 Task: 1.7.6 Export Data
Action: Mouse moved to (887, 58)
Screenshot: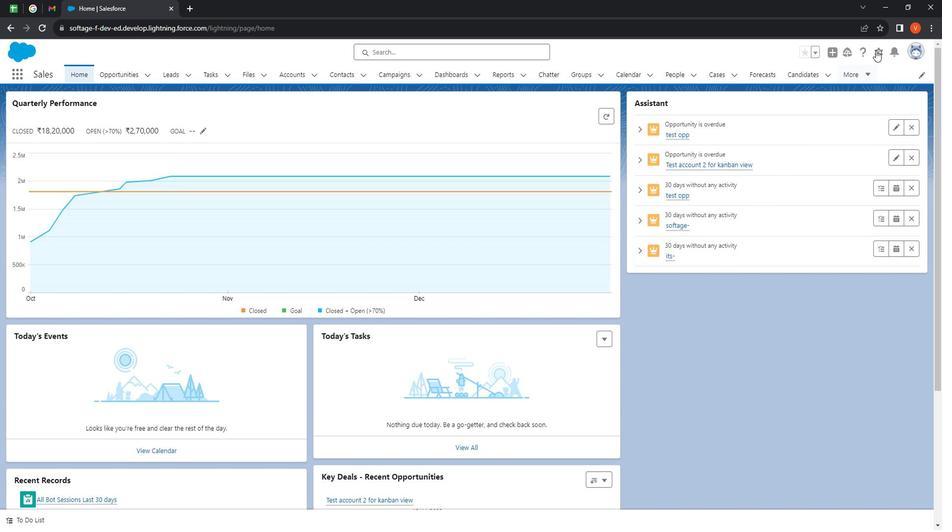
Action: Mouse pressed left at (887, 58)
Screenshot: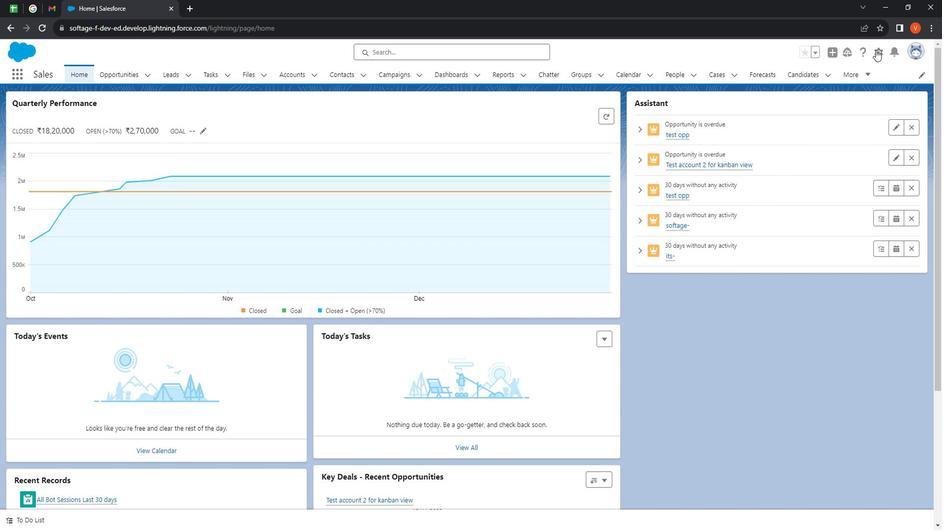 
Action: Mouse moved to (850, 99)
Screenshot: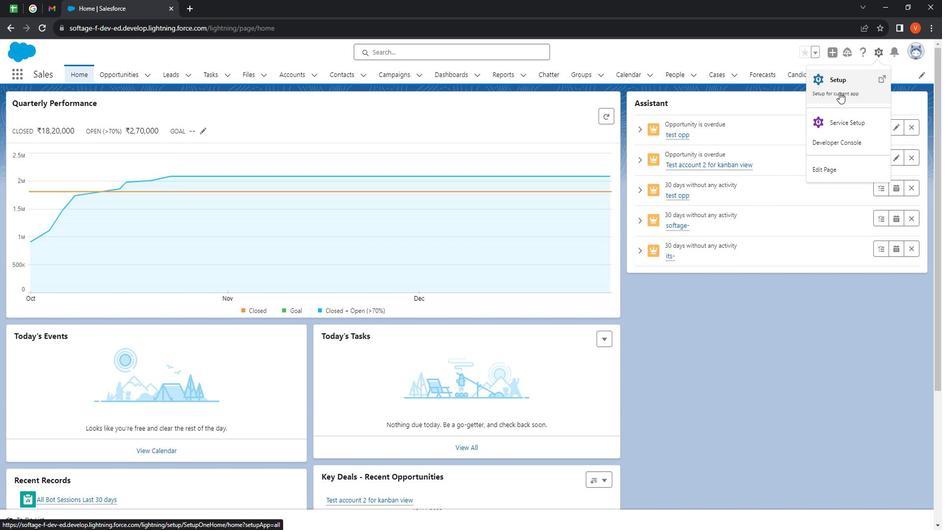 
Action: Mouse pressed left at (850, 99)
Screenshot: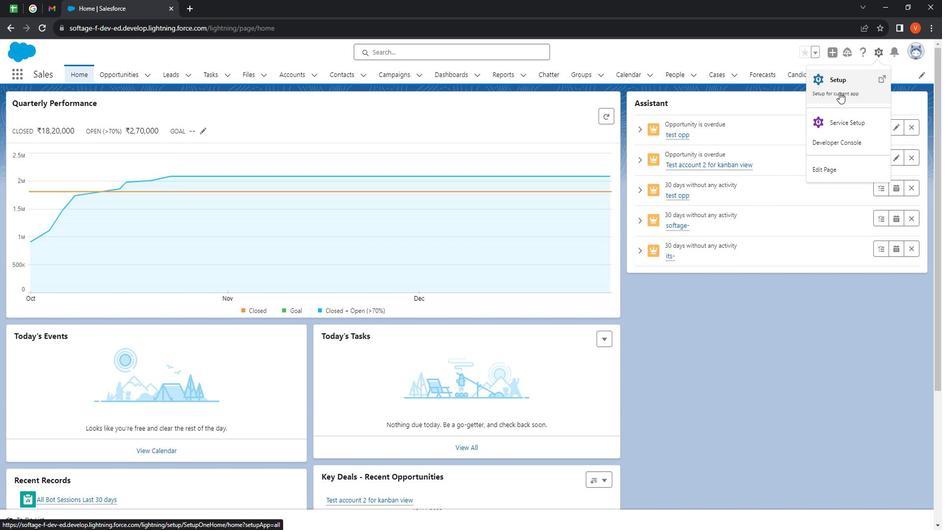 
Action: Mouse moved to (130, 128)
Screenshot: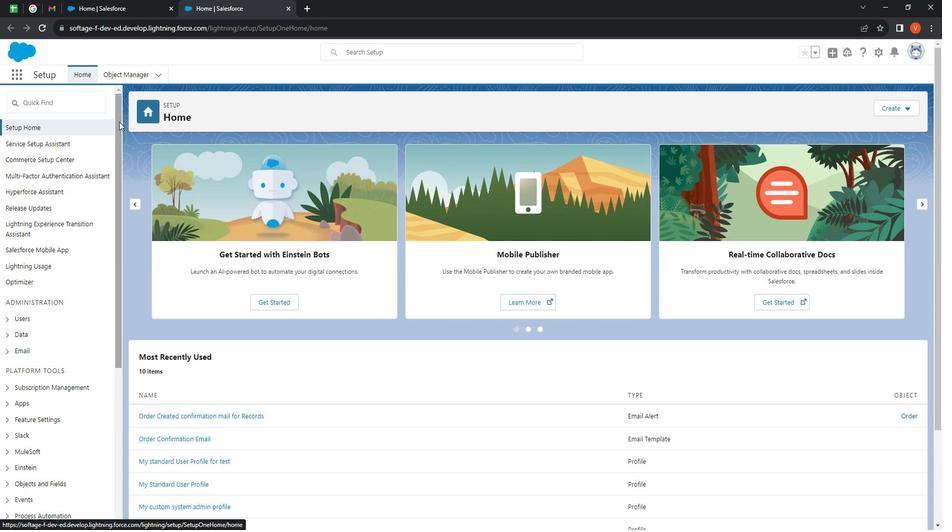 
Action: Mouse pressed left at (130, 128)
Screenshot: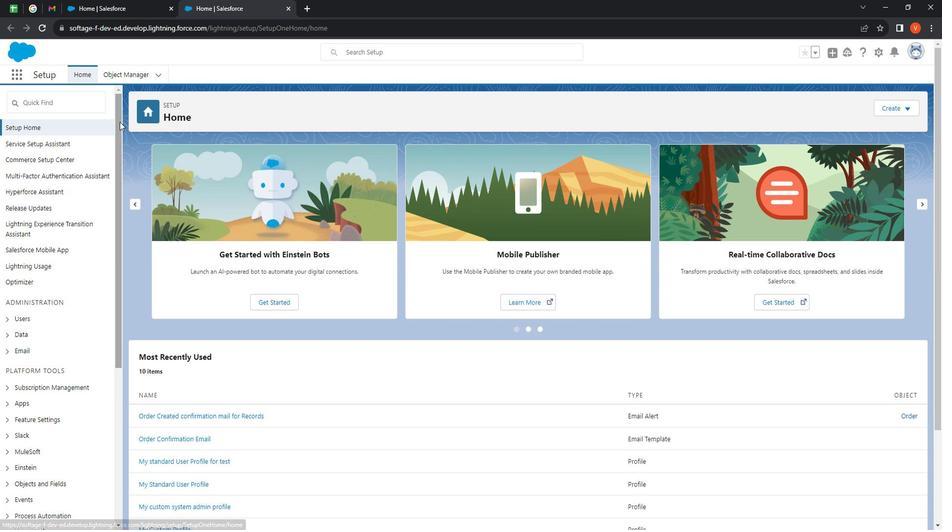 
Action: Mouse moved to (19, 309)
Screenshot: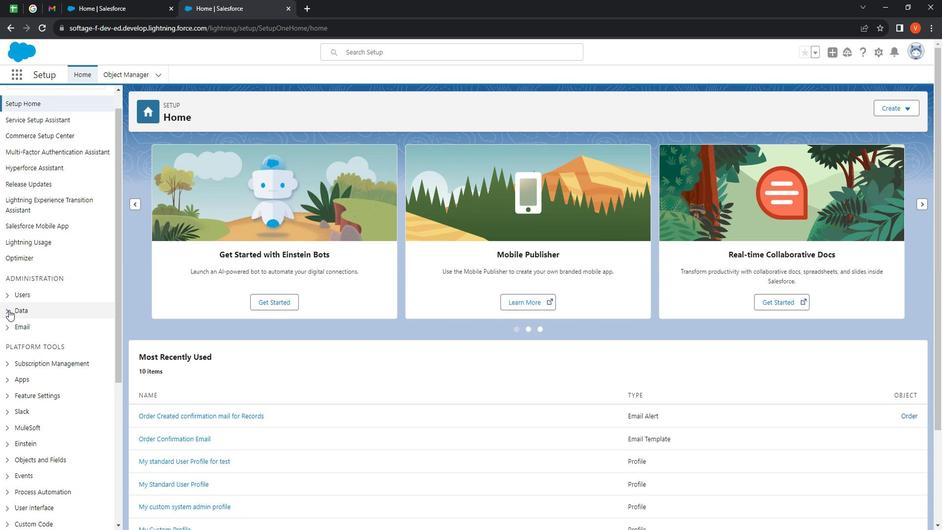 
Action: Mouse pressed left at (19, 309)
Screenshot: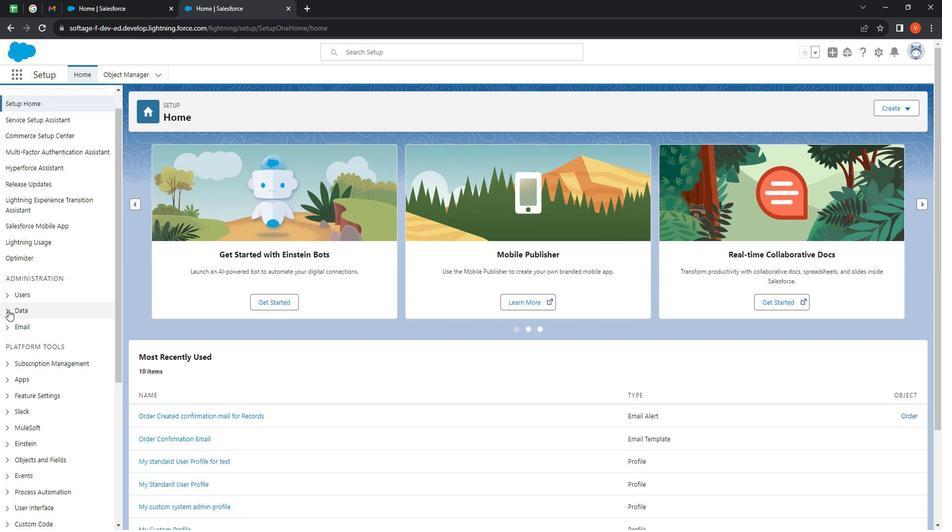 
Action: Mouse moved to (56, 341)
Screenshot: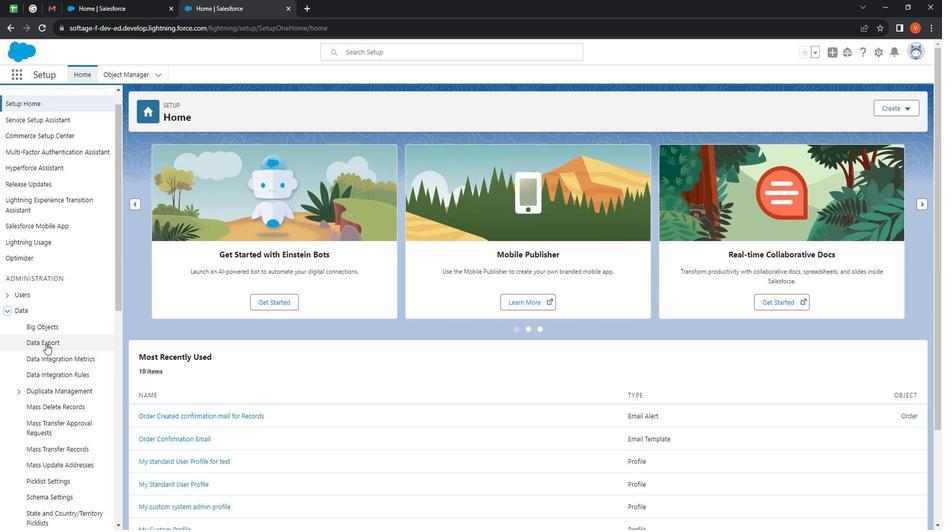 
Action: Mouse pressed left at (56, 341)
Screenshot: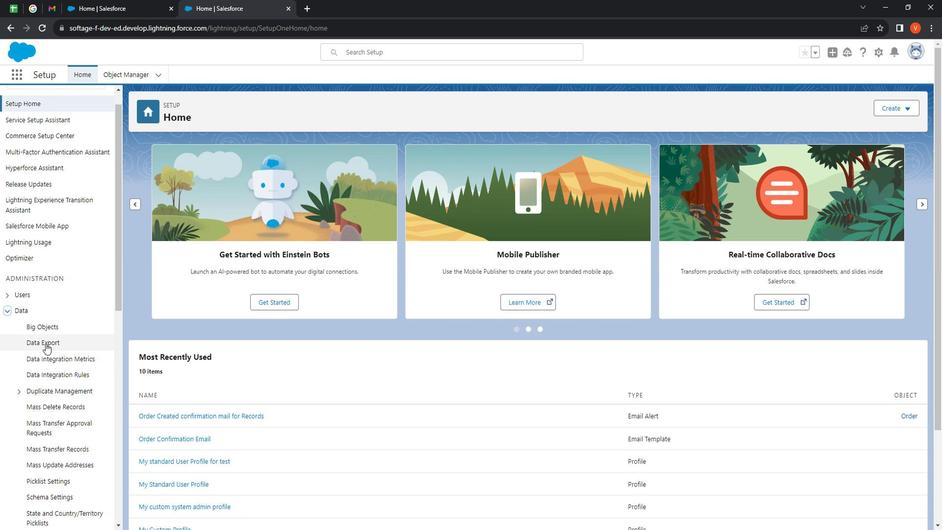 
Action: Mouse moved to (442, 247)
Screenshot: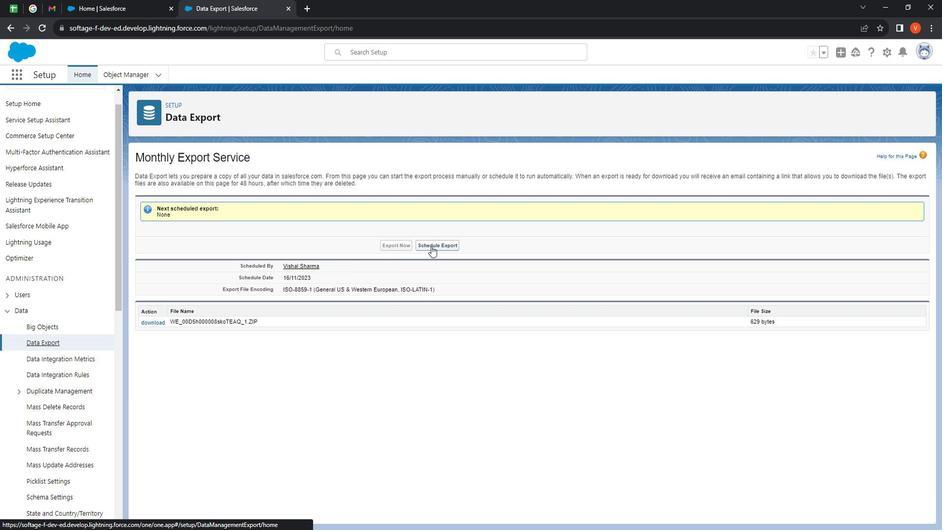
Action: Mouse pressed left at (442, 247)
Screenshot: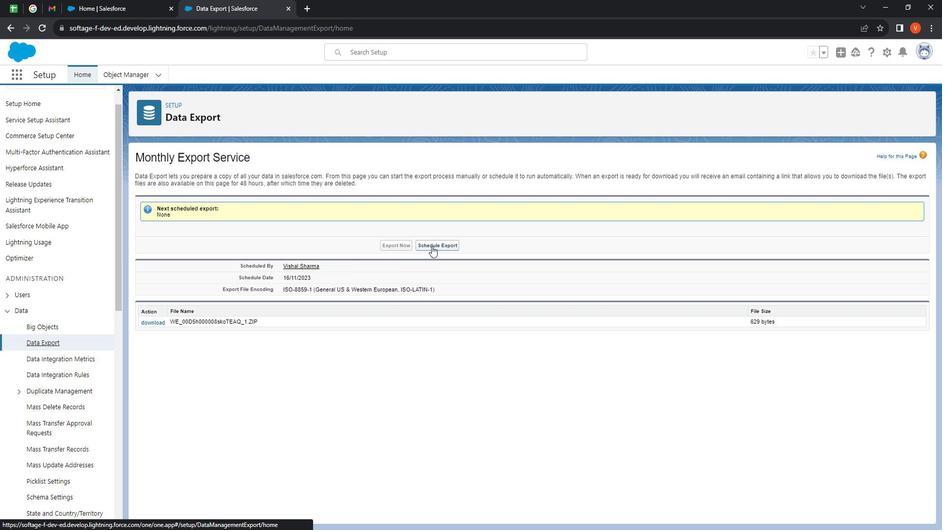 
Action: Mouse moved to (302, 218)
Screenshot: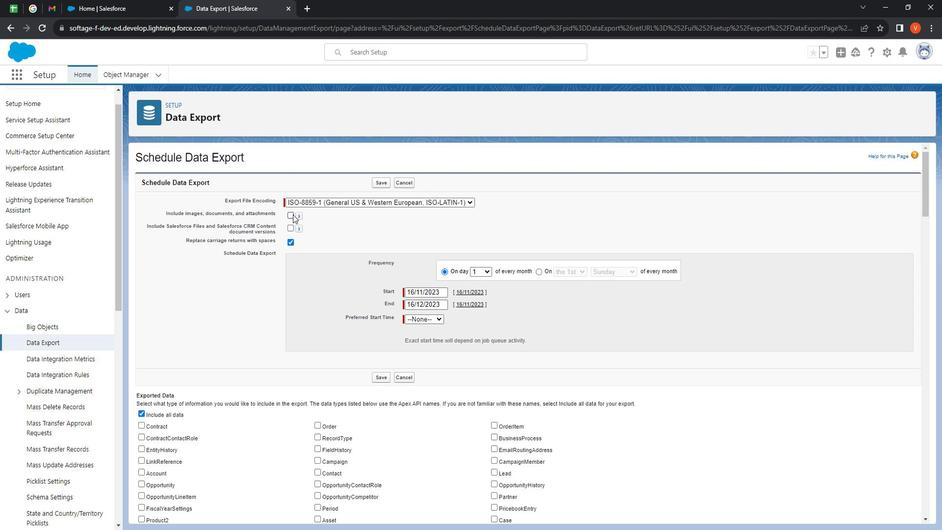 
Action: Mouse pressed left at (302, 218)
Screenshot: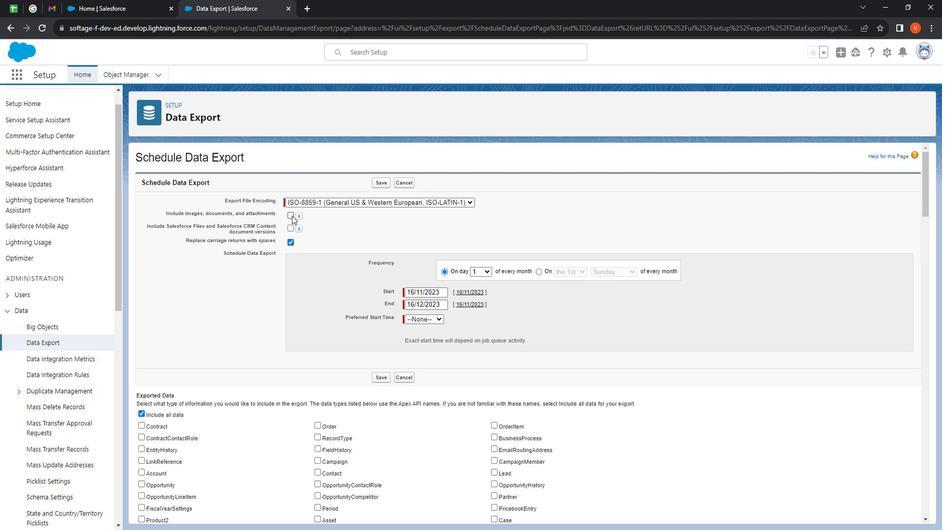 
Action: Mouse moved to (303, 233)
Screenshot: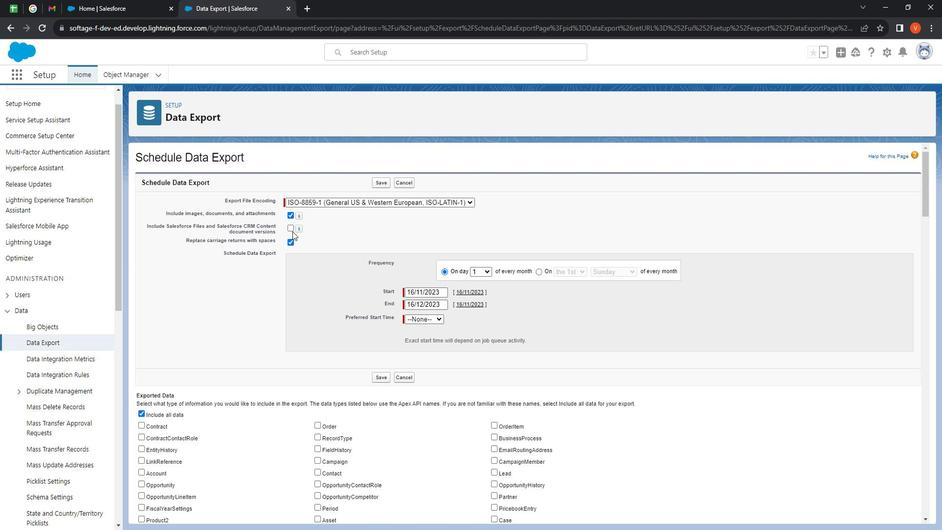 
Action: Mouse pressed left at (303, 233)
Screenshot: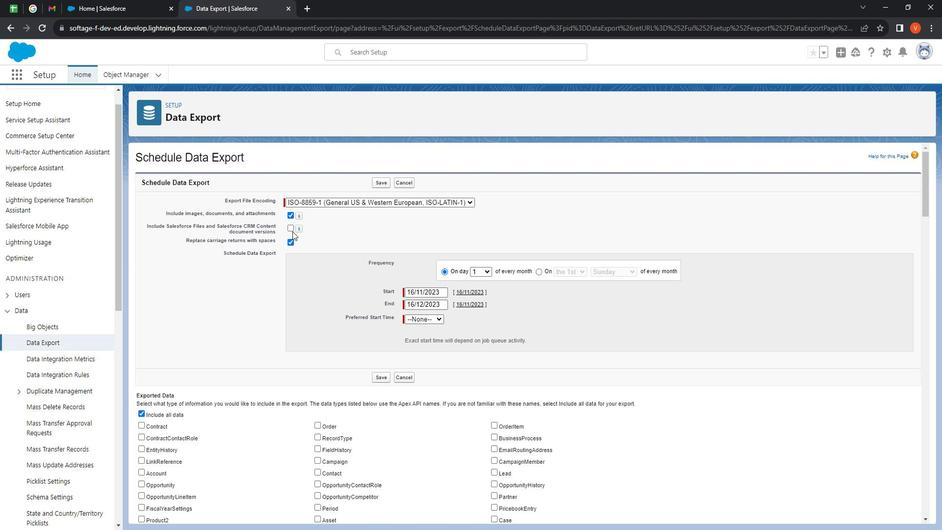 
Action: Mouse moved to (300, 232)
Screenshot: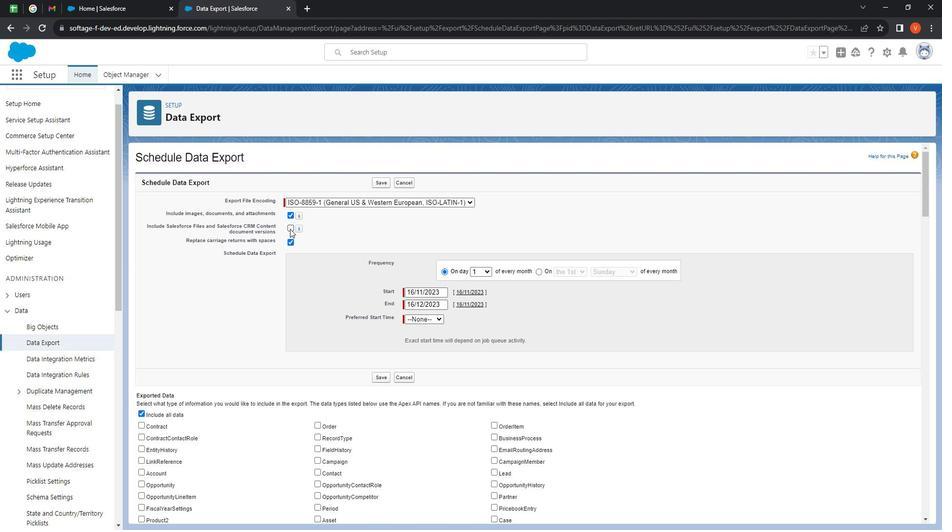 
Action: Mouse pressed left at (300, 232)
Screenshot: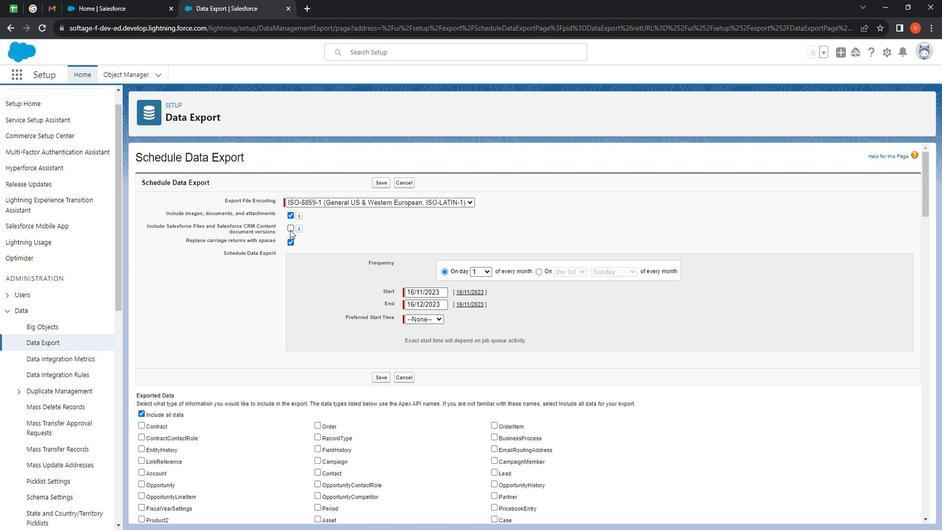 
Action: Mouse moved to (498, 272)
Screenshot: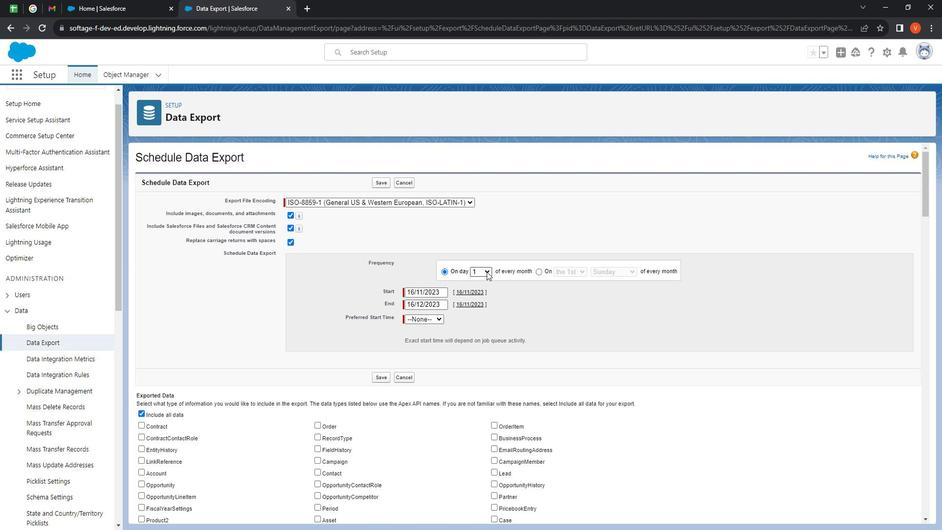 
Action: Mouse pressed left at (498, 272)
Screenshot: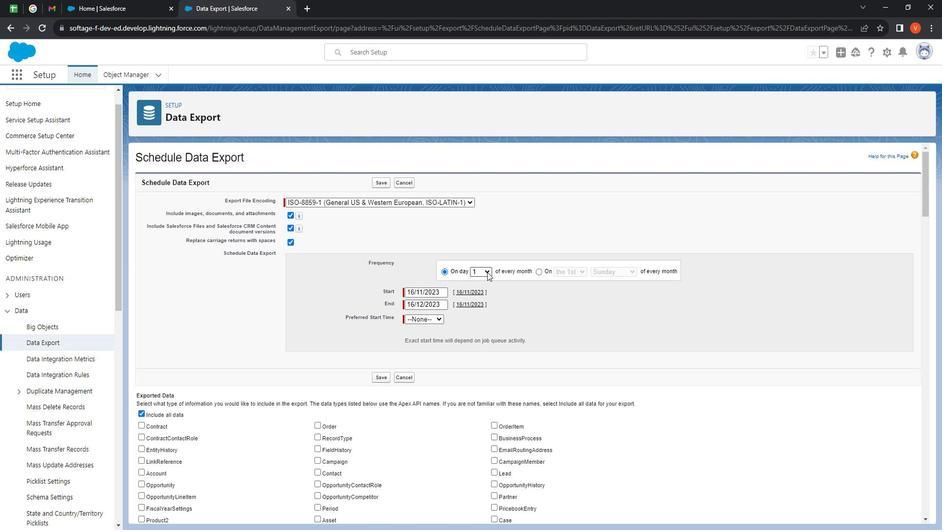 
Action: Mouse moved to (489, 428)
Screenshot: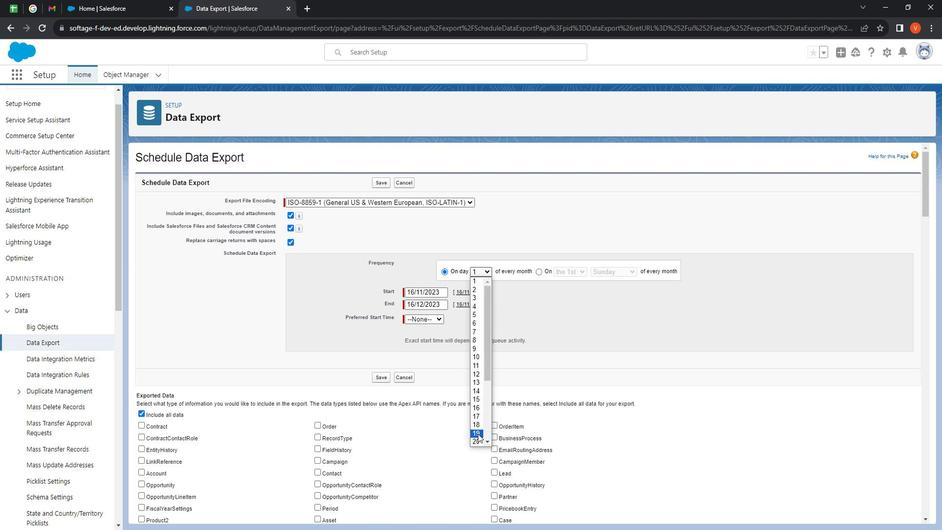 
Action: Mouse scrolled (489, 427) with delta (0, 0)
Screenshot: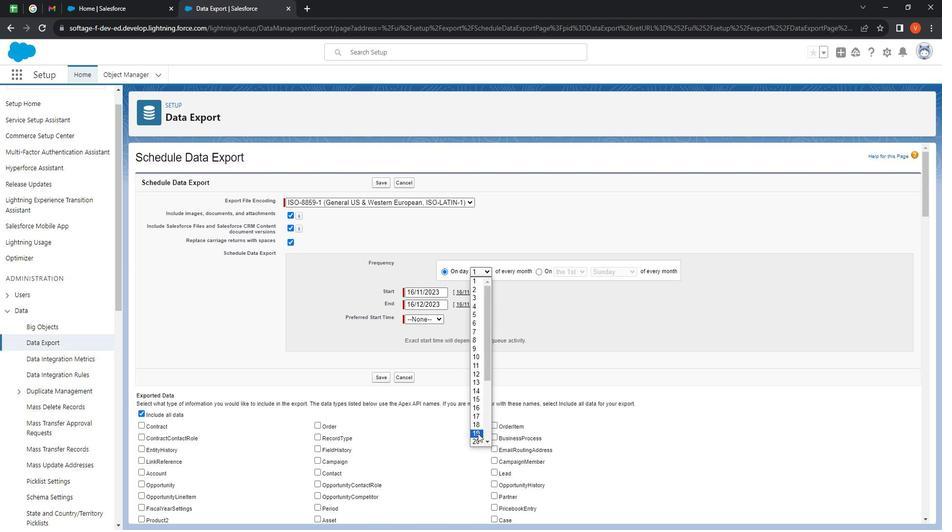 
Action: Mouse moved to (489, 427)
Screenshot: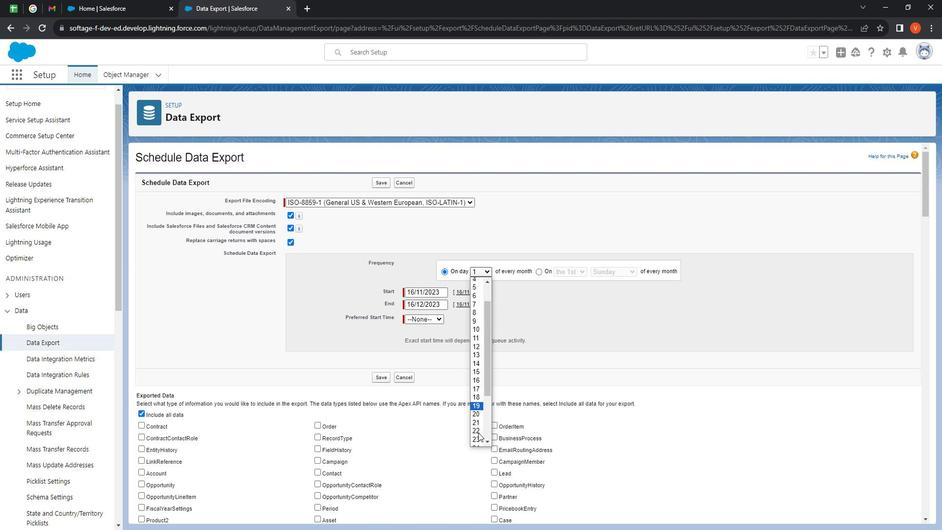 
Action: Mouse scrolled (489, 427) with delta (0, 0)
Screenshot: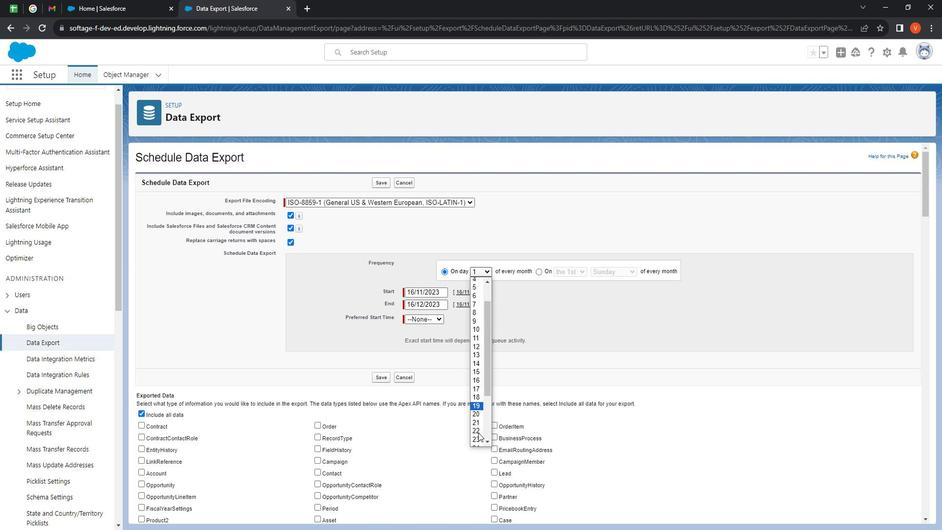 
Action: Mouse moved to (489, 427)
Screenshot: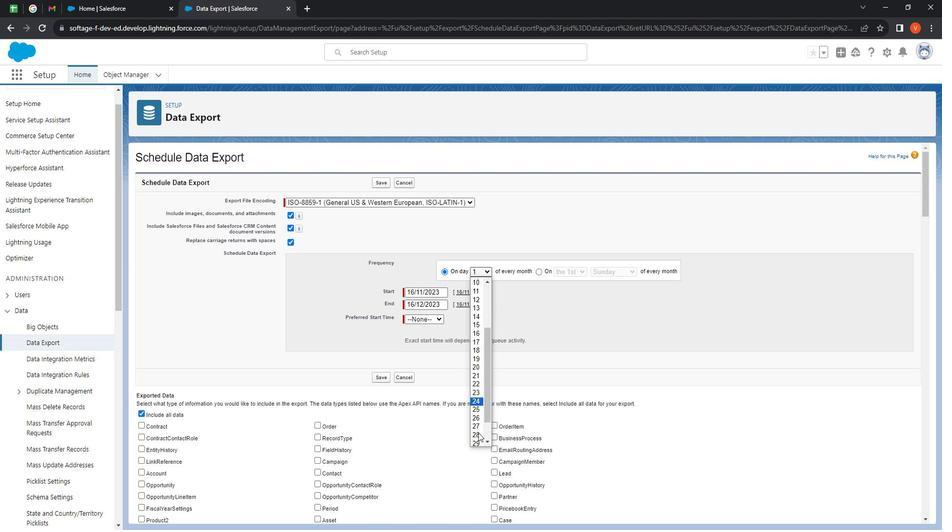 
Action: Mouse scrolled (489, 427) with delta (0, 0)
Screenshot: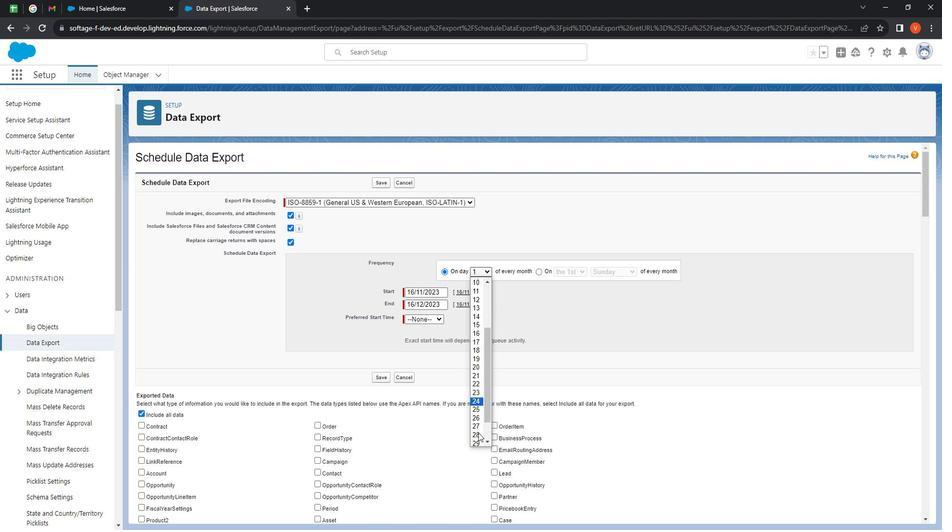
Action: Mouse moved to (489, 426)
Screenshot: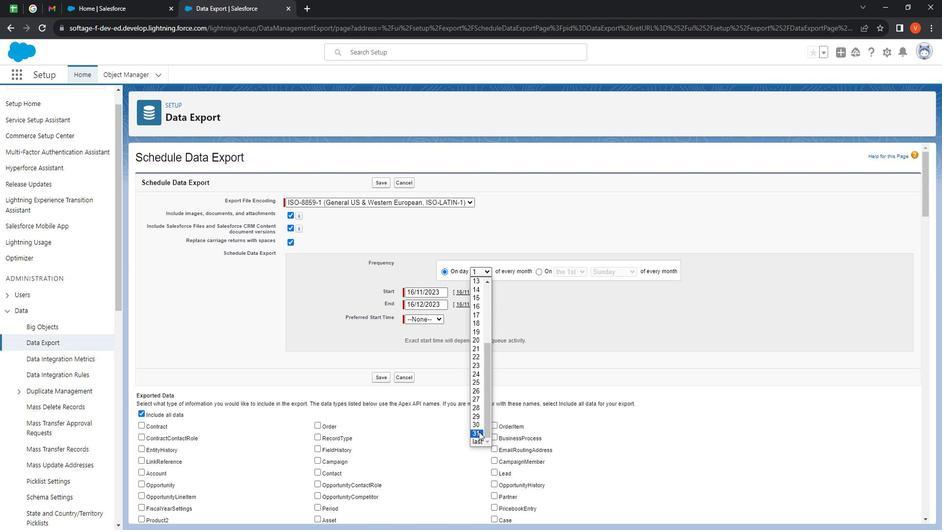 
Action: Mouse scrolled (489, 425) with delta (0, 0)
Screenshot: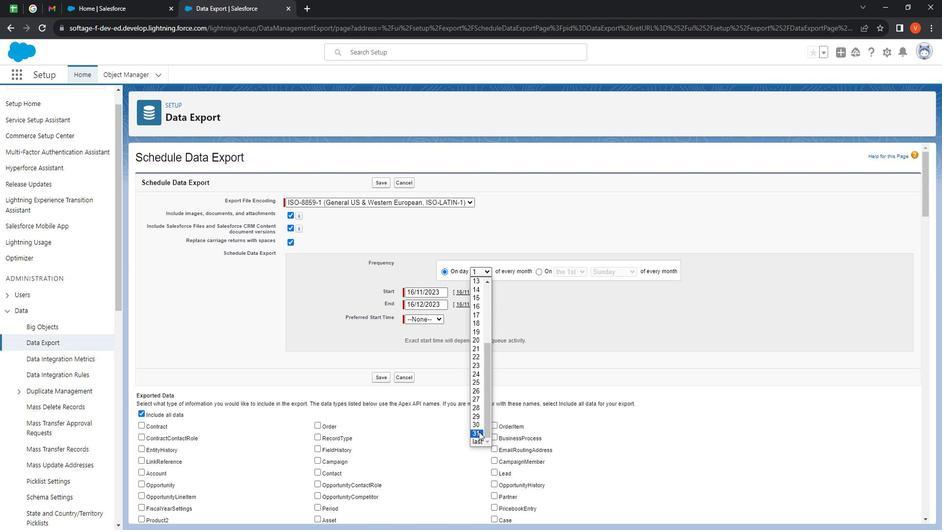 
Action: Mouse moved to (487, 425)
Screenshot: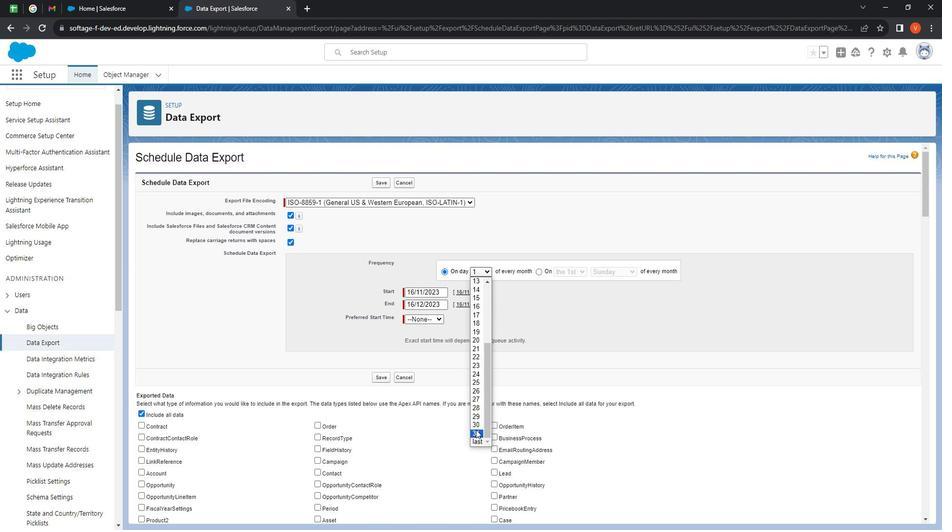 
Action: Mouse pressed left at (487, 425)
Screenshot: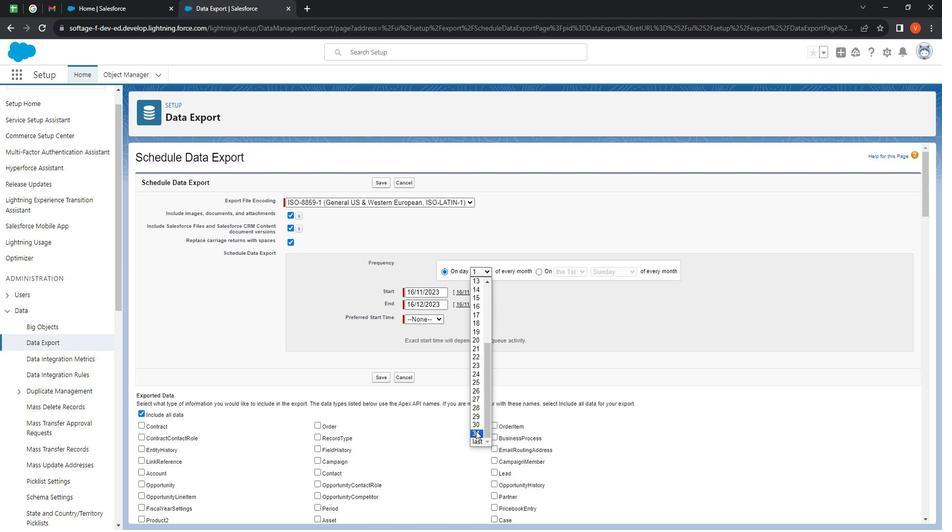 
Action: Mouse moved to (551, 272)
Screenshot: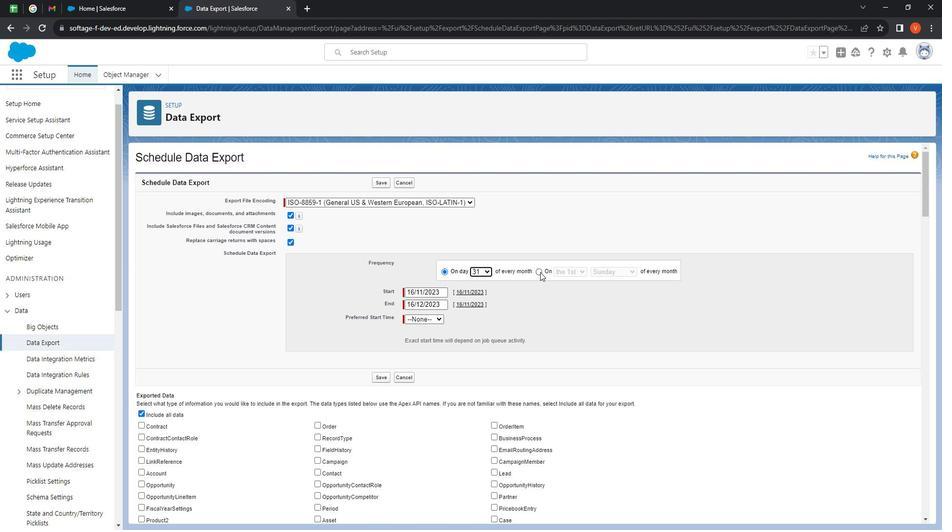 
Action: Mouse pressed left at (551, 272)
Screenshot: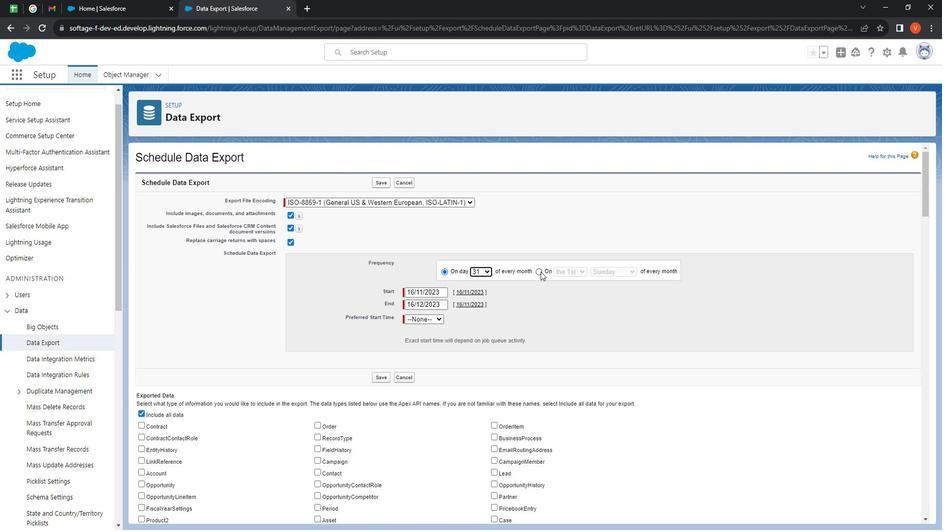 
Action: Mouse moved to (615, 272)
Screenshot: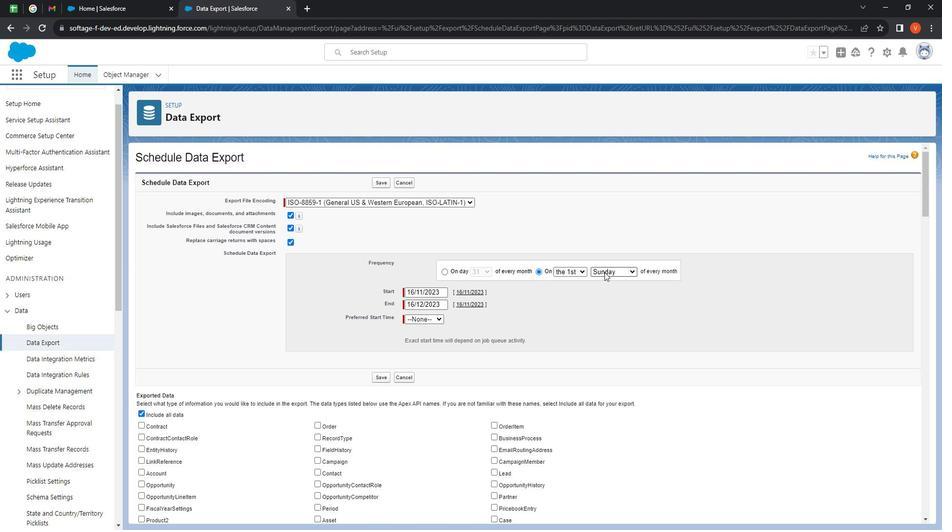 
Action: Mouse pressed left at (615, 272)
Screenshot: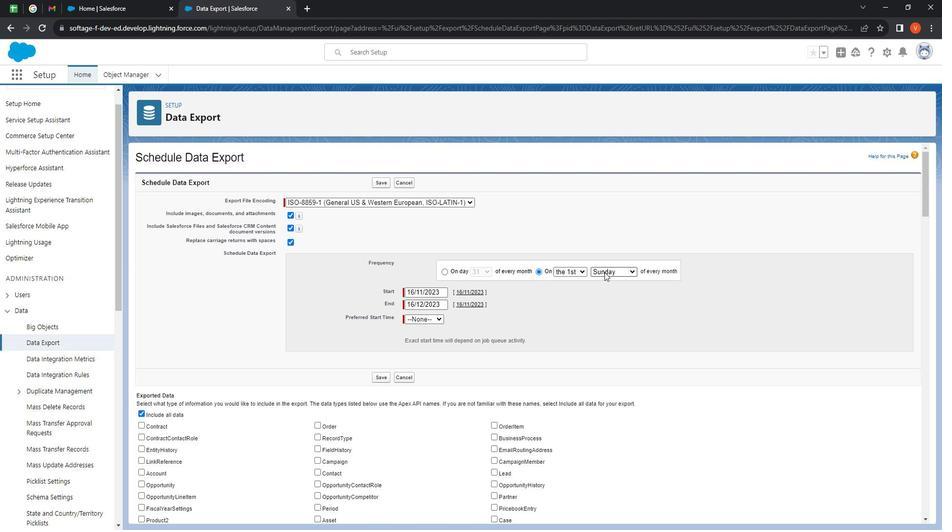 
Action: Mouse moved to (623, 285)
Screenshot: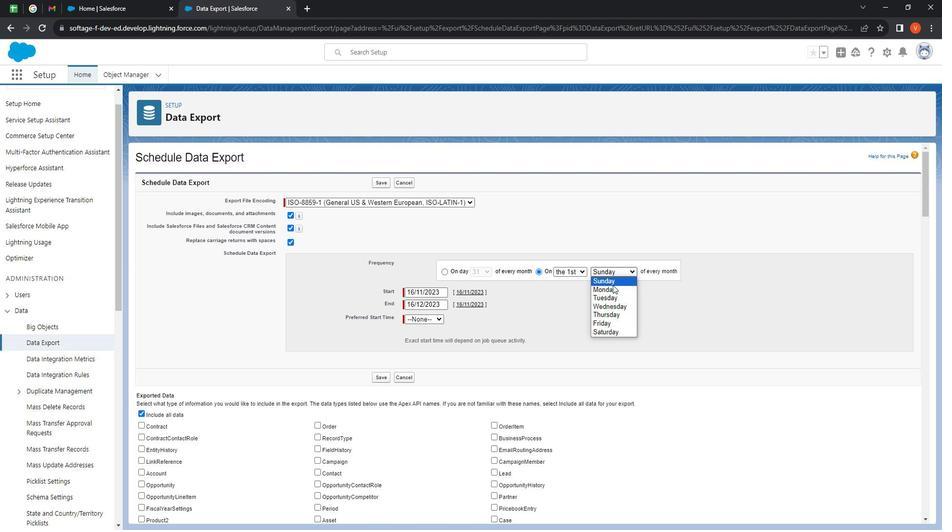 
Action: Mouse pressed left at (623, 285)
Screenshot: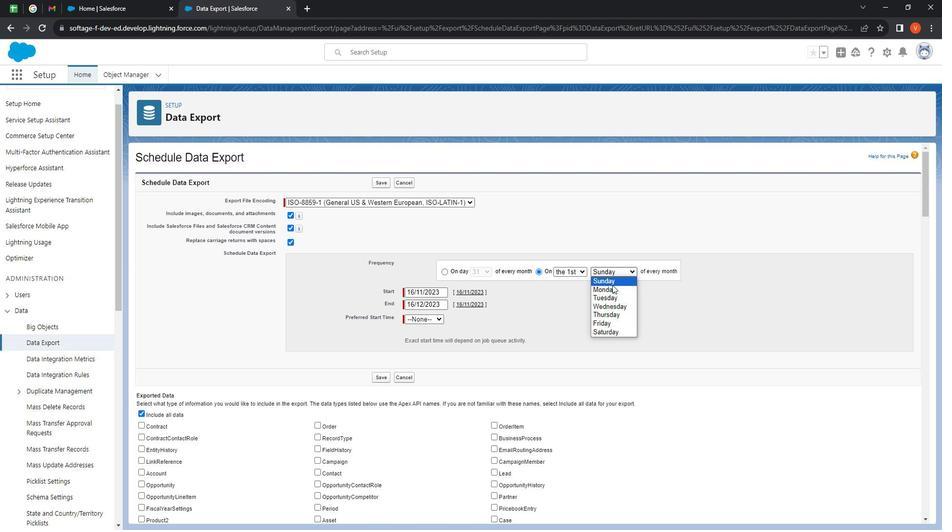 
Action: Mouse moved to (447, 315)
Screenshot: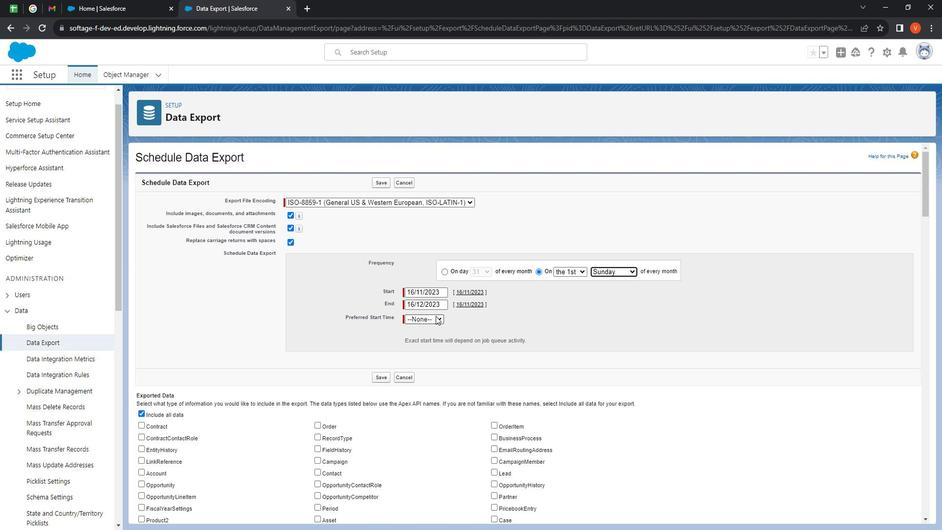 
Action: Mouse pressed left at (447, 315)
Screenshot: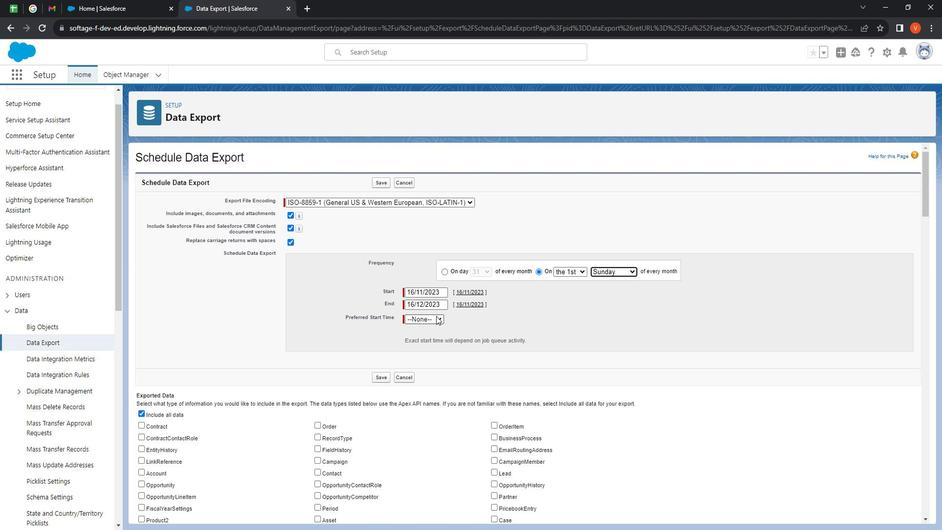 
Action: Mouse moved to (434, 392)
Screenshot: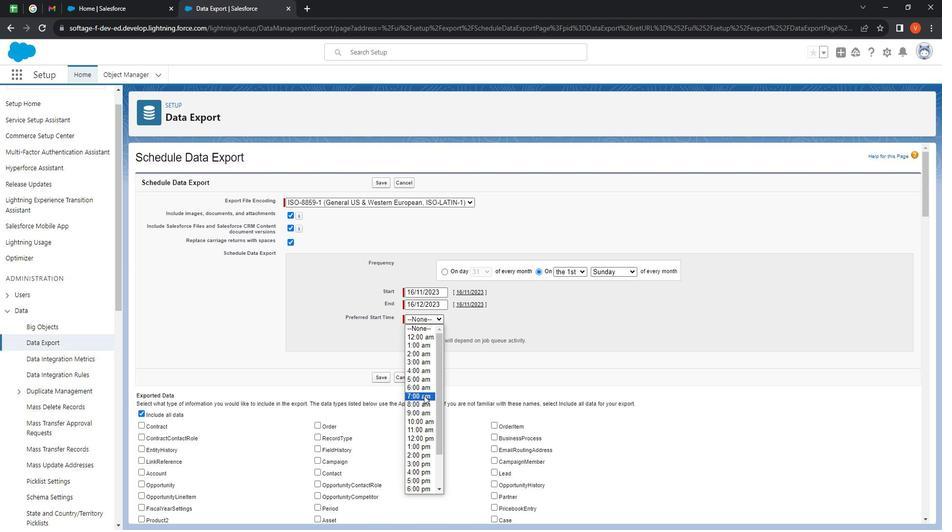
Action: Mouse scrolled (434, 392) with delta (0, 0)
Screenshot: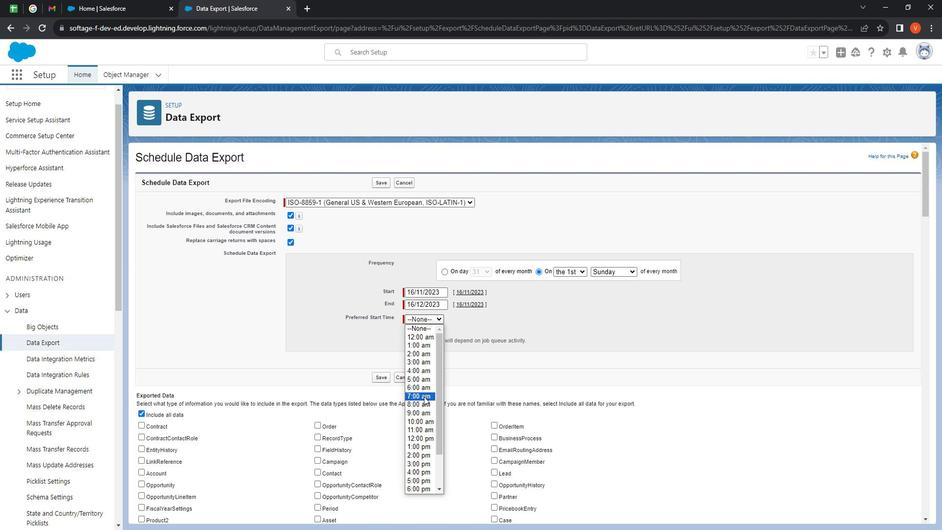 
Action: Mouse scrolled (434, 392) with delta (0, 0)
Screenshot: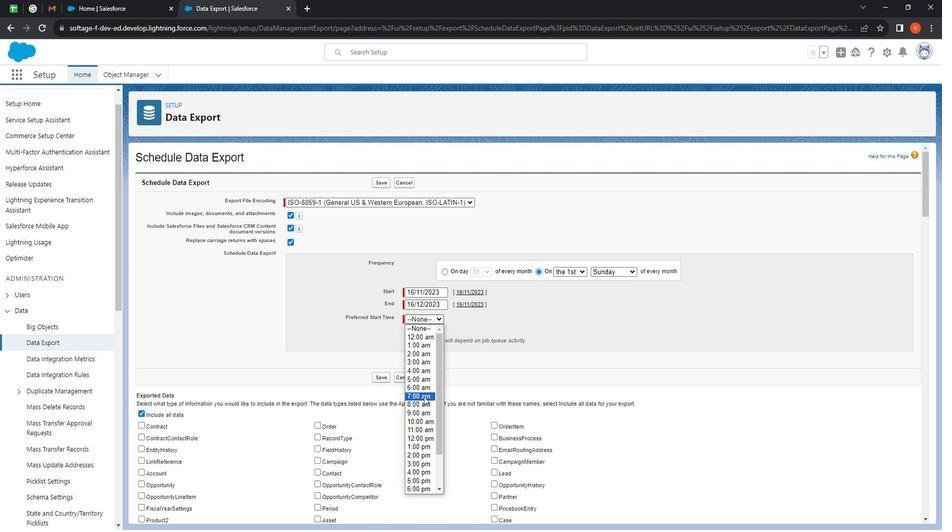 
Action: Mouse moved to (431, 369)
Screenshot: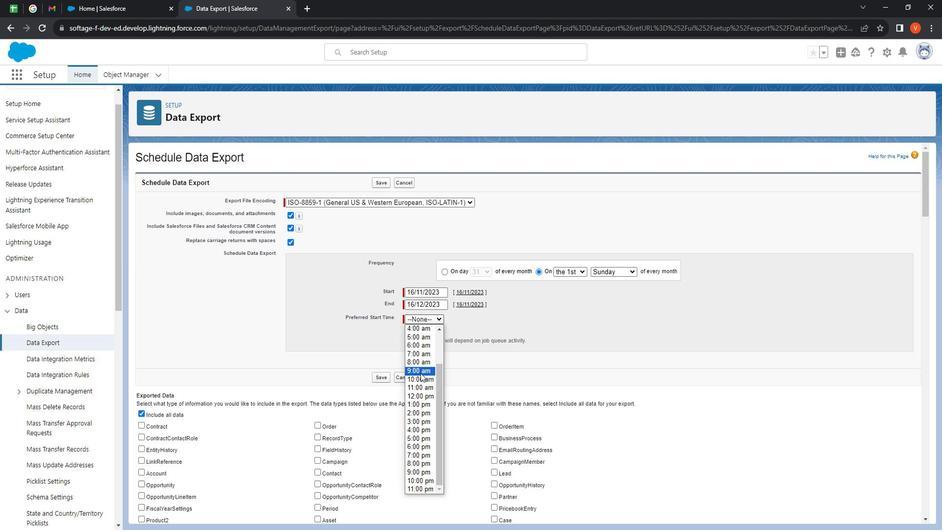 
Action: Mouse pressed left at (431, 369)
Screenshot: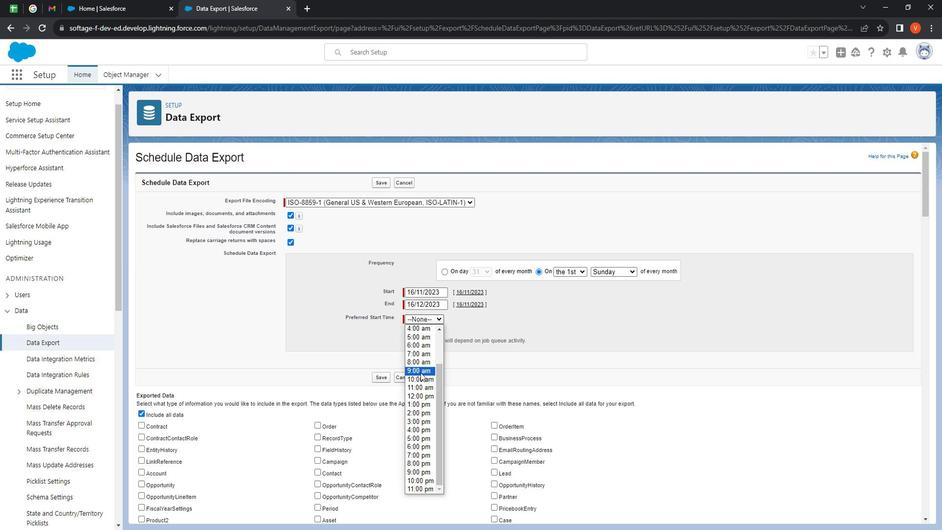 
Action: Mouse moved to (443, 318)
Screenshot: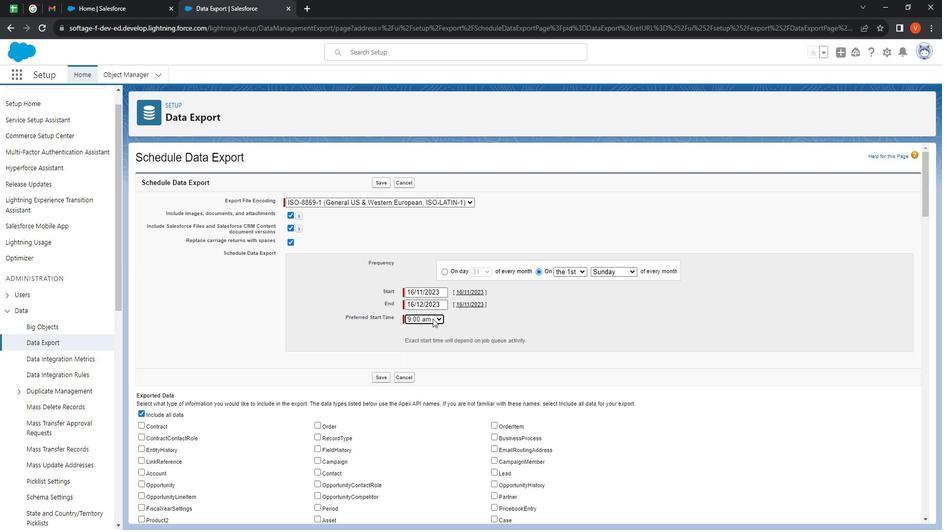 
Action: Mouse pressed left at (443, 318)
Screenshot: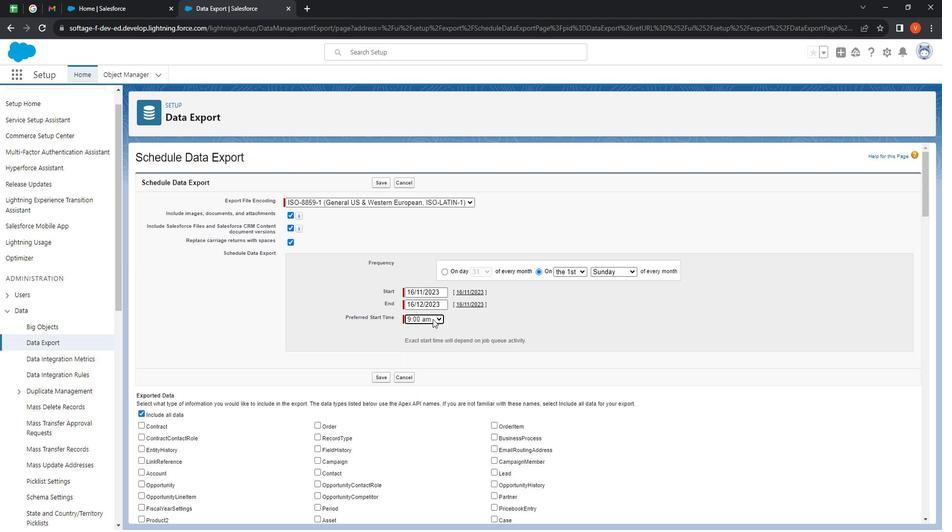 
Action: Mouse moved to (435, 406)
Screenshot: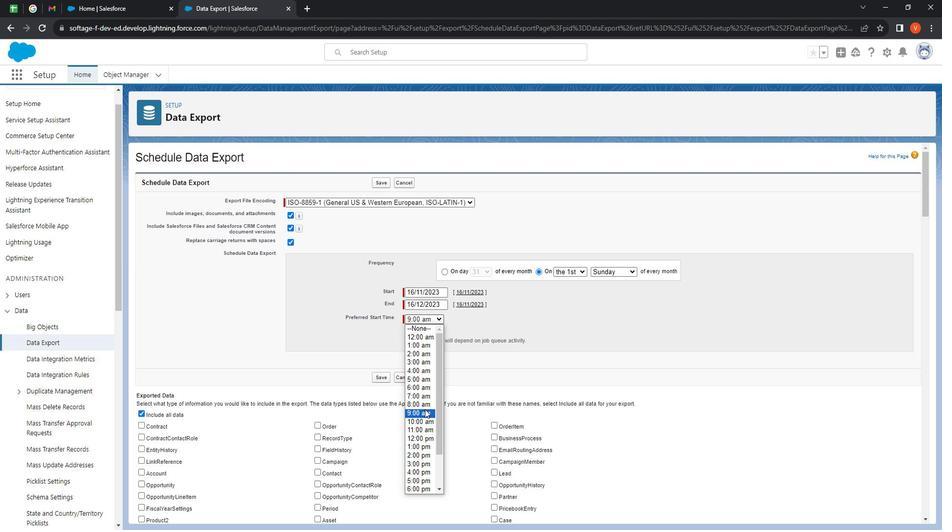 
Action: Mouse pressed left at (435, 406)
Screenshot: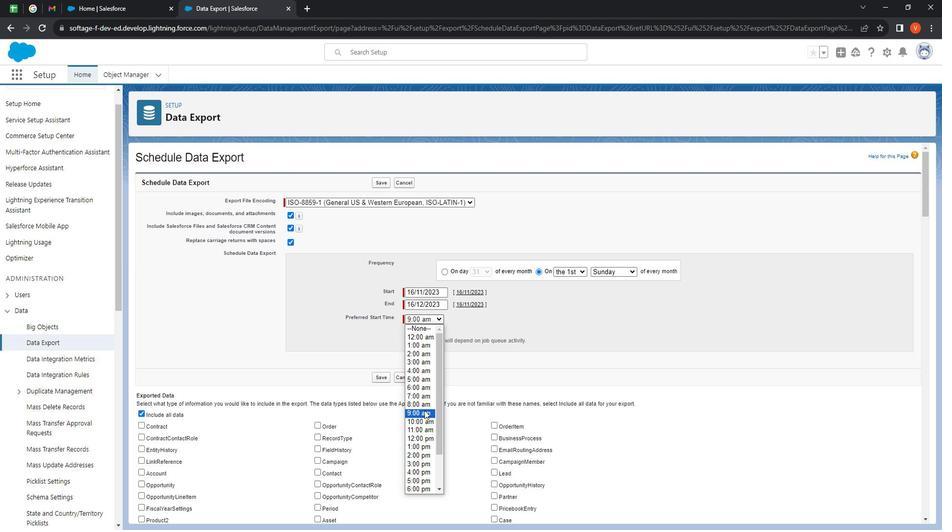 
Action: Mouse moved to (403, 343)
Screenshot: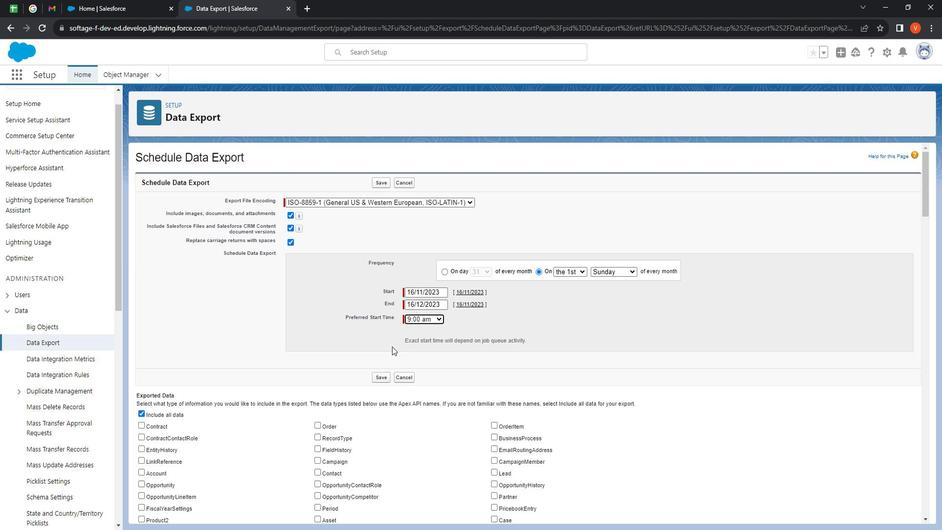 
Action: Mouse scrolled (403, 343) with delta (0, 0)
Screenshot: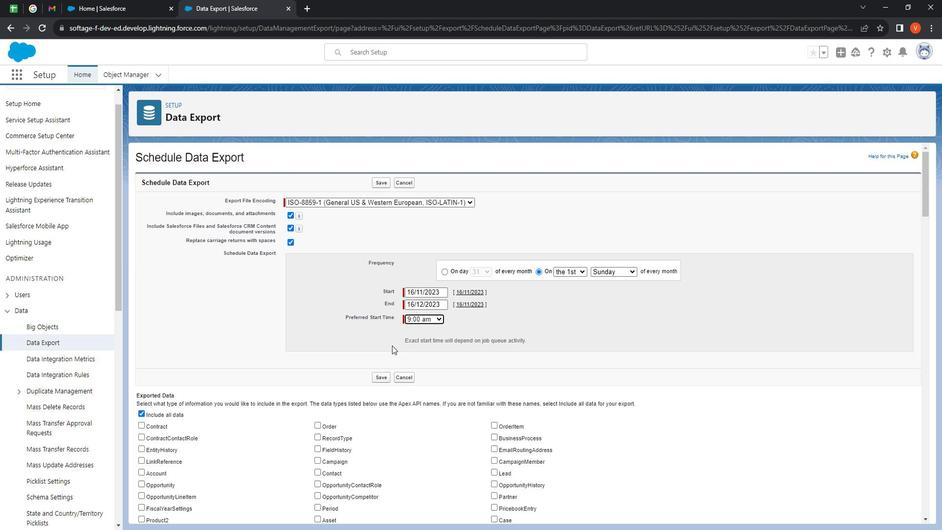 
Action: Mouse scrolled (403, 343) with delta (0, 0)
Screenshot: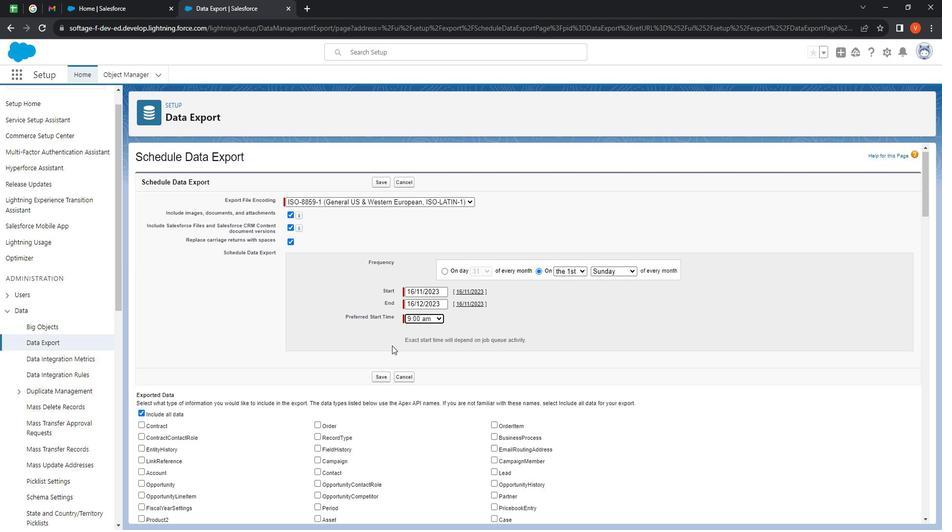 
Action: Mouse moved to (403, 343)
Screenshot: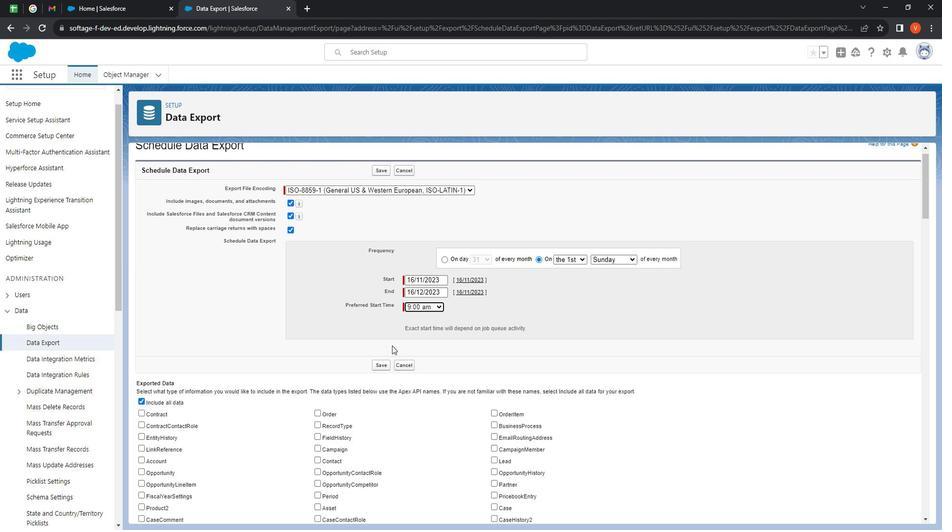 
Action: Mouse scrolled (403, 343) with delta (0, 0)
Screenshot: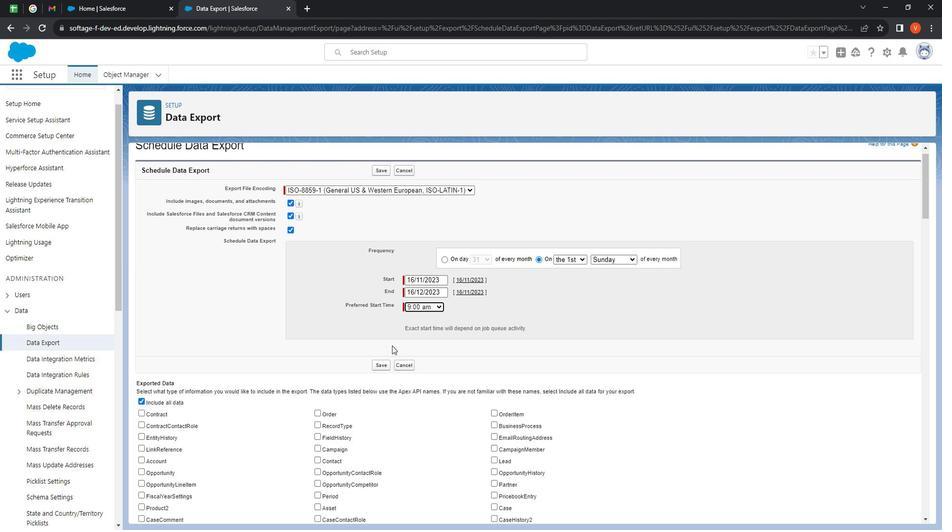 
Action: Mouse moved to (402, 343)
Screenshot: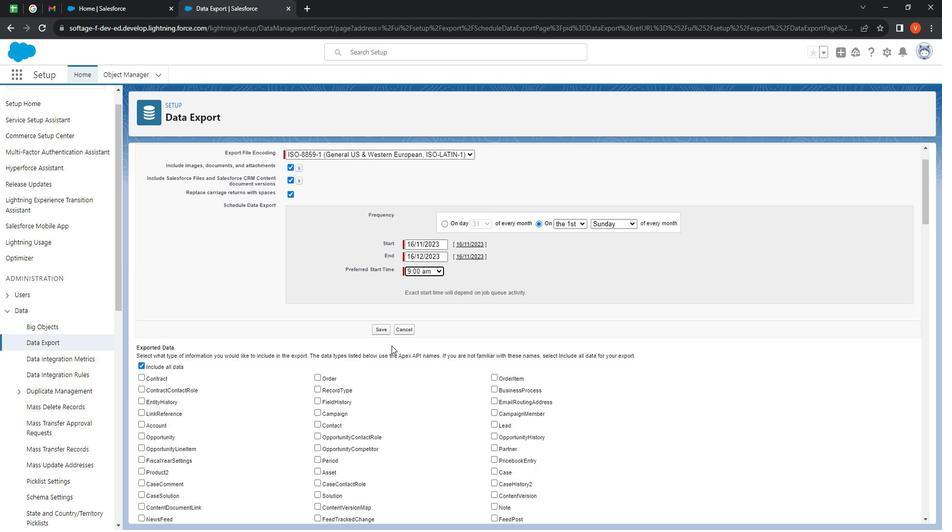
Action: Mouse scrolled (402, 343) with delta (0, 0)
Screenshot: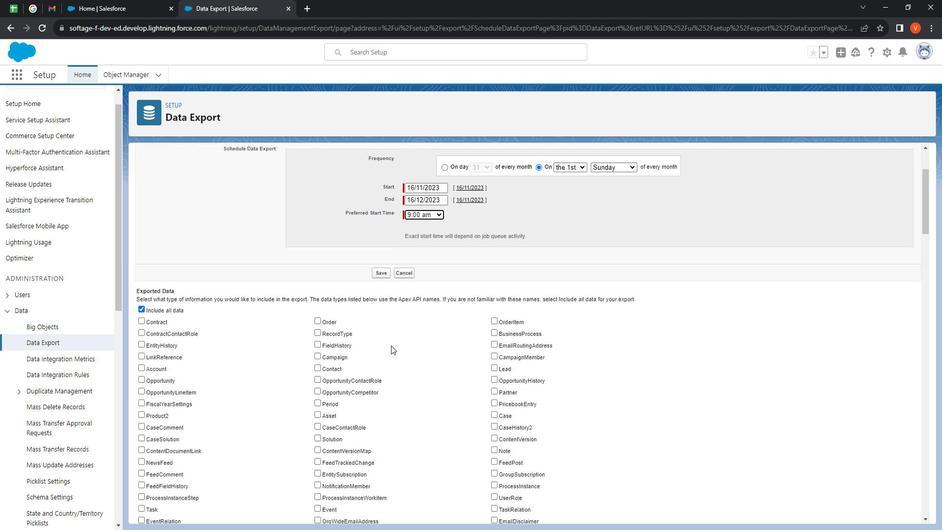 
Action: Mouse moved to (280, 298)
Screenshot: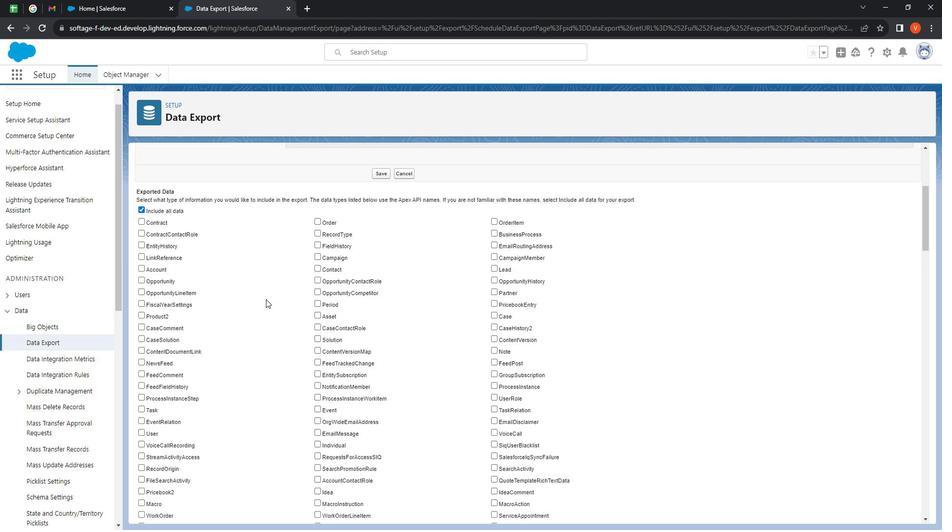 
Action: Mouse scrolled (280, 298) with delta (0, 0)
Screenshot: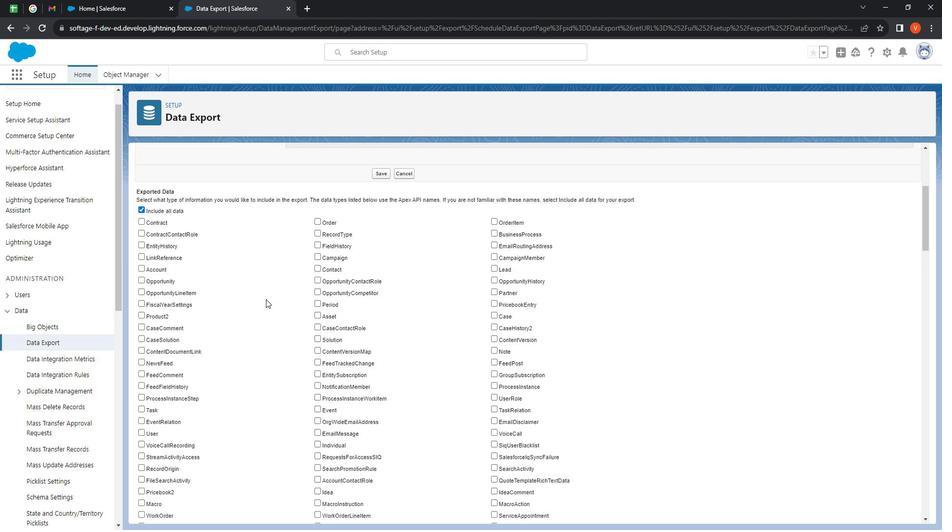 
Action: Mouse moved to (283, 299)
Screenshot: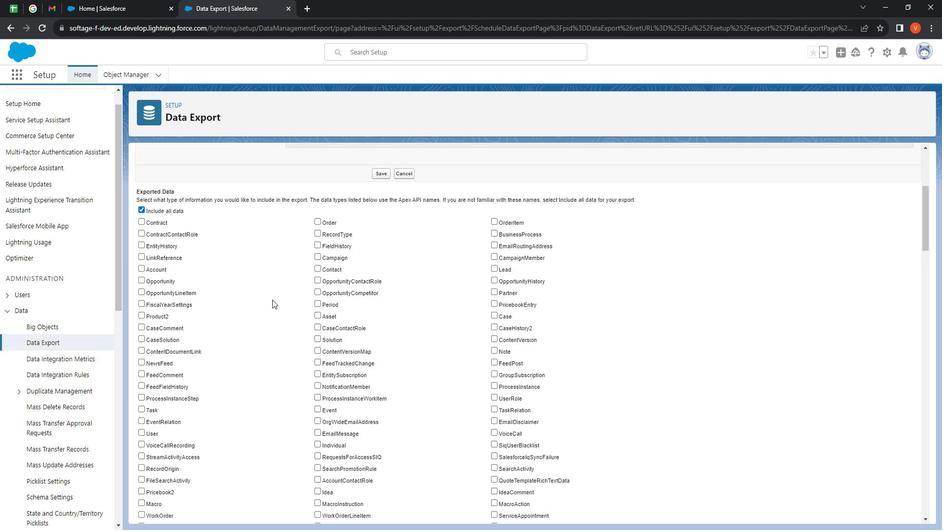 
Action: Mouse scrolled (283, 298) with delta (0, 0)
Screenshot: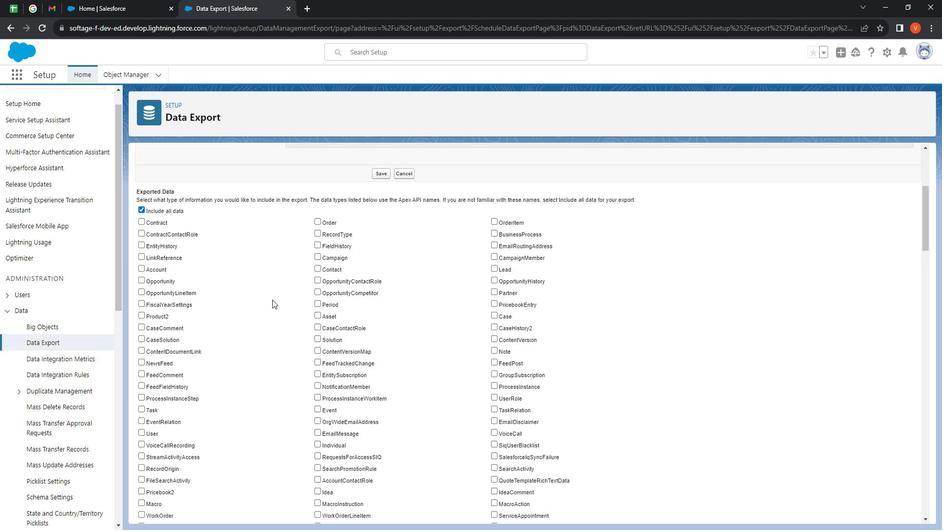
Action: Mouse moved to (286, 300)
Screenshot: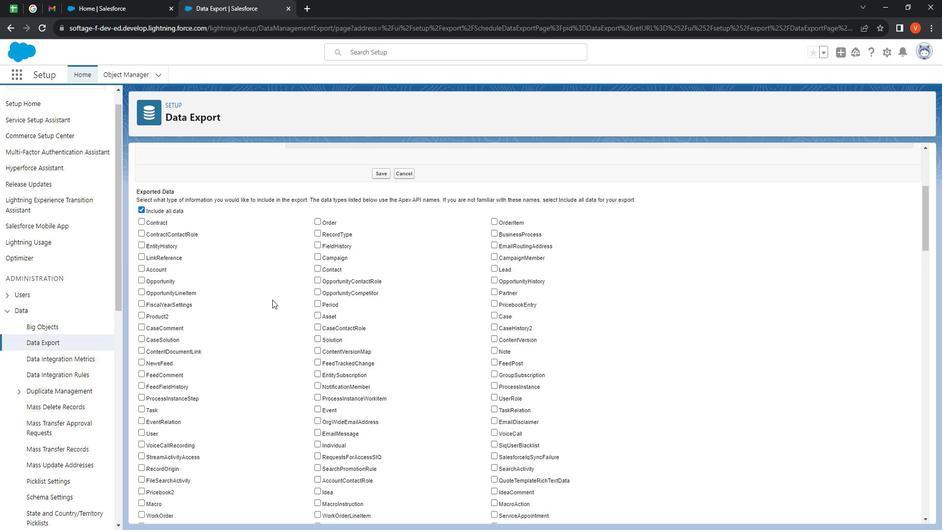 
Action: Mouse scrolled (286, 299) with delta (0, 0)
Screenshot: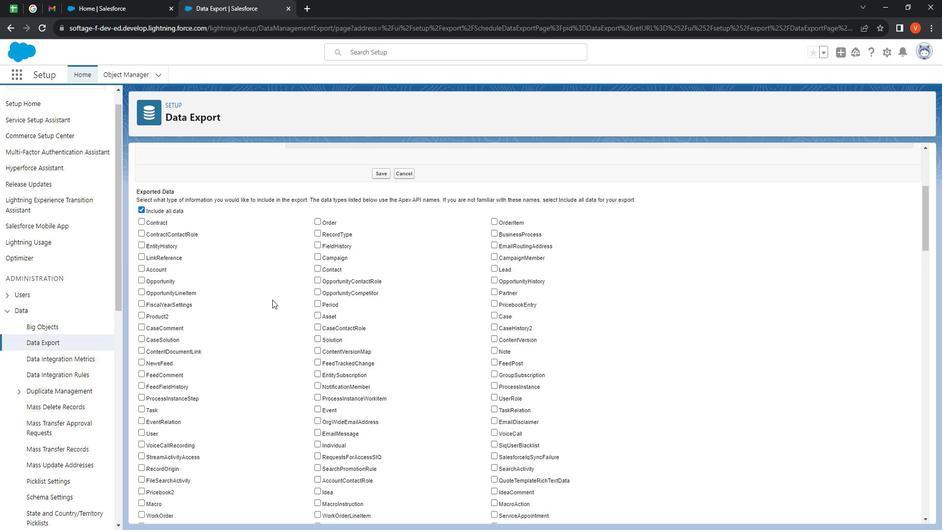
Action: Mouse moved to (299, 301)
Screenshot: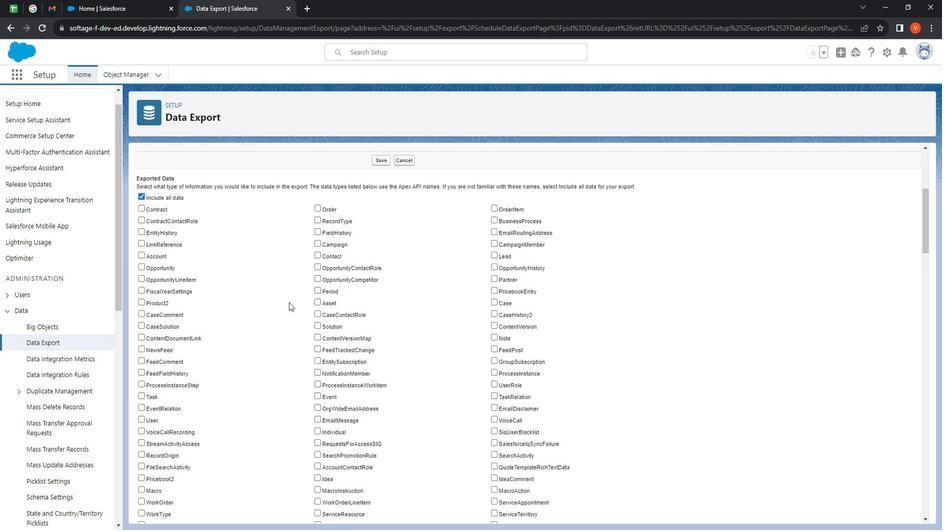 
Action: Mouse scrolled (299, 301) with delta (0, 0)
Screenshot: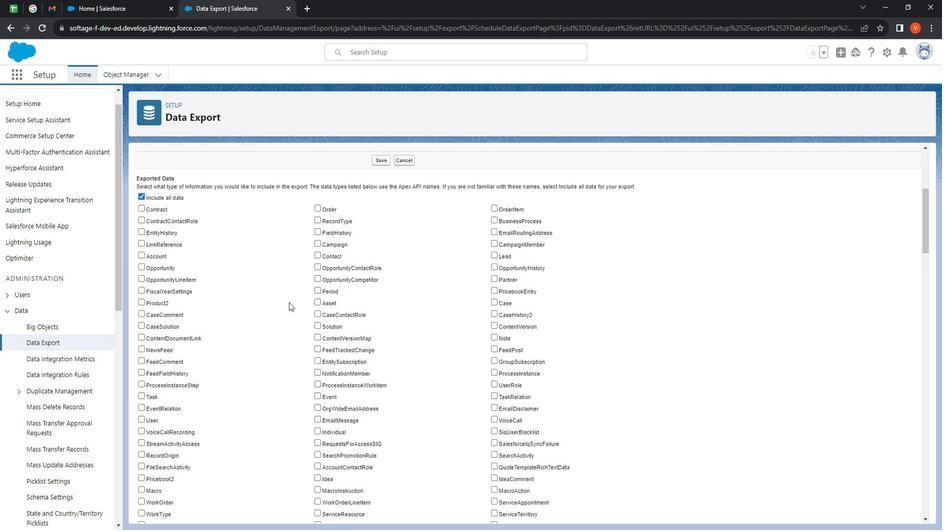 
Action: Mouse moved to (379, 328)
Screenshot: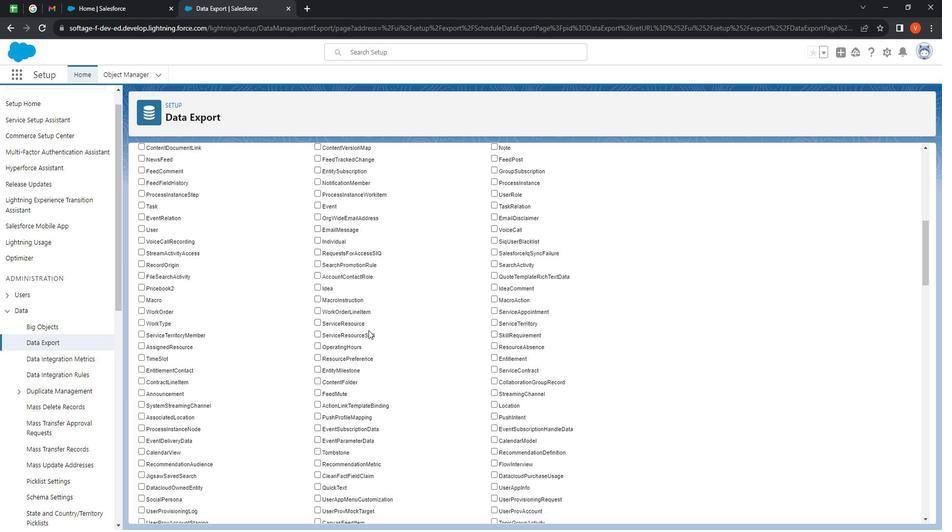 
Action: Mouse scrolled (379, 328) with delta (0, 0)
Screenshot: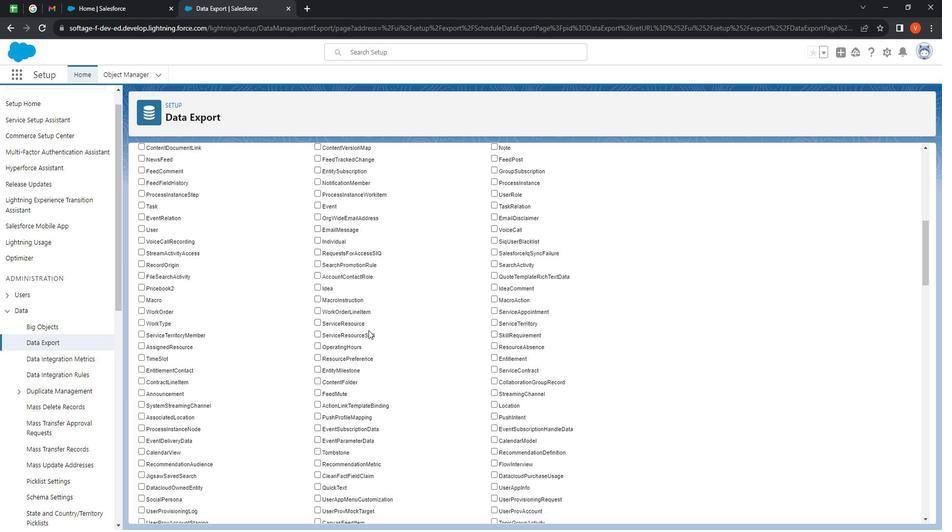 
Action: Mouse moved to (383, 334)
Screenshot: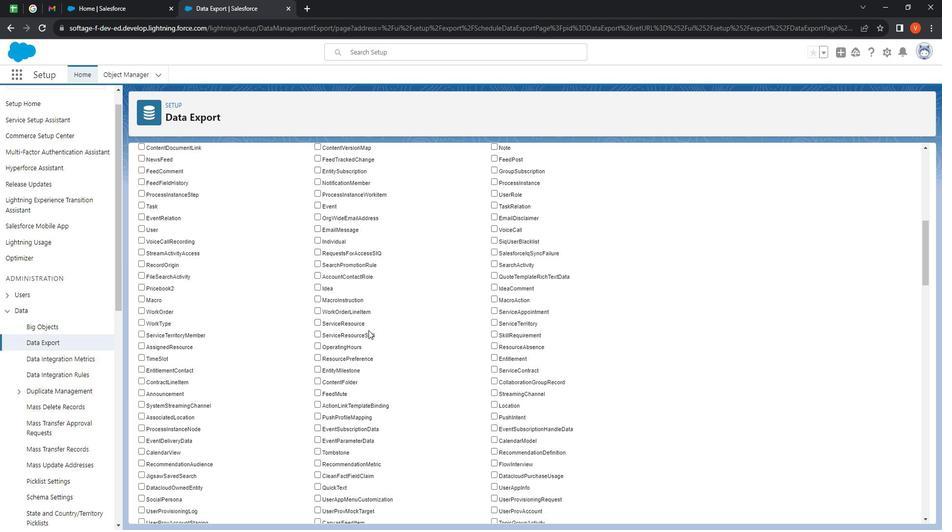 
Action: Mouse scrolled (383, 333) with delta (0, 0)
Screenshot: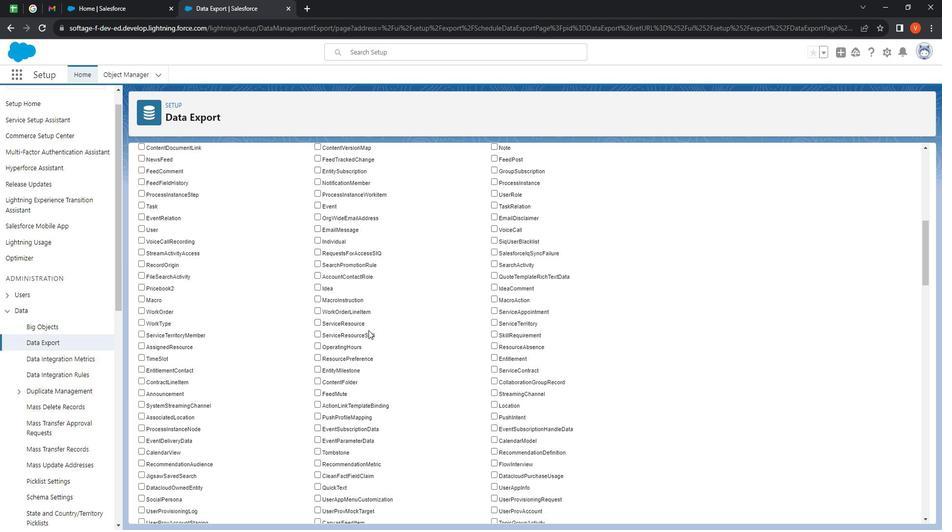 
Action: Mouse moved to (383, 336)
Screenshot: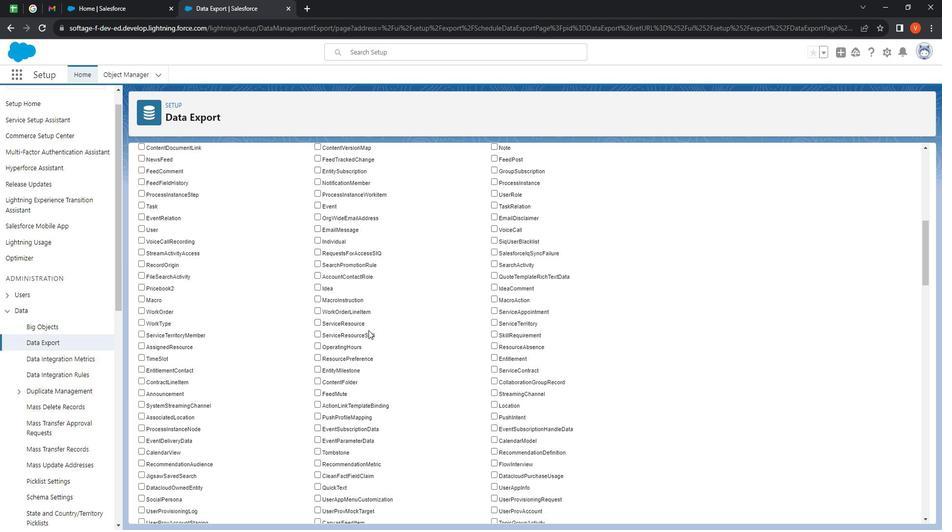 
Action: Mouse scrolled (383, 336) with delta (0, 0)
Screenshot: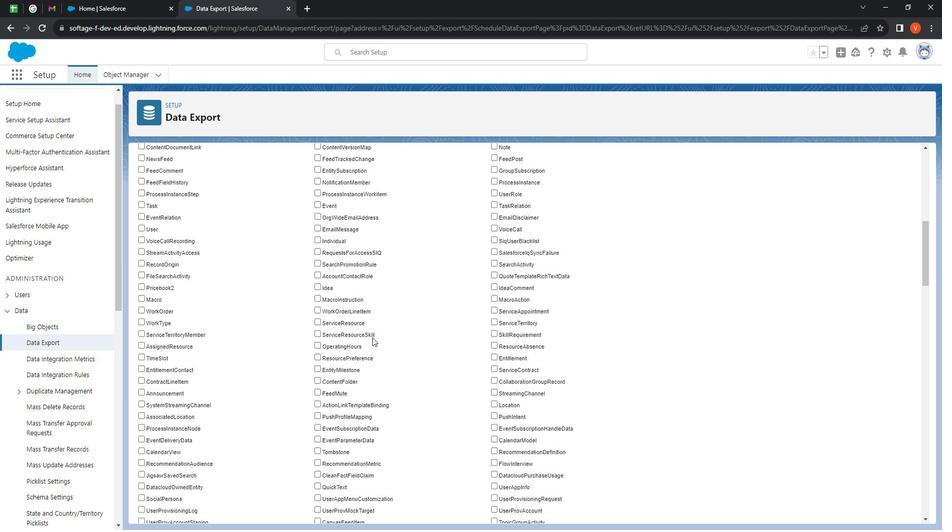 
Action: Mouse moved to (384, 338)
Screenshot: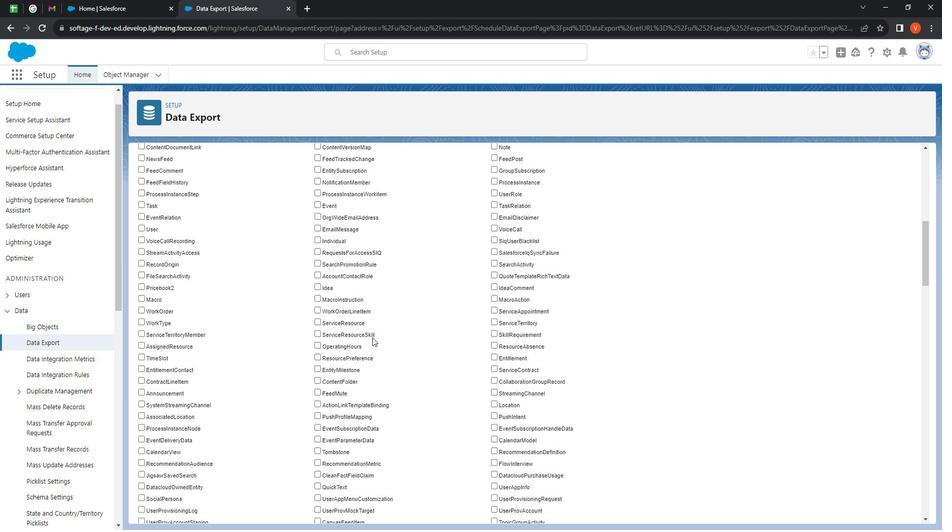 
Action: Mouse scrolled (384, 337) with delta (0, 0)
Screenshot: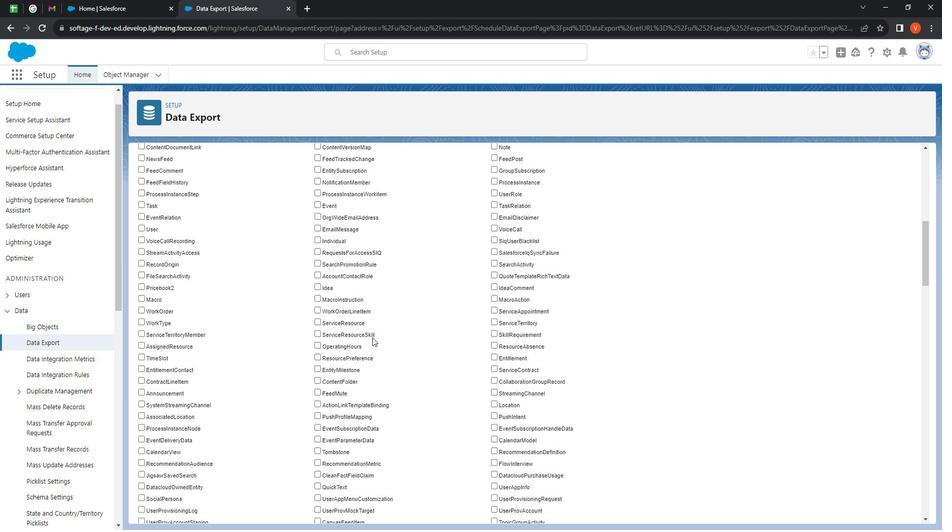 
Action: Mouse moved to (386, 340)
Screenshot: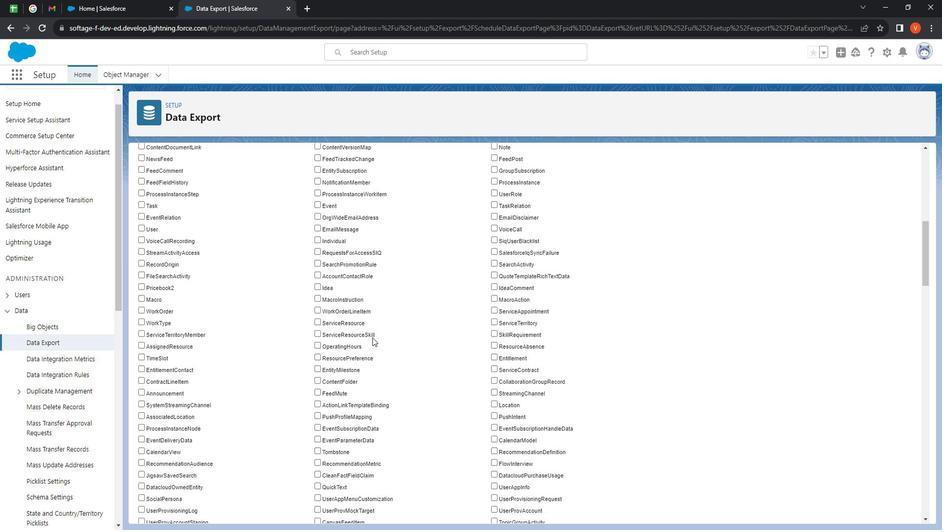 
Action: Mouse scrolled (386, 340) with delta (0, 0)
Screenshot: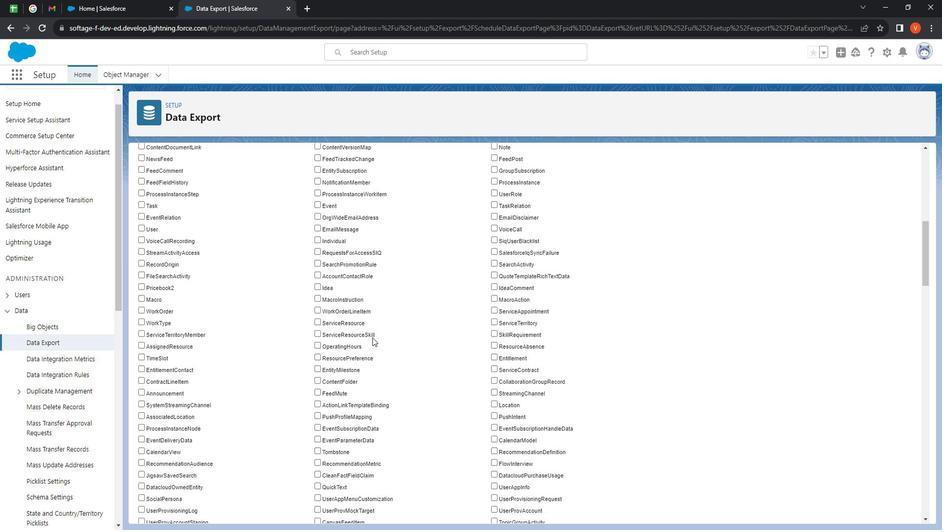 
Action: Mouse moved to (389, 343)
Screenshot: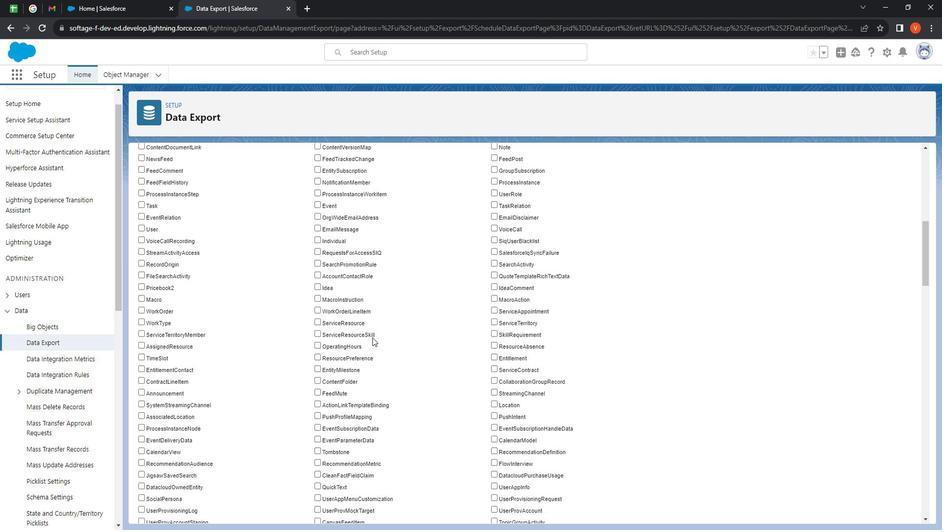 
Action: Mouse scrolled (389, 343) with delta (0, 0)
Screenshot: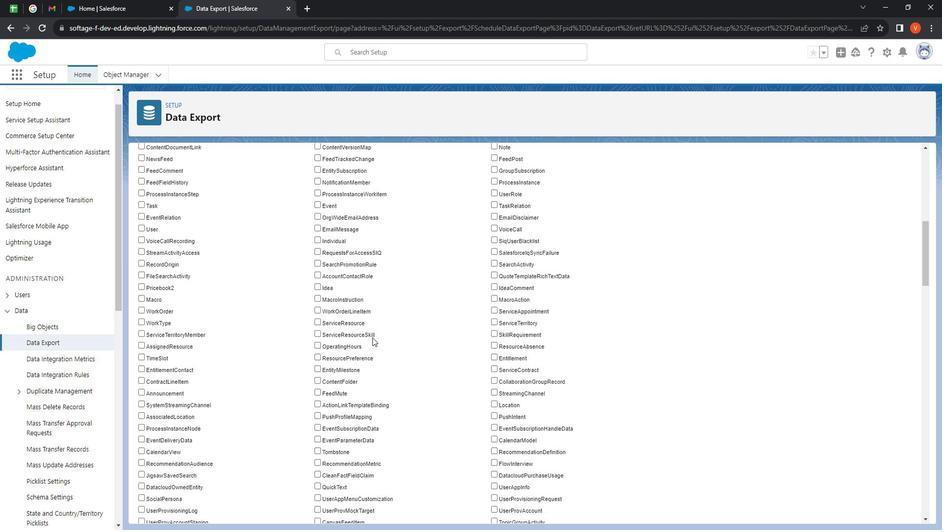 
Action: Mouse moved to (391, 346)
Screenshot: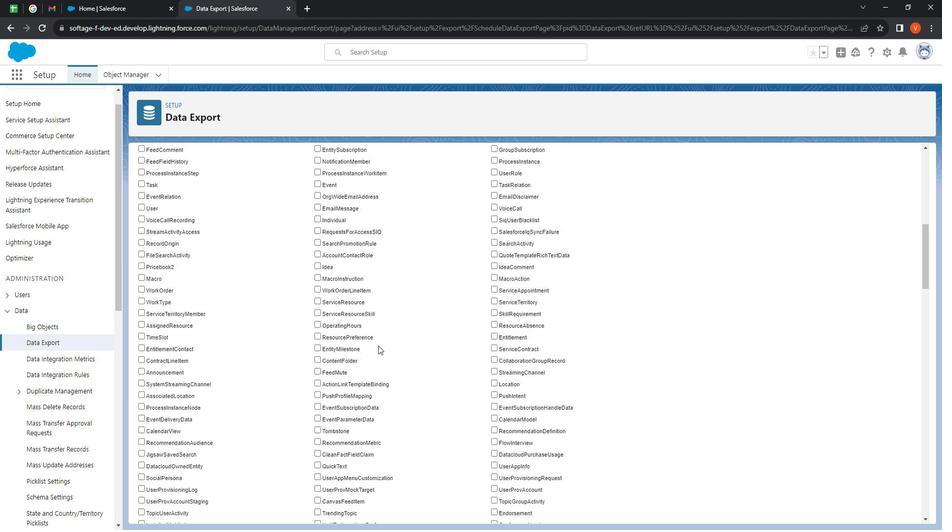 
Action: Mouse scrolled (391, 345) with delta (0, 0)
Screenshot: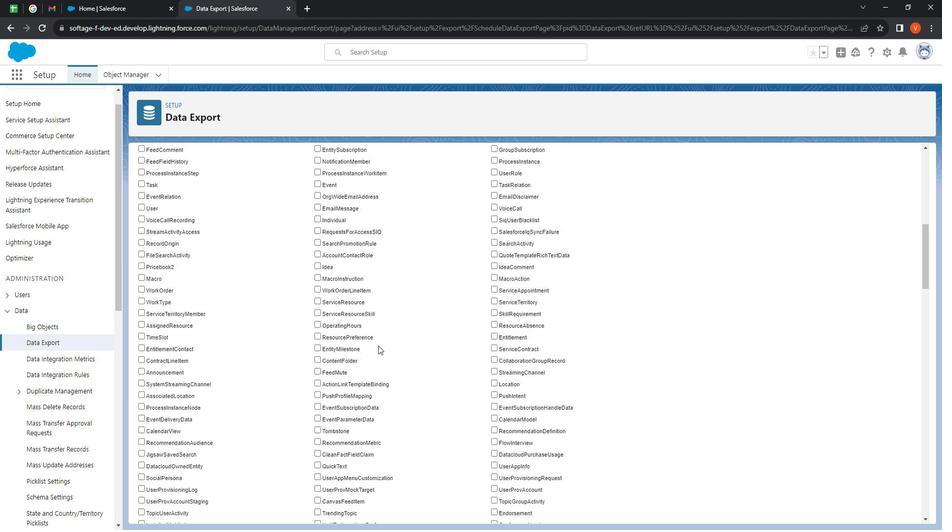 
Action: Mouse moved to (399, 337)
Screenshot: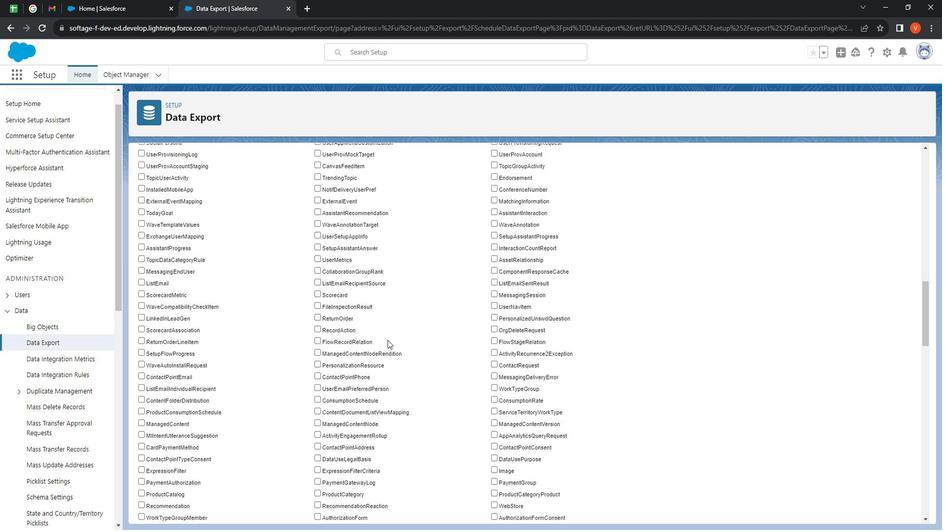 
Action: Mouse scrolled (399, 336) with delta (0, 0)
Screenshot: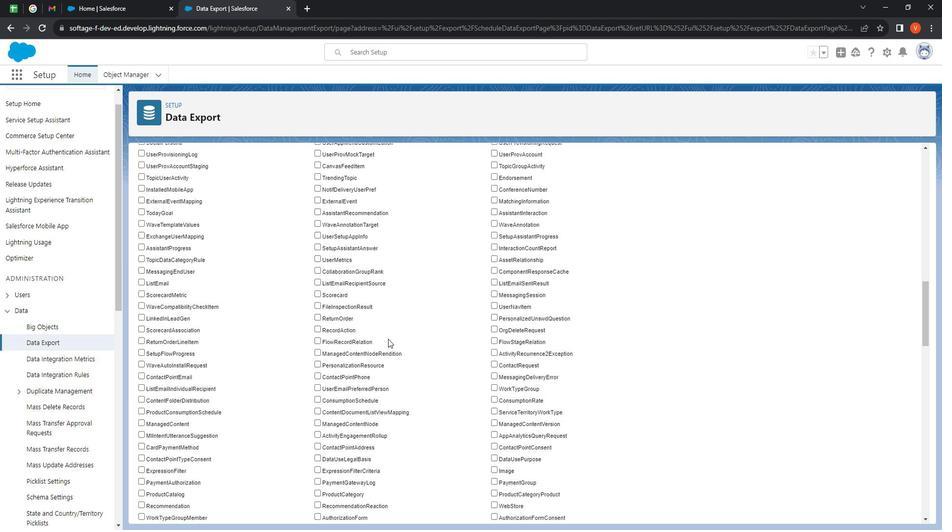 
Action: Mouse scrolled (399, 336) with delta (0, 0)
Screenshot: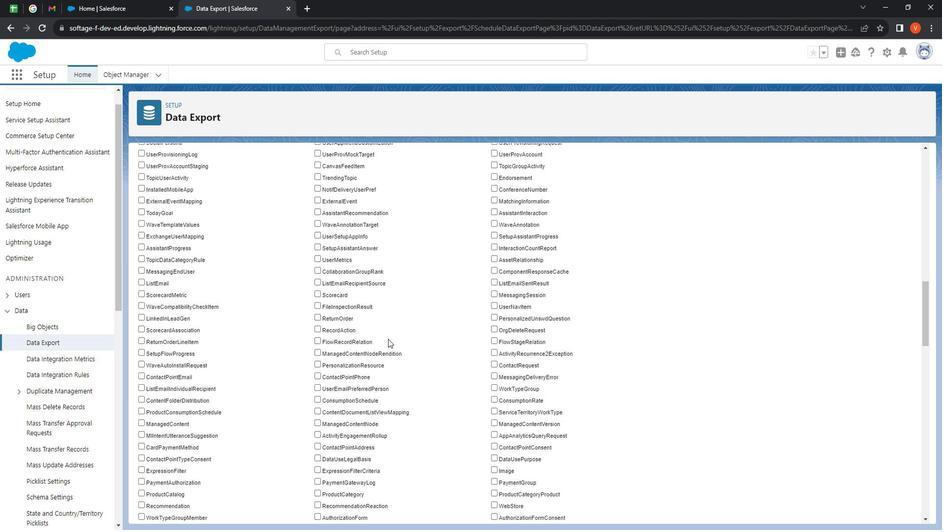 
Action: Mouse scrolled (399, 336) with delta (0, 0)
Screenshot: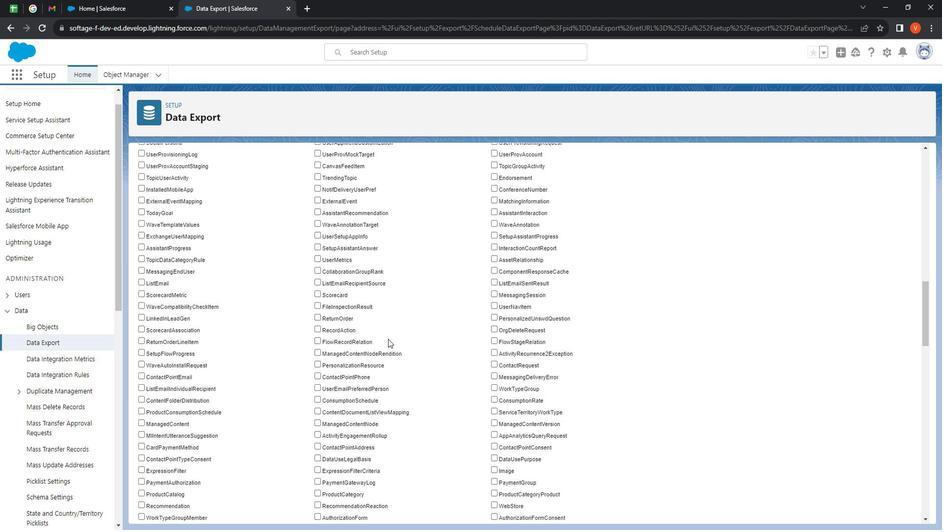 
Action: Mouse scrolled (399, 336) with delta (0, 0)
Screenshot: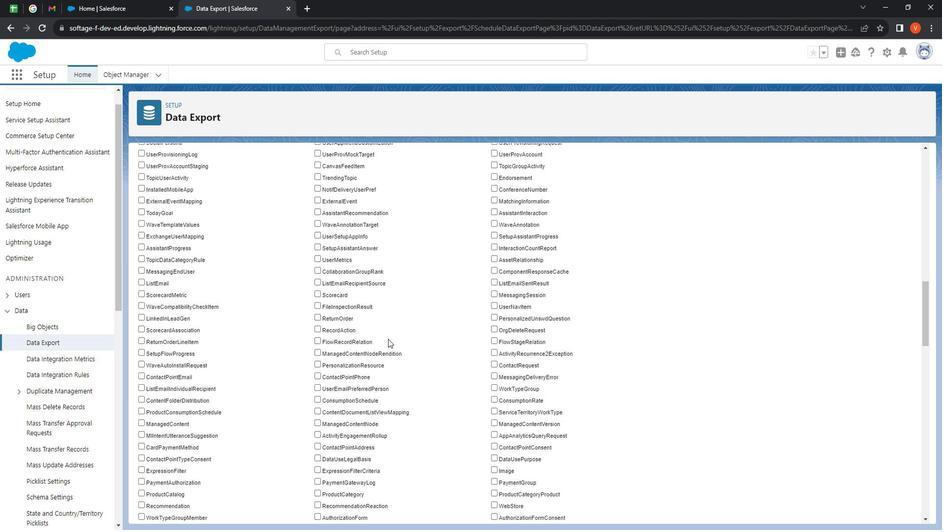 
Action: Mouse scrolled (399, 336) with delta (0, 0)
Screenshot: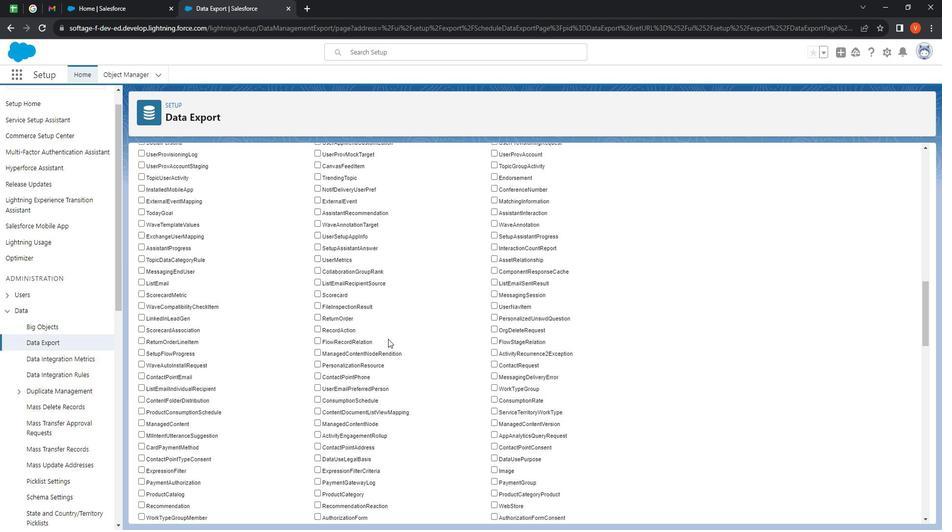 
Action: Mouse moved to (399, 336)
Screenshot: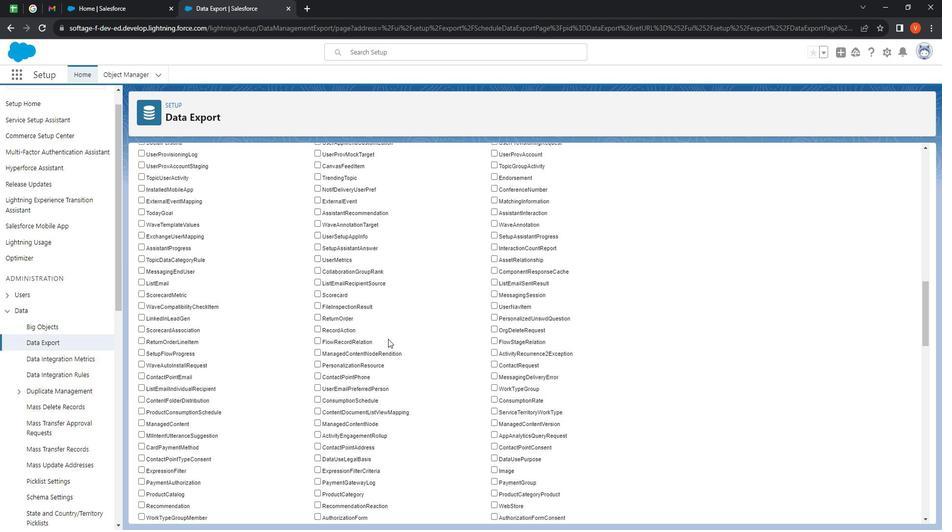
Action: Mouse scrolled (399, 336) with delta (0, 0)
Screenshot: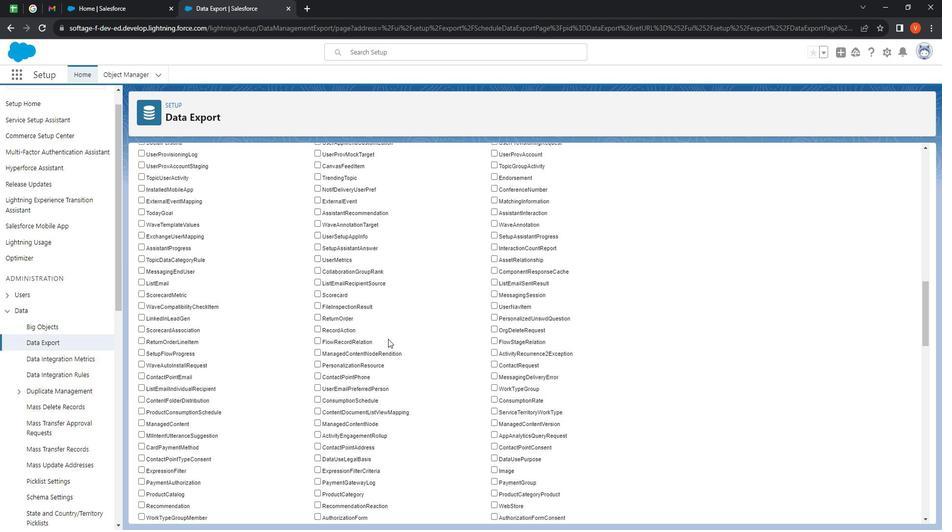 
Action: Mouse moved to (399, 336)
Screenshot: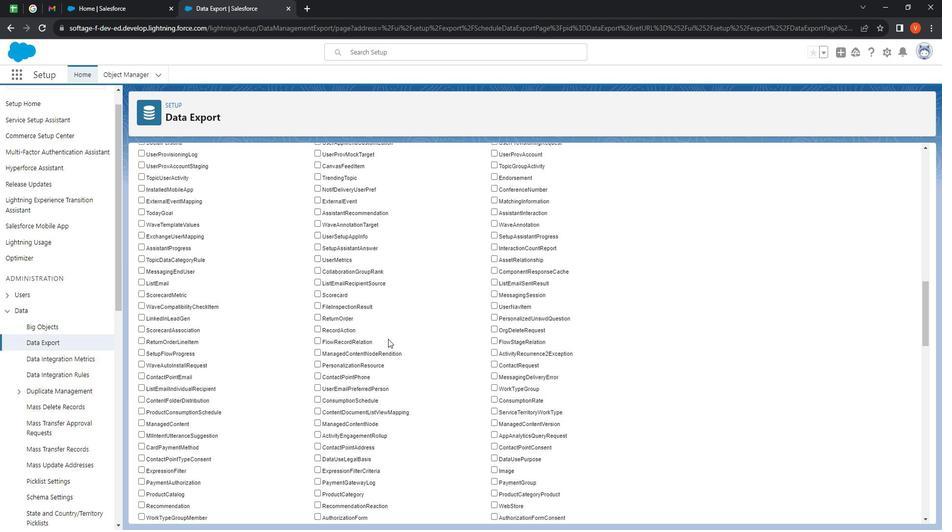 
Action: Mouse scrolled (399, 336) with delta (0, 0)
Screenshot: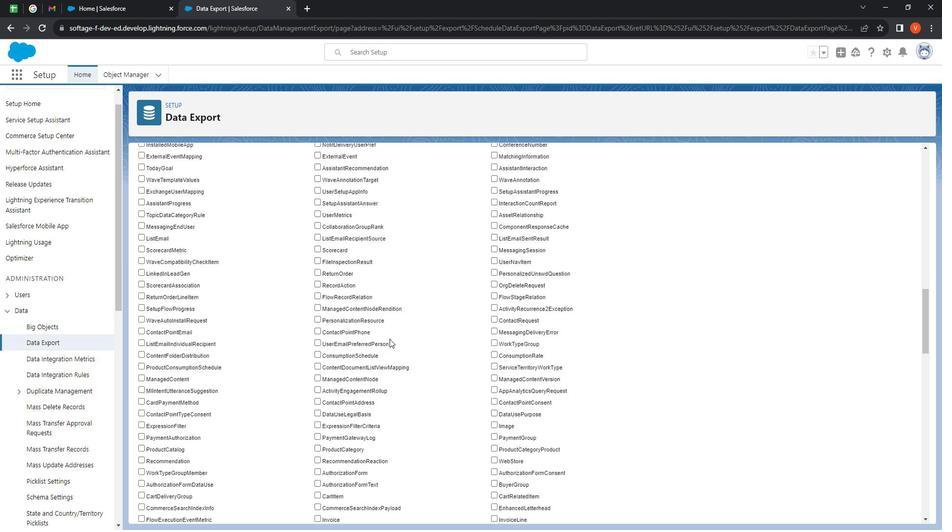 
Action: Mouse moved to (401, 334)
Screenshot: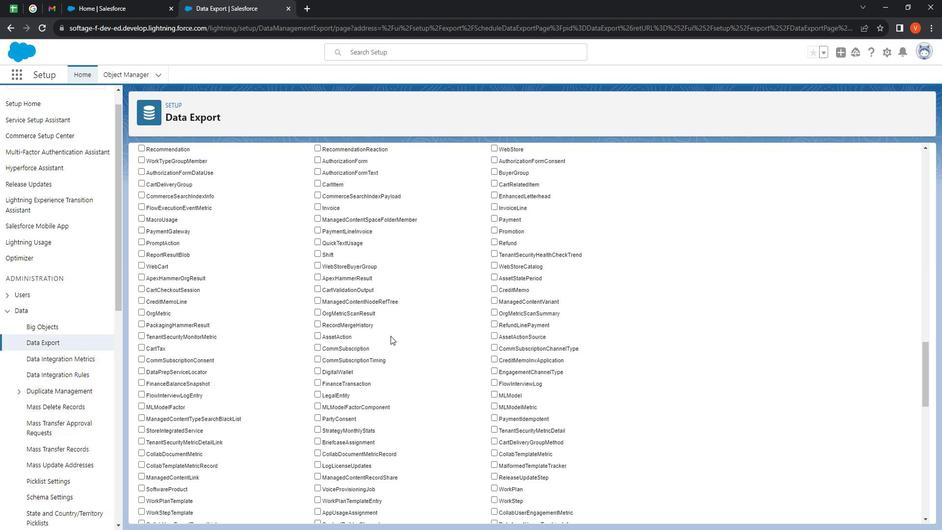 
Action: Mouse scrolled (401, 333) with delta (0, 0)
Screenshot: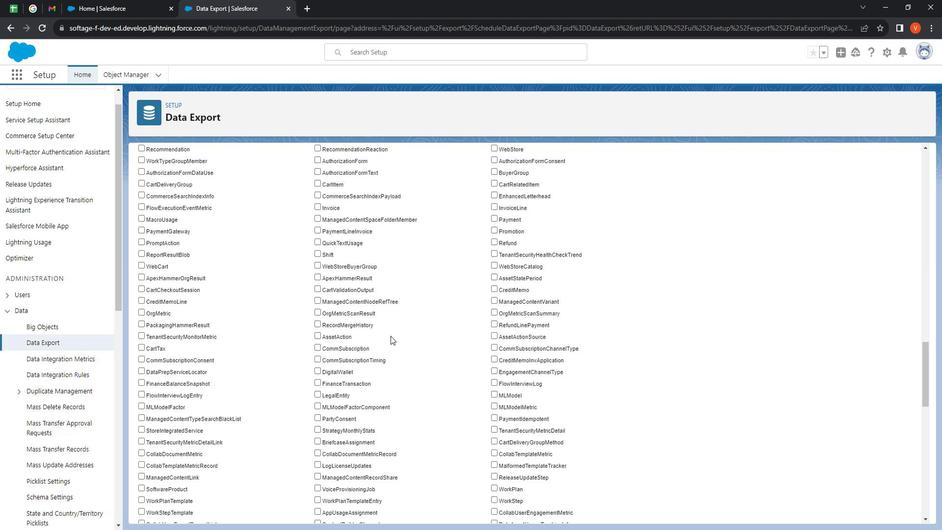 
Action: Mouse scrolled (401, 333) with delta (0, 0)
Screenshot: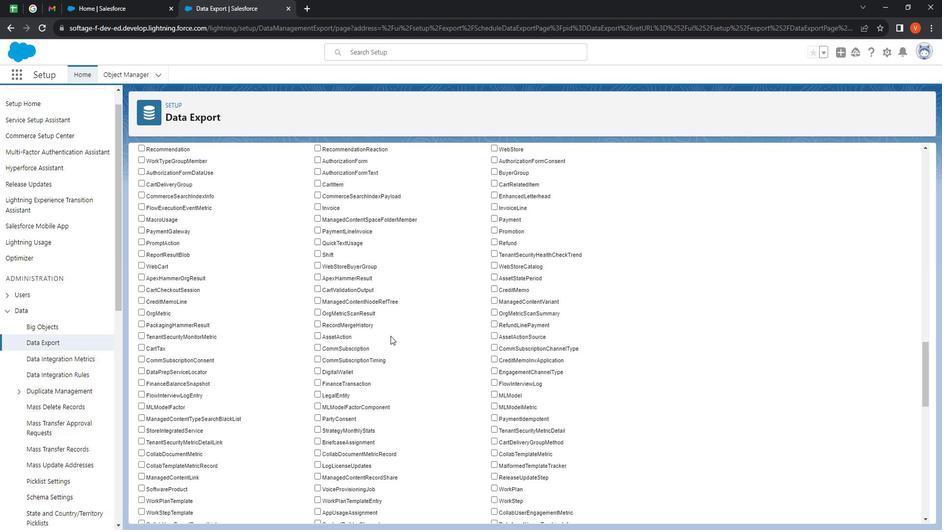 
Action: Mouse scrolled (401, 333) with delta (0, 0)
Screenshot: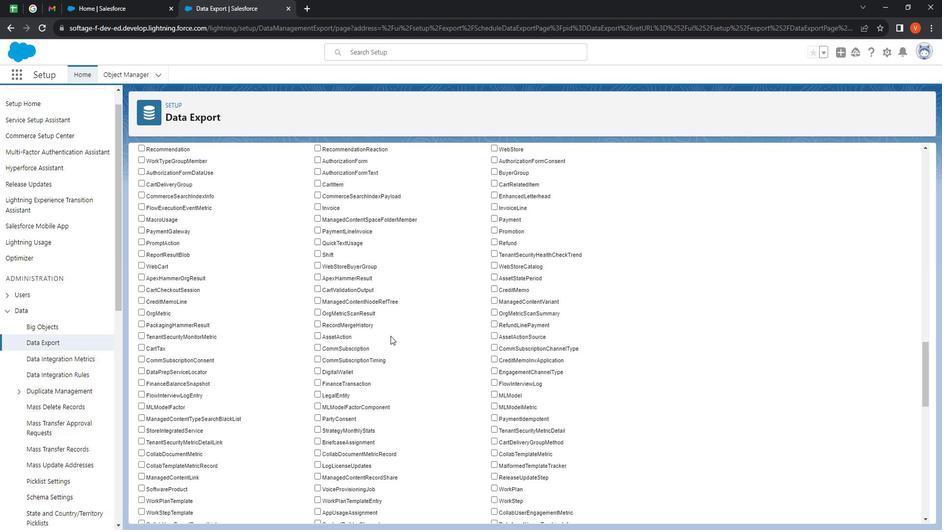 
Action: Mouse moved to (401, 334)
Screenshot: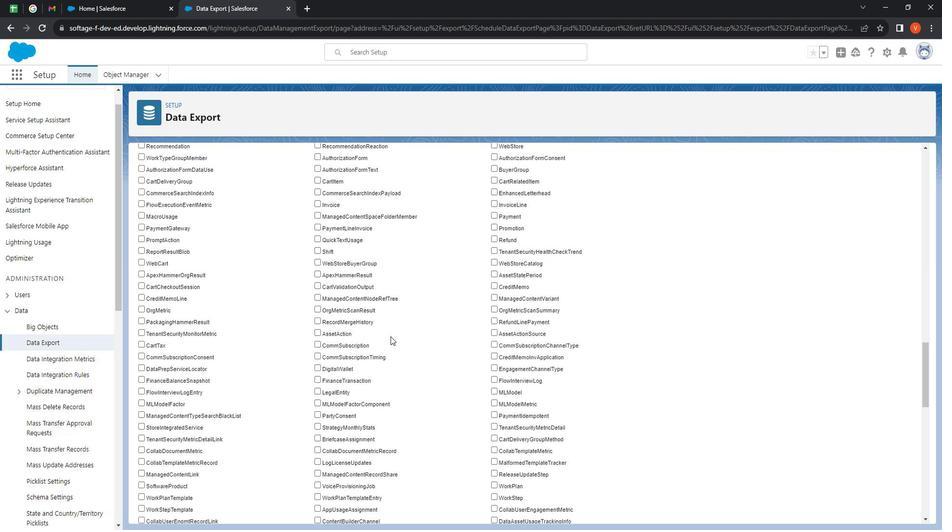
Action: Mouse scrolled (401, 333) with delta (0, 0)
Screenshot: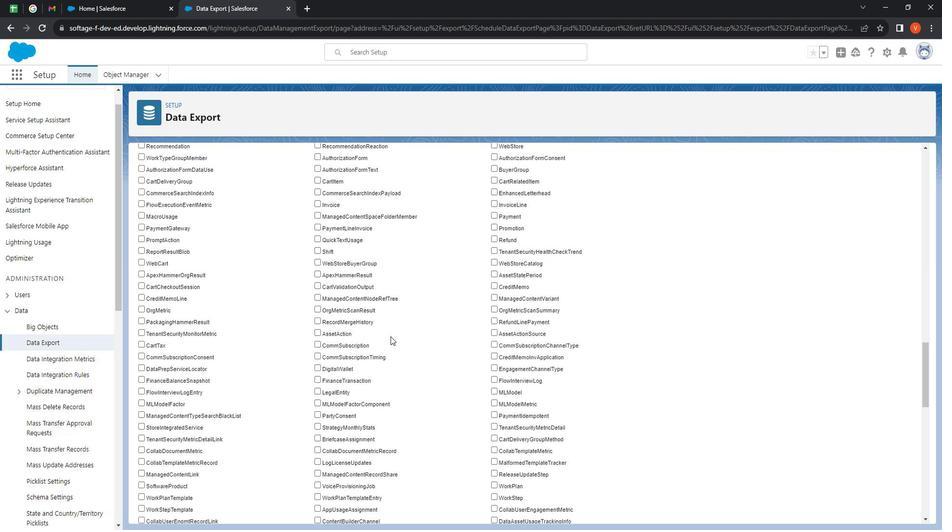 
Action: Mouse moved to (401, 334)
Screenshot: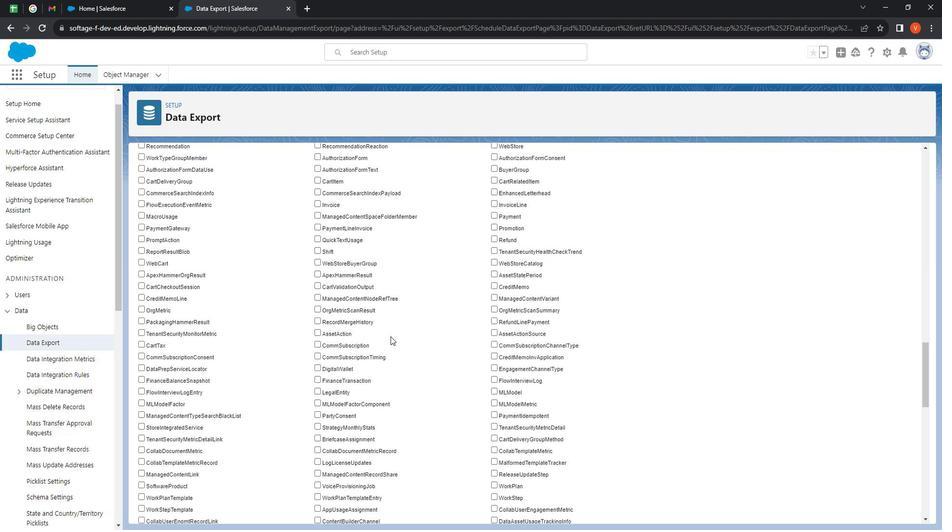 
Action: Mouse scrolled (401, 334) with delta (0, 0)
Screenshot: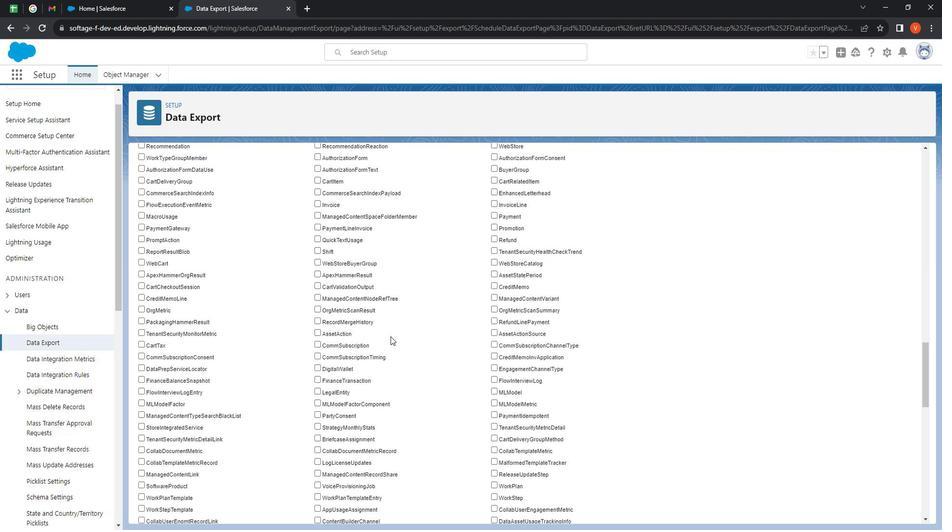 
Action: Mouse moved to (401, 335)
Screenshot: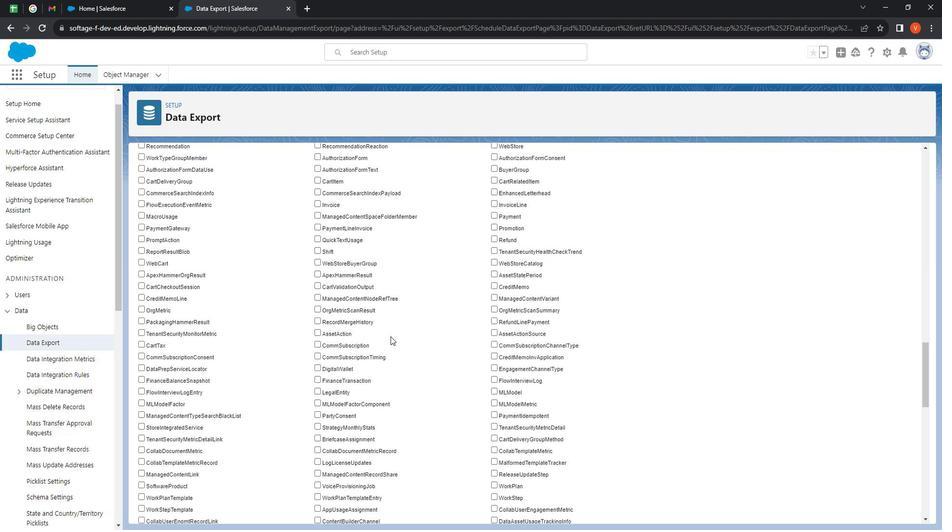 
Action: Mouse scrolled (401, 334) with delta (0, 0)
Screenshot: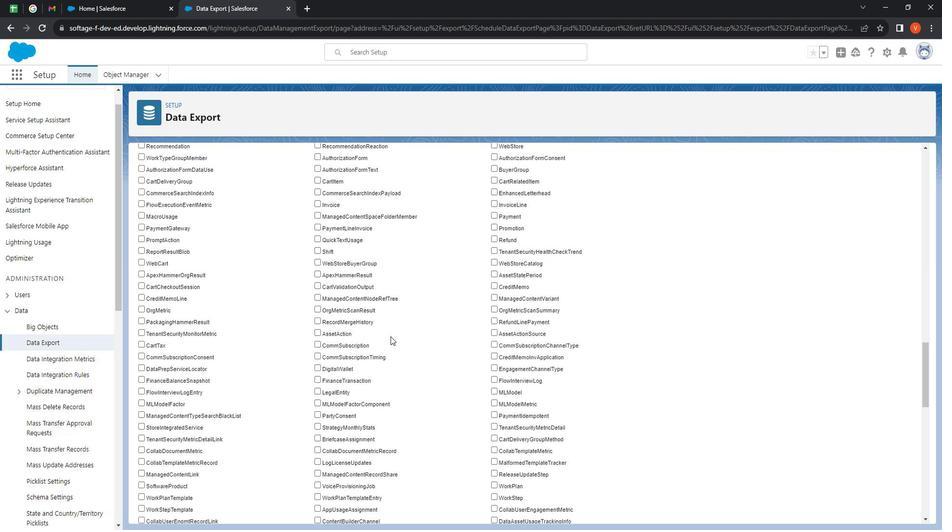 
Action: Mouse moved to (401, 335)
Screenshot: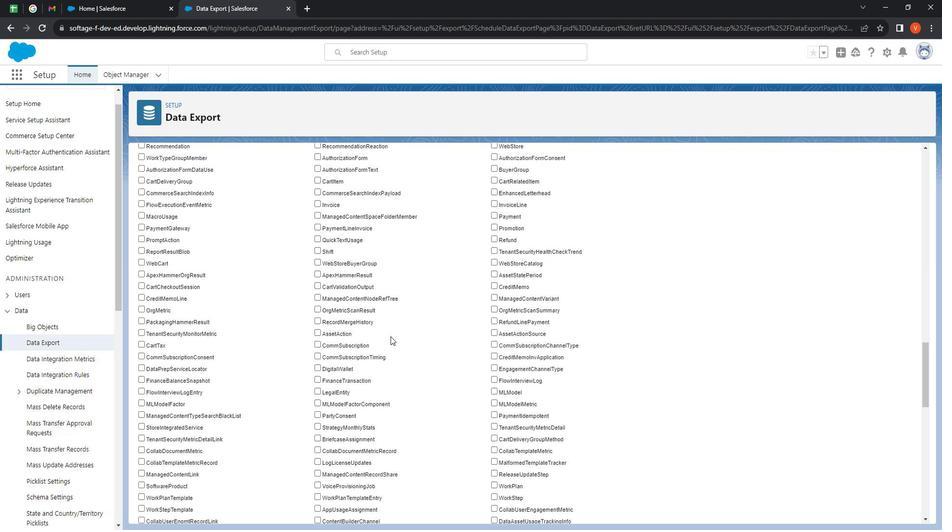 
Action: Mouse scrolled (401, 335) with delta (0, 0)
Screenshot: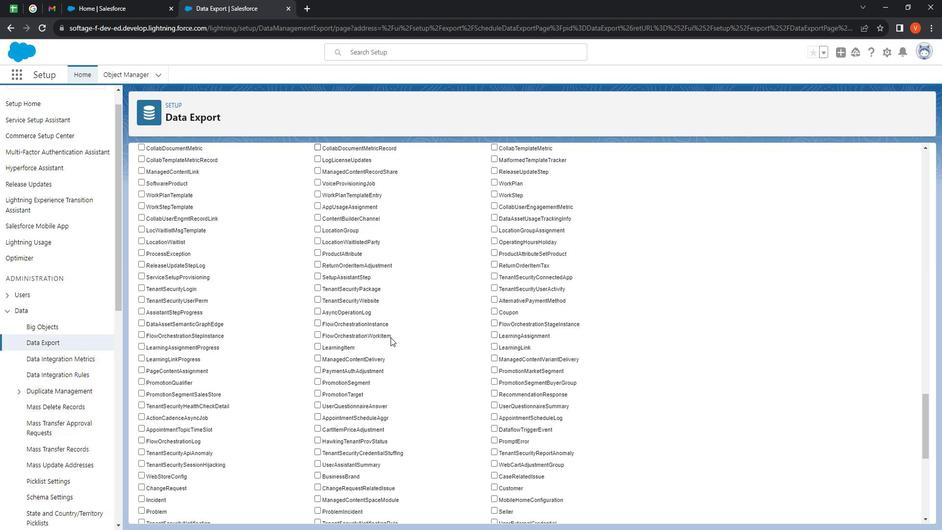 
Action: Mouse scrolled (401, 335) with delta (0, 0)
Screenshot: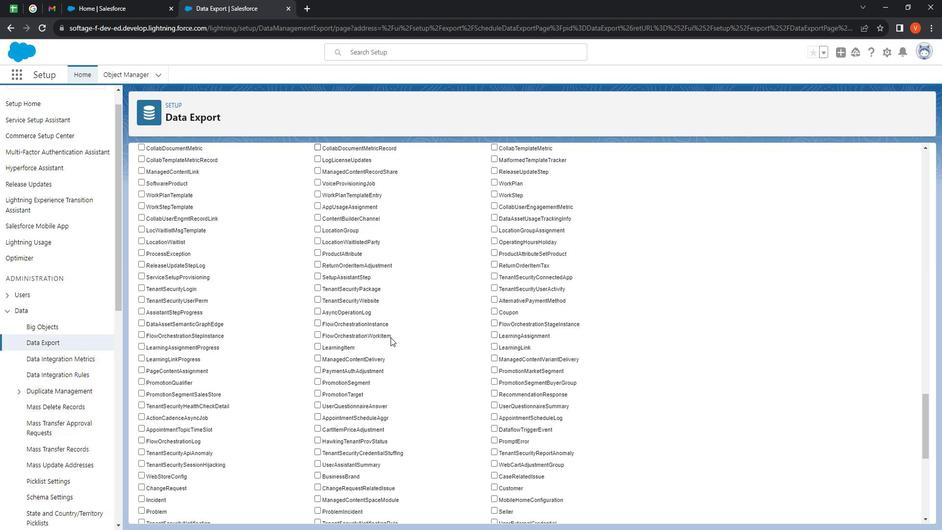 
Action: Mouse scrolled (401, 335) with delta (0, 0)
Screenshot: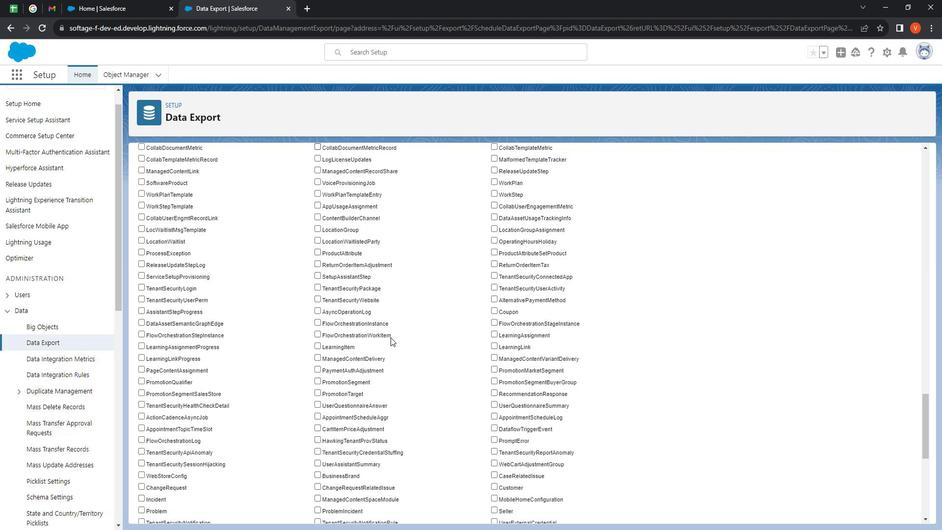 
Action: Mouse scrolled (401, 335) with delta (0, 0)
Screenshot: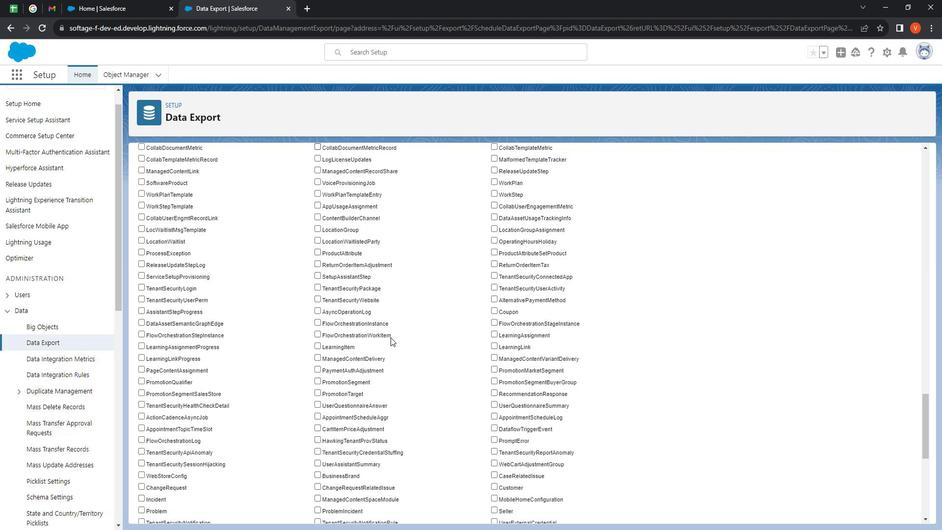 
Action: Mouse scrolled (401, 335) with delta (0, 0)
Screenshot: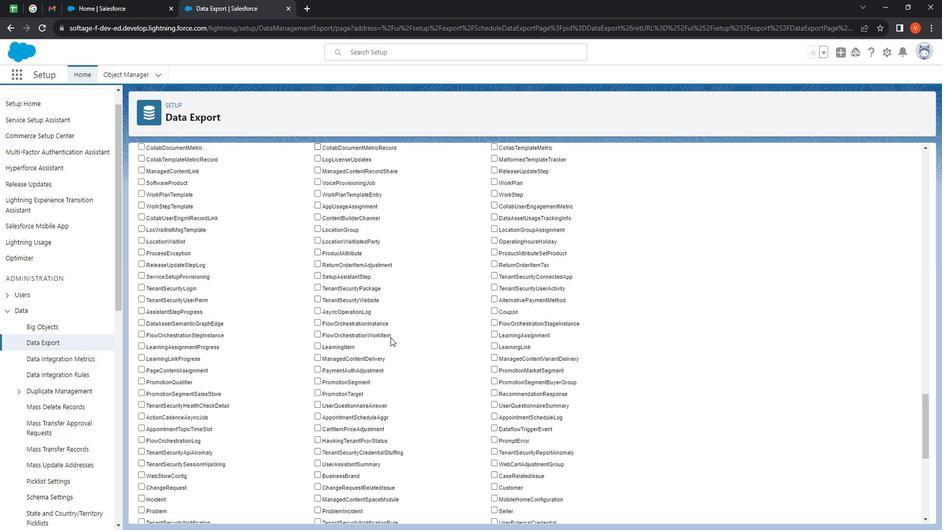 
Action: Mouse scrolled (401, 335) with delta (0, 0)
Screenshot: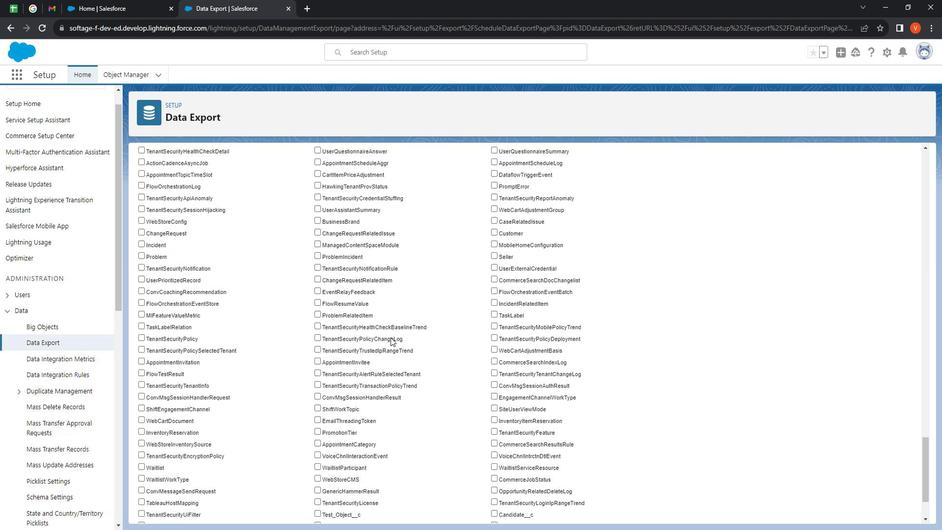 
Action: Mouse scrolled (401, 335) with delta (0, 0)
Screenshot: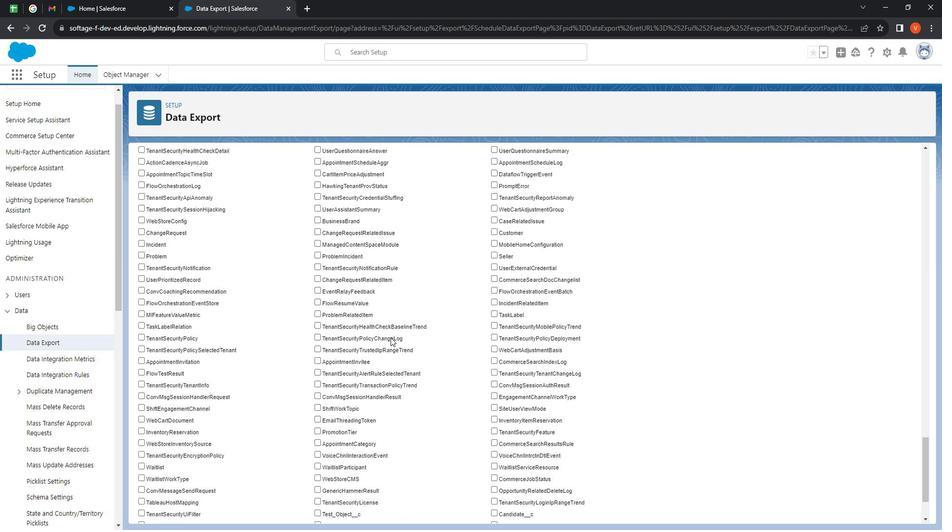 
Action: Mouse scrolled (401, 335) with delta (0, 0)
Screenshot: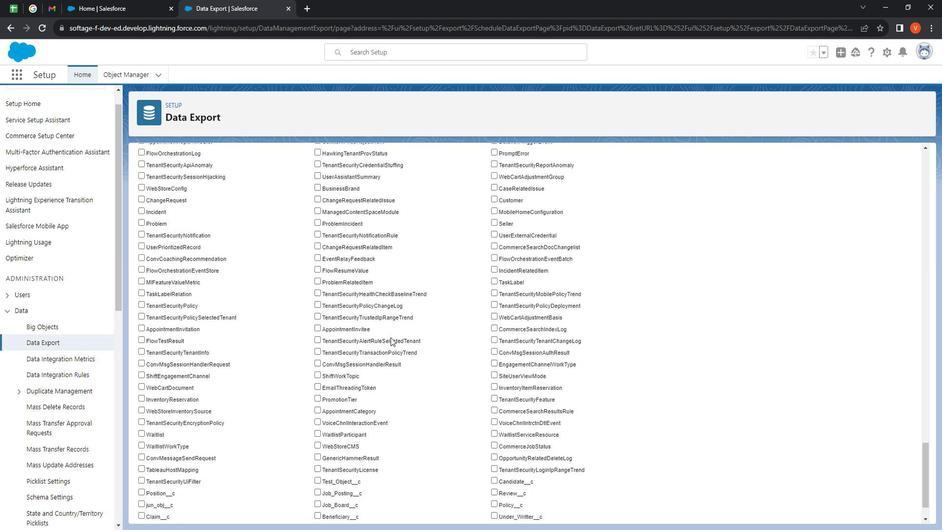 
Action: Mouse scrolled (401, 335) with delta (0, 0)
Screenshot: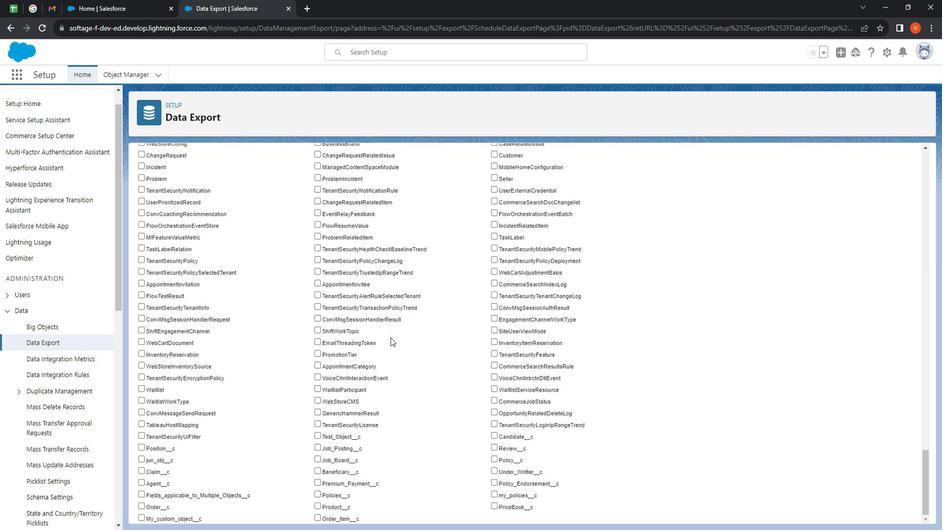
Action: Mouse scrolled (401, 335) with delta (0, 0)
Screenshot: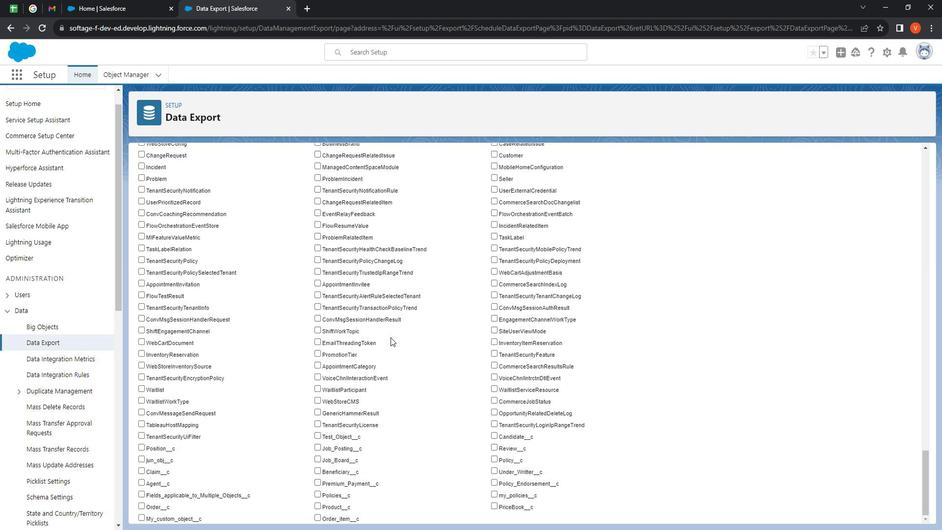 
Action: Mouse scrolled (401, 335) with delta (0, 0)
Screenshot: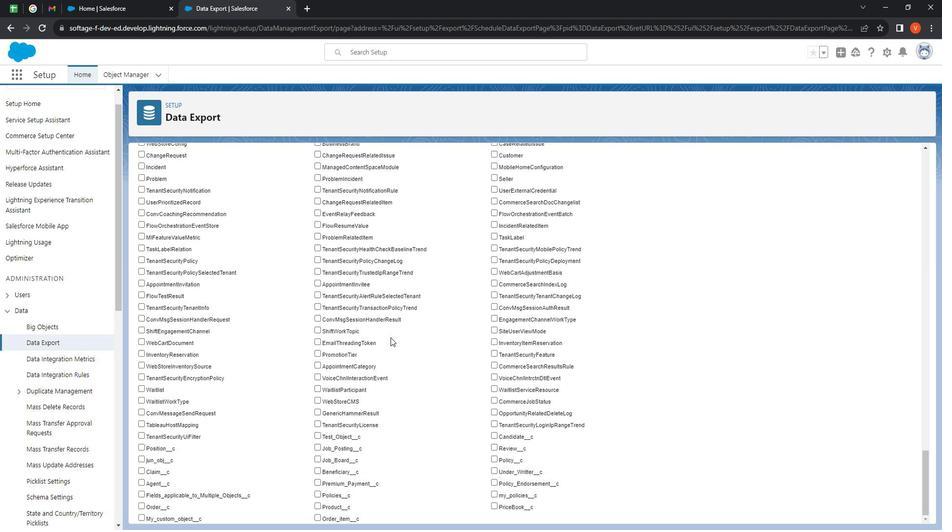 
Action: Mouse scrolled (401, 335) with delta (0, 0)
Screenshot: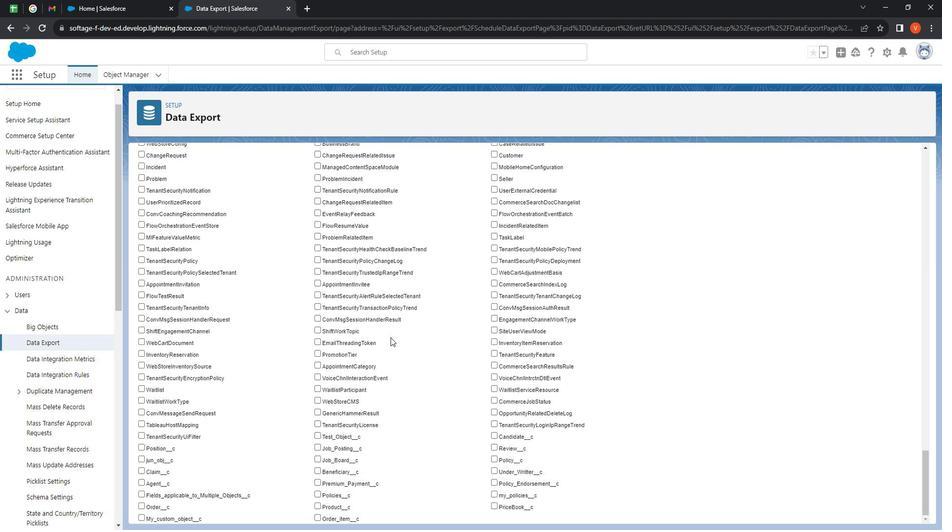 
Action: Mouse moved to (154, 464)
Screenshot: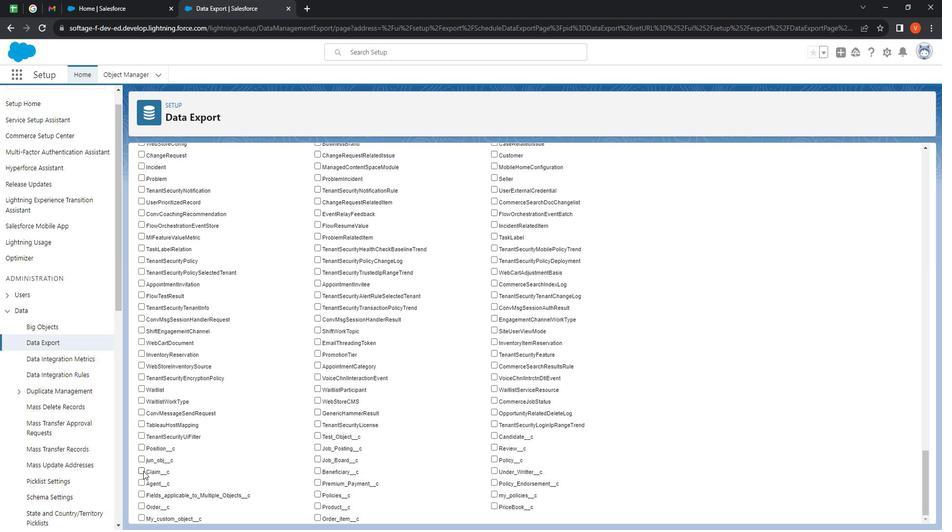 
Action: Mouse pressed left at (154, 464)
Screenshot: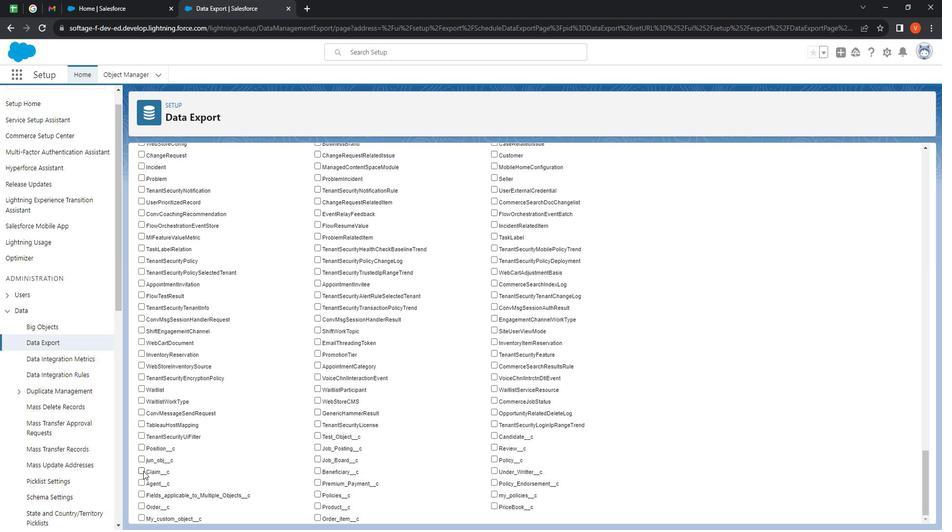 
Action: Mouse moved to (154, 498)
Screenshot: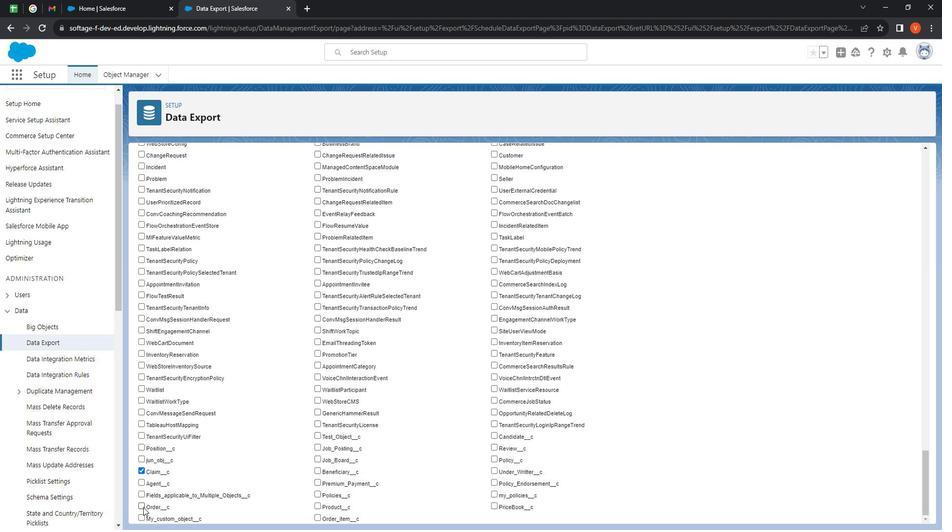 
Action: Mouse pressed left at (154, 498)
Screenshot: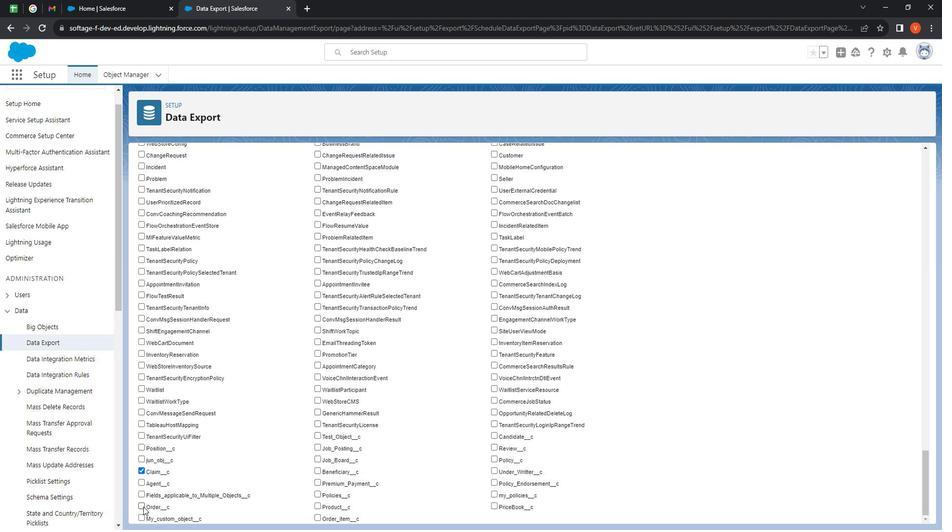 
Action: Mouse moved to (153, 509)
Screenshot: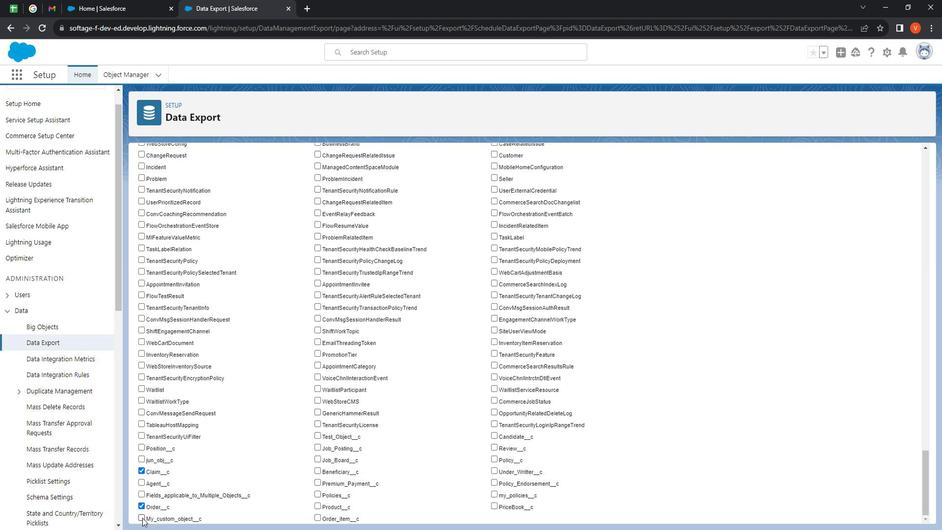 
Action: Mouse pressed left at (153, 509)
Screenshot: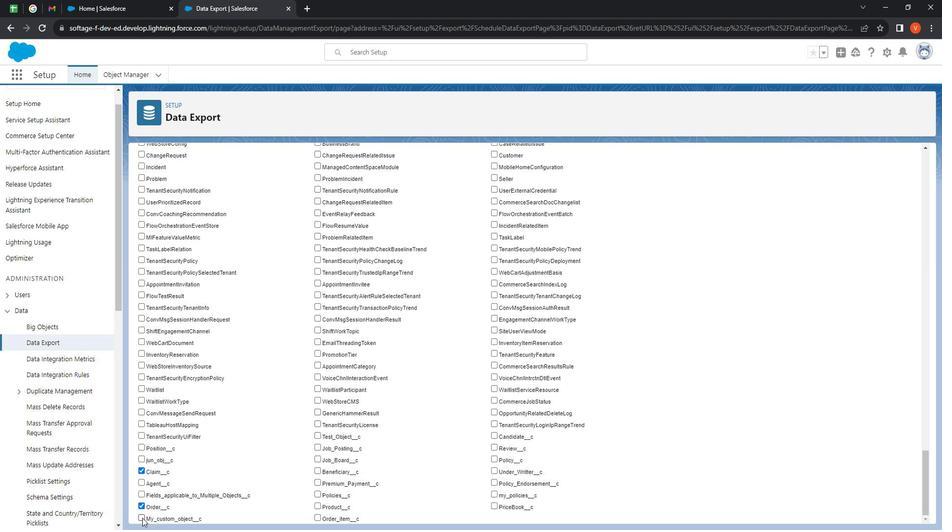 
Action: Mouse moved to (327, 510)
Screenshot: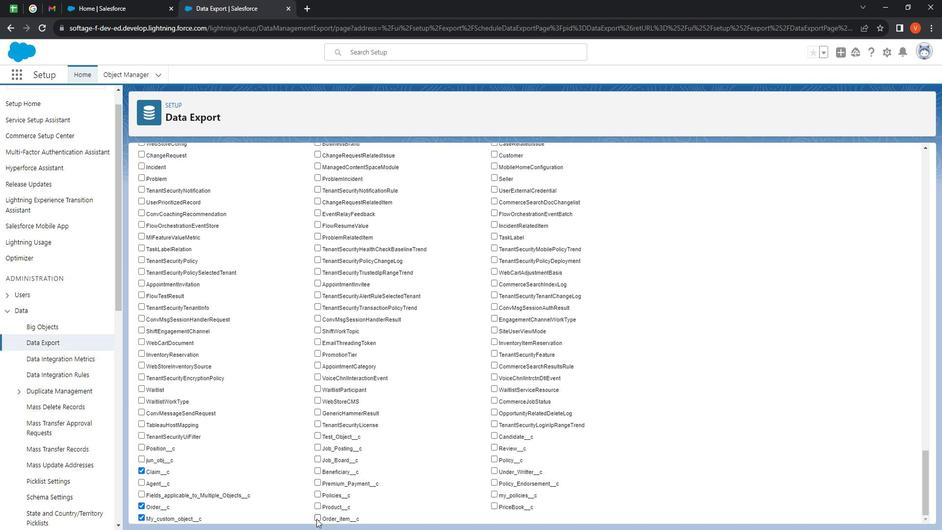 
Action: Mouse pressed left at (327, 510)
Screenshot: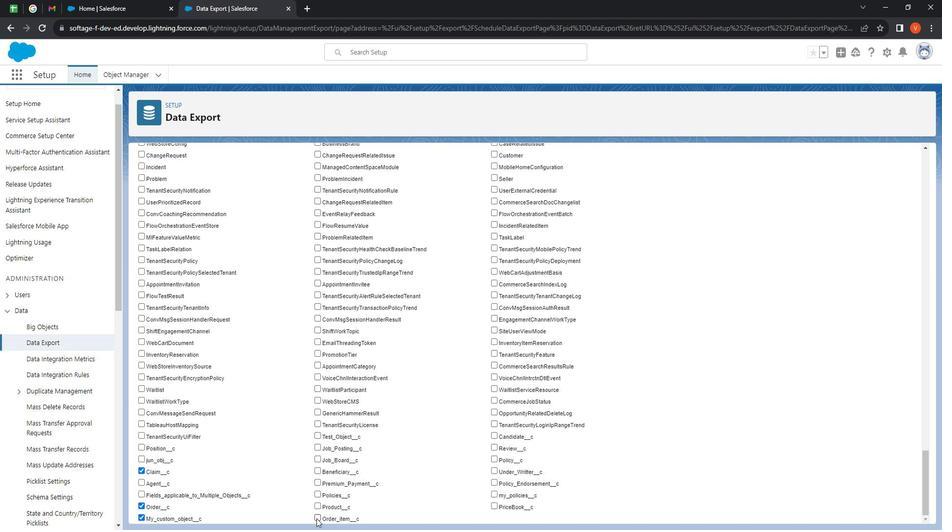 
Action: Mouse moved to (327, 499)
Screenshot: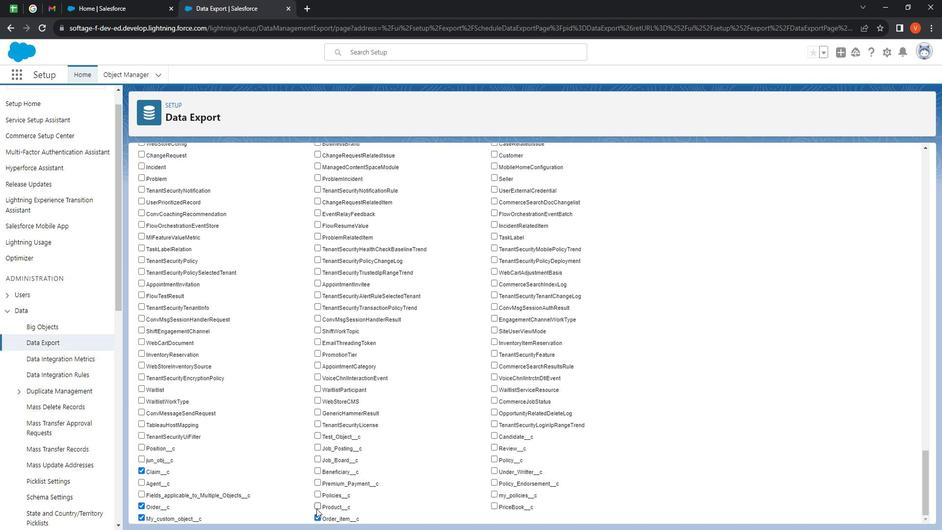 
Action: Mouse pressed left at (327, 499)
Screenshot: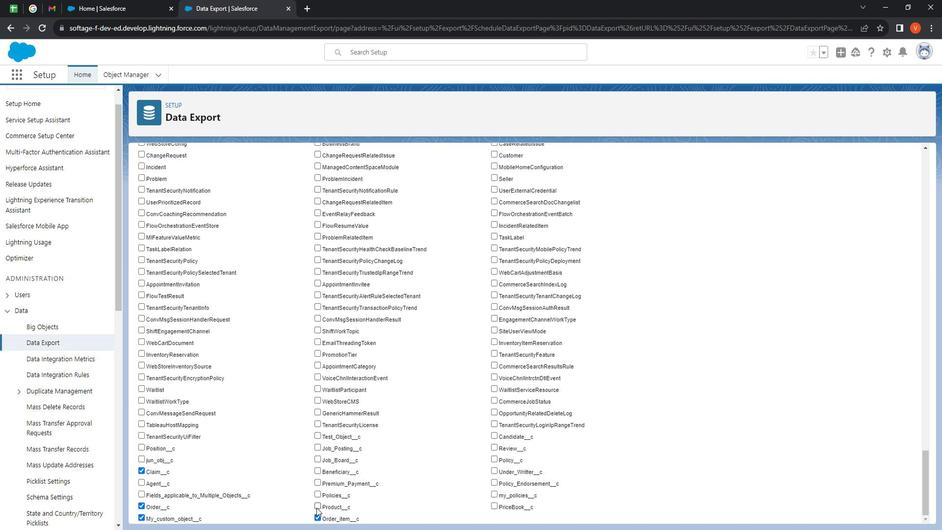 
Action: Mouse moved to (505, 497)
Screenshot: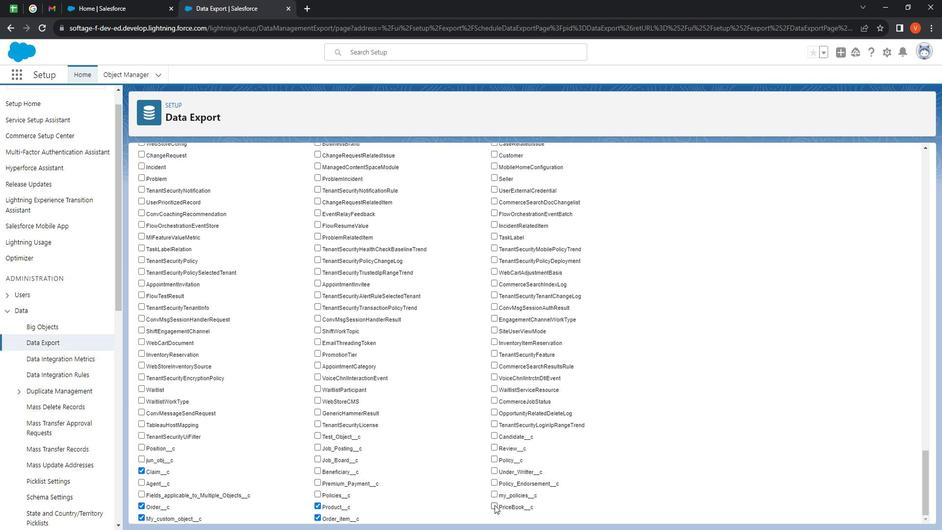 
Action: Mouse pressed left at (505, 497)
Screenshot: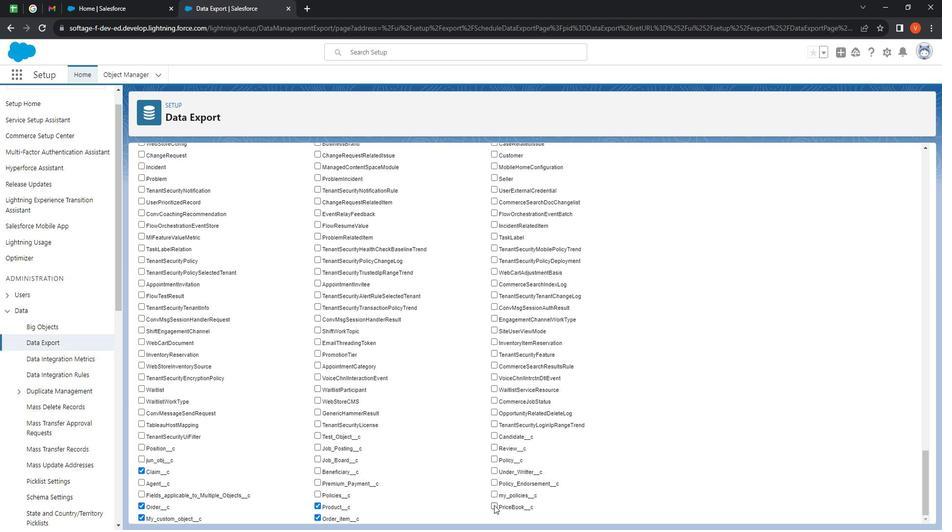 
Action: Mouse moved to (550, 400)
Screenshot: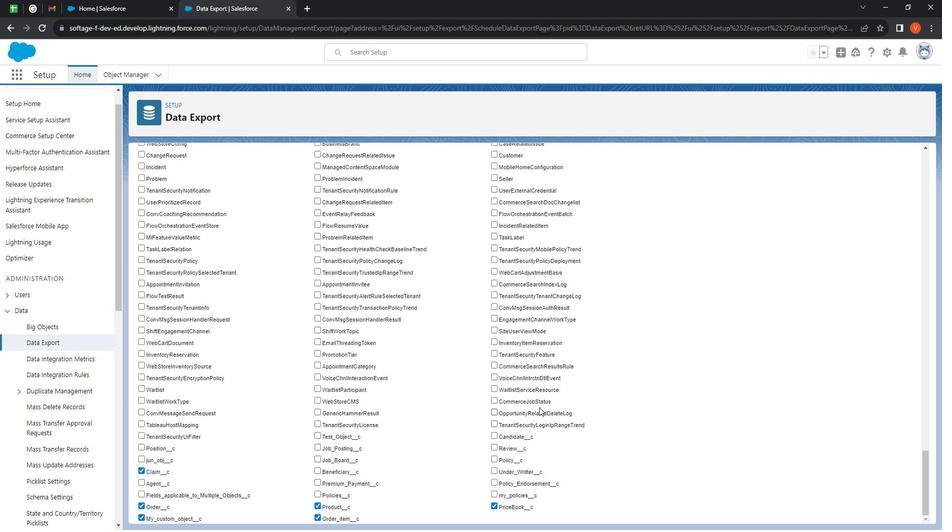 
Action: Mouse scrolled (550, 400) with delta (0, 0)
Screenshot: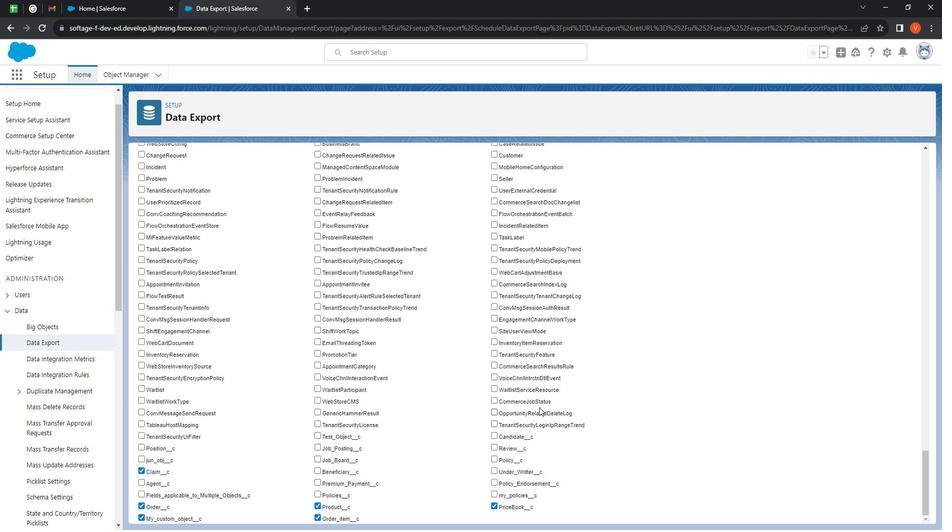 
Action: Mouse moved to (550, 397)
Screenshot: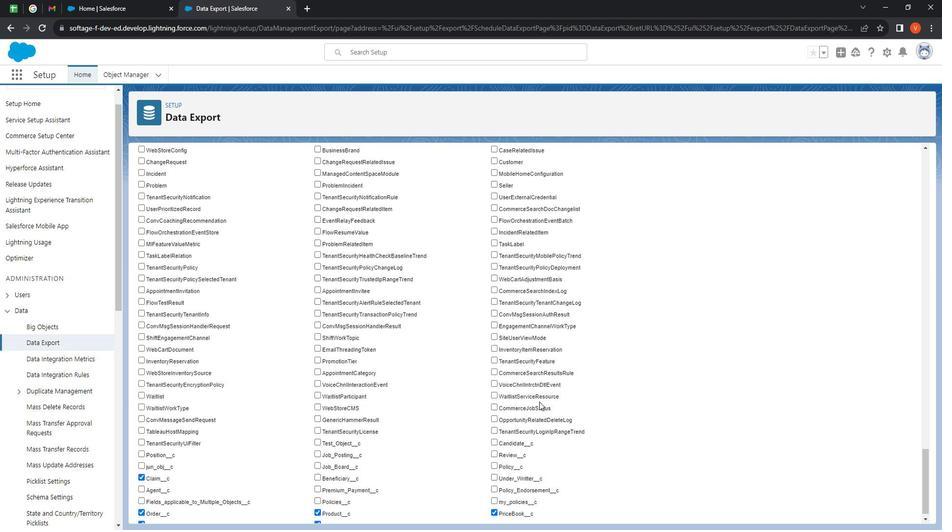 
Action: Mouse scrolled (550, 398) with delta (0, 0)
Screenshot: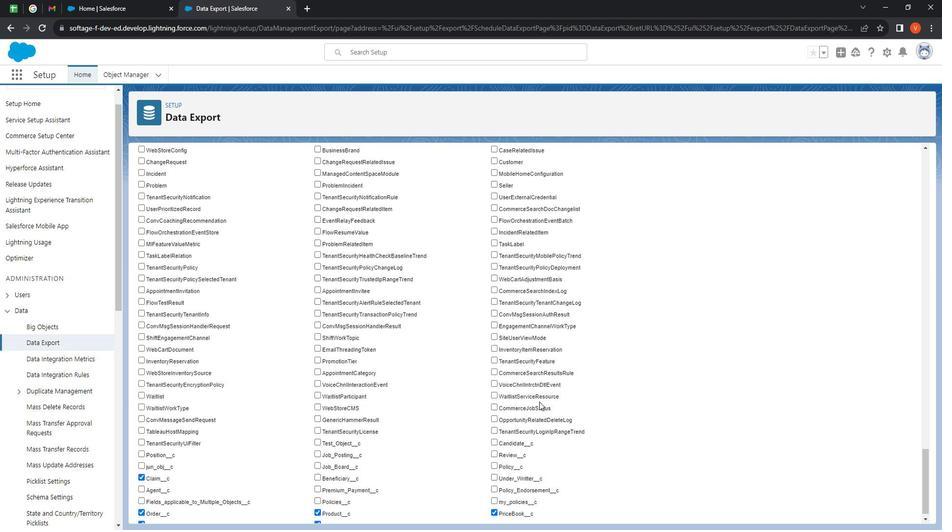 
Action: Mouse moved to (550, 396)
Screenshot: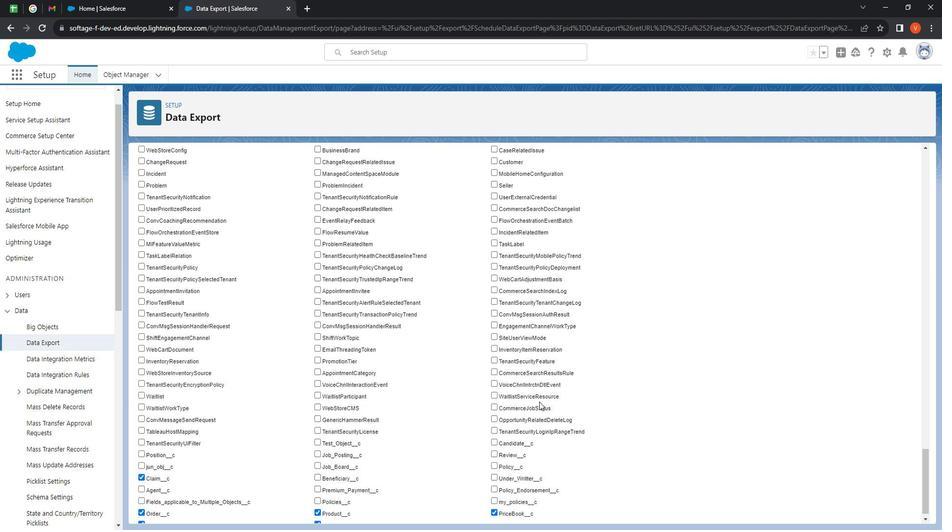 
Action: Mouse scrolled (550, 397) with delta (0, 0)
Screenshot: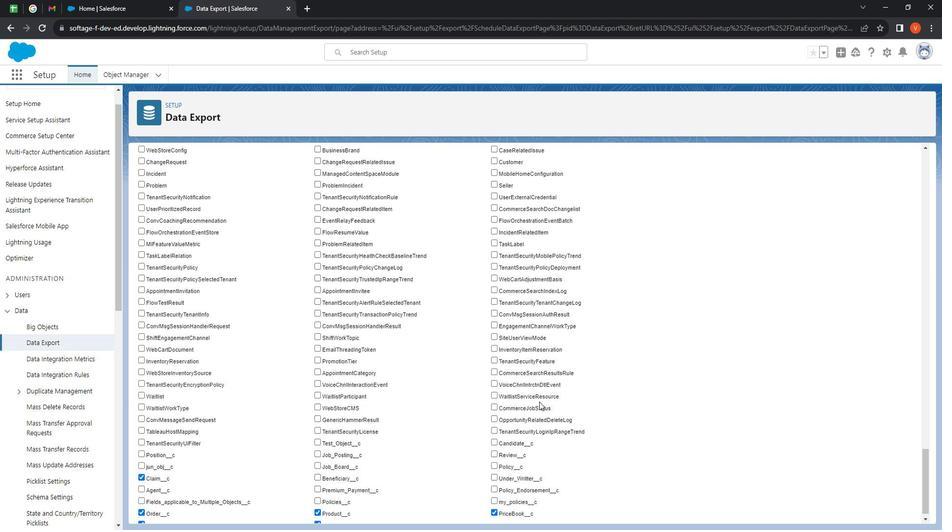 
Action: Mouse moved to (550, 396)
Screenshot: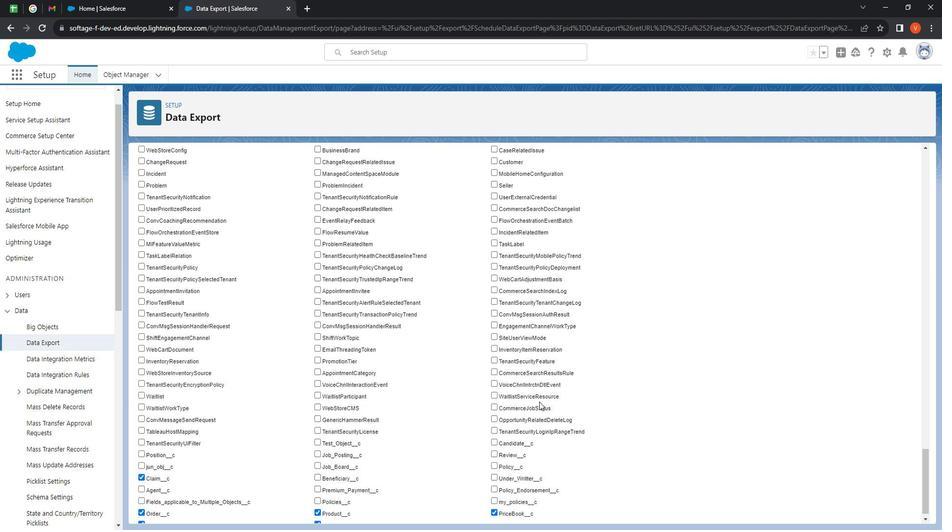 
Action: Mouse scrolled (550, 396) with delta (0, 0)
Screenshot: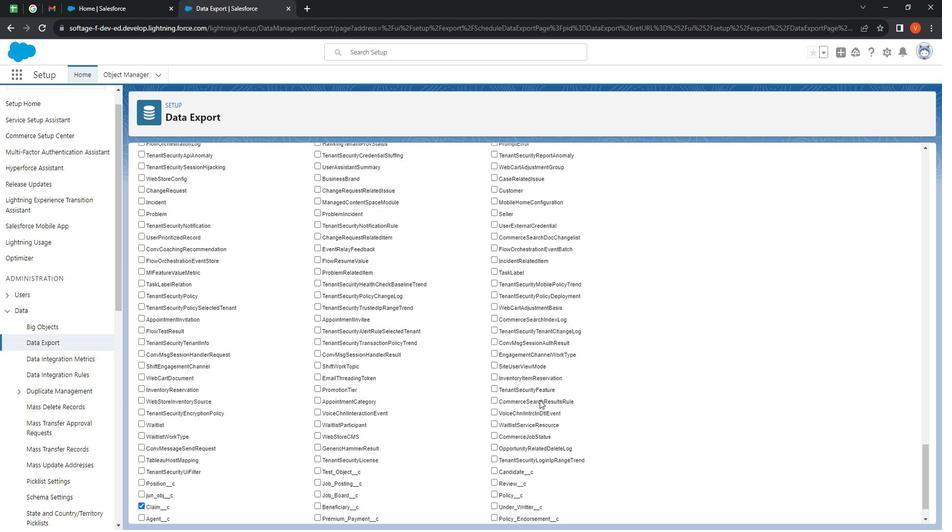 
Action: Mouse scrolled (550, 396) with delta (0, 0)
Screenshot: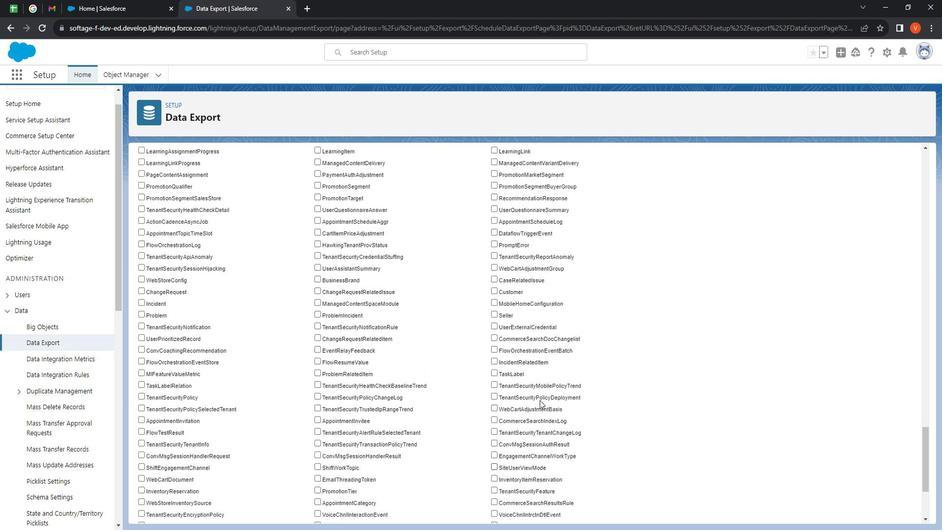 
Action: Mouse moved to (551, 396)
Screenshot: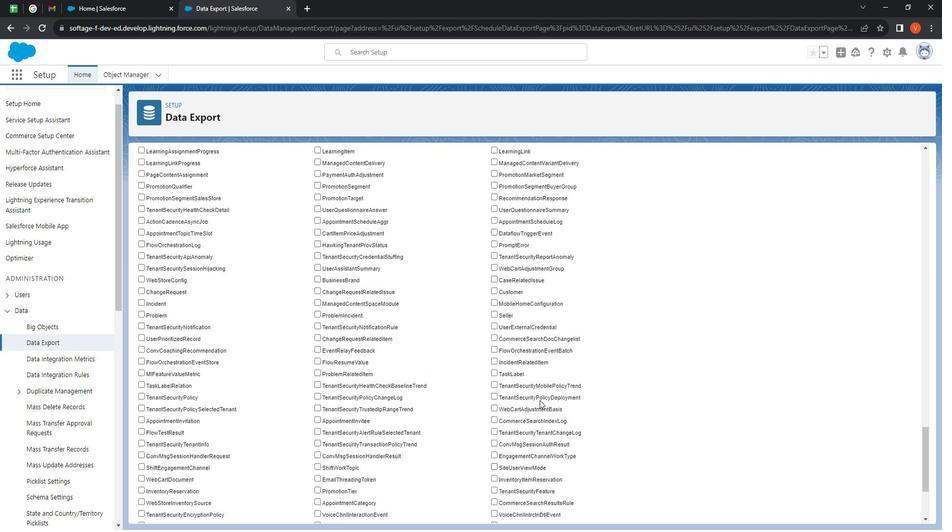 
Action: Mouse scrolled (551, 396) with delta (0, 0)
Screenshot: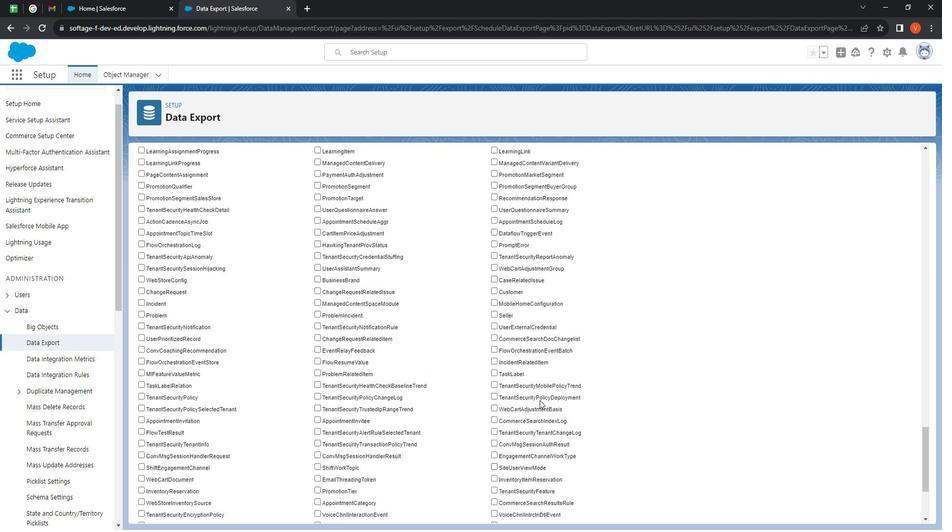 
Action: Mouse moved to (554, 395)
Screenshot: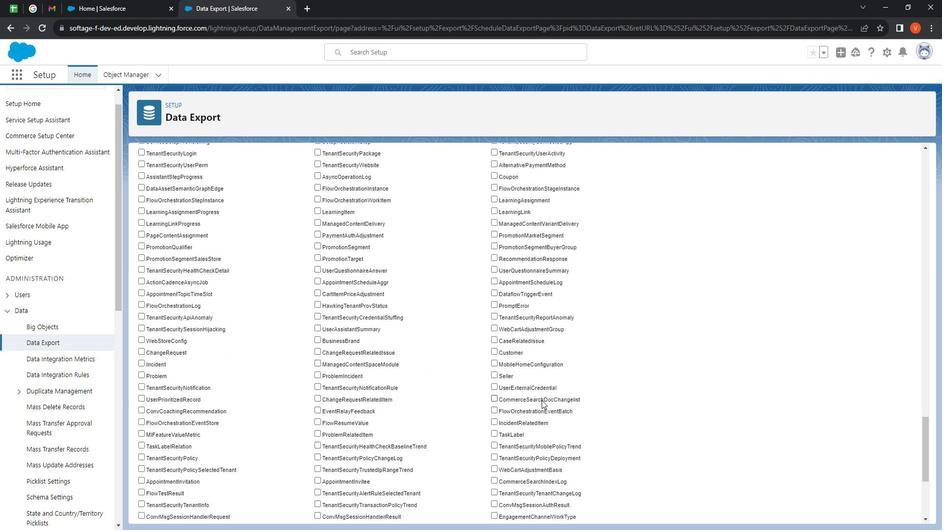 
Action: Mouse scrolled (554, 395) with delta (0, 0)
Screenshot: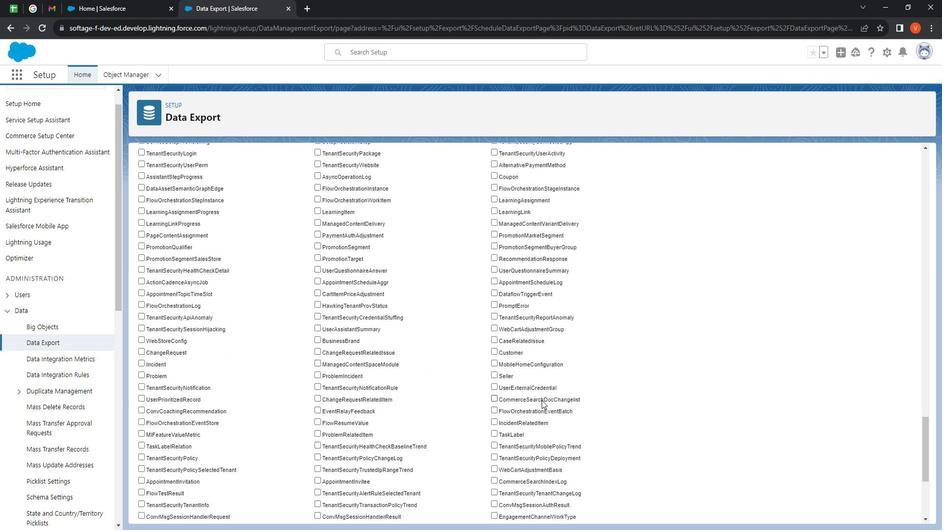 
Action: Mouse moved to (557, 397)
Screenshot: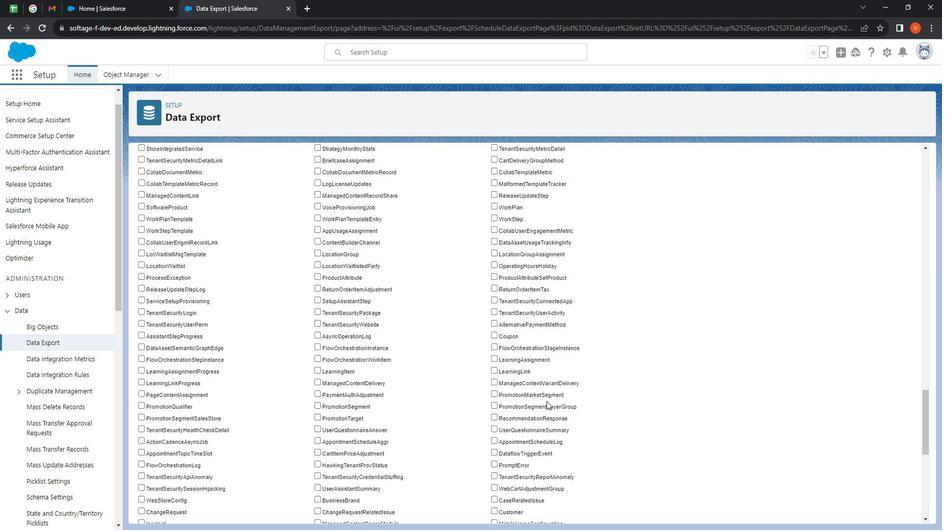 
Action: Mouse scrolled (557, 398) with delta (0, 0)
Screenshot: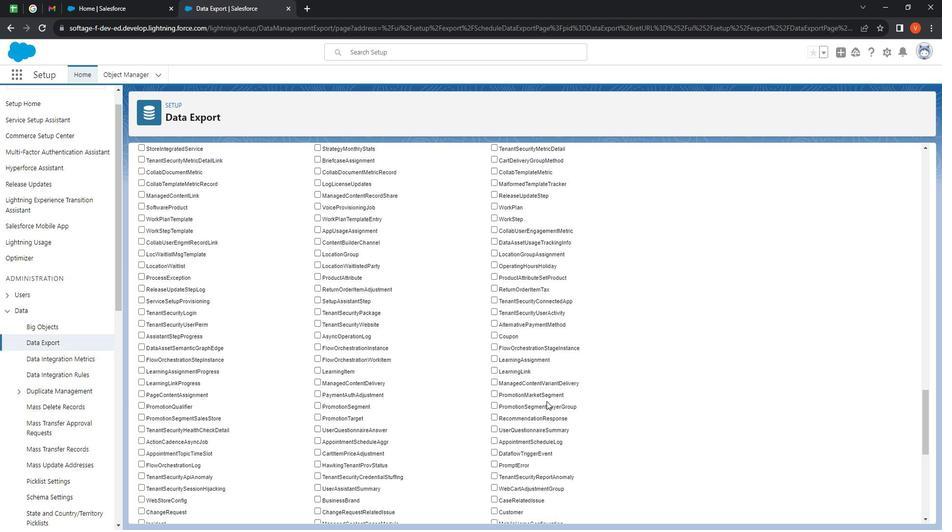 
Action: Mouse moved to (556, 399)
Screenshot: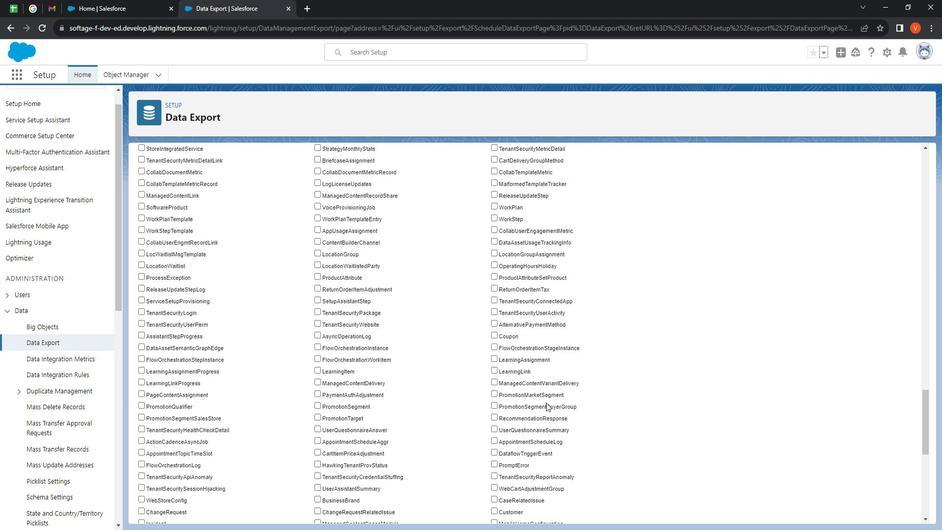 
Action: Mouse scrolled (556, 400) with delta (0, 0)
Screenshot: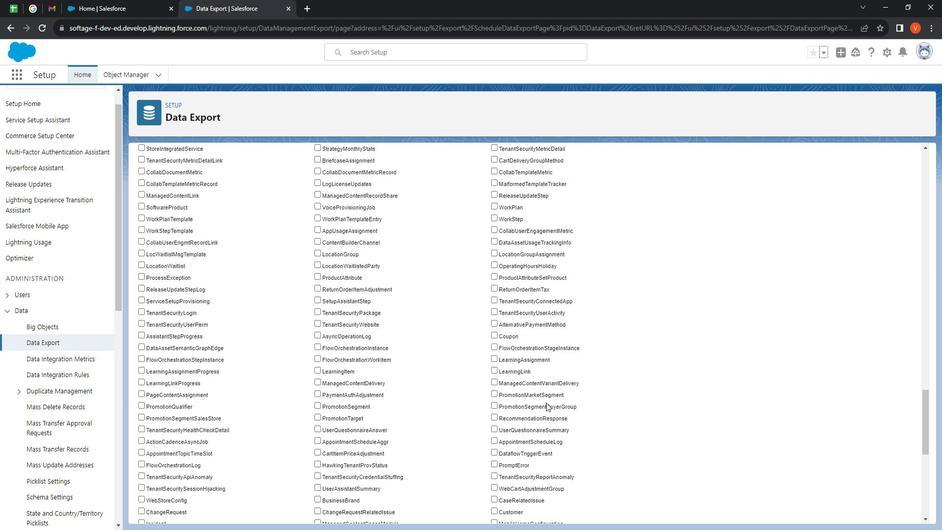 
Action: Mouse scrolled (556, 400) with delta (0, 0)
Screenshot: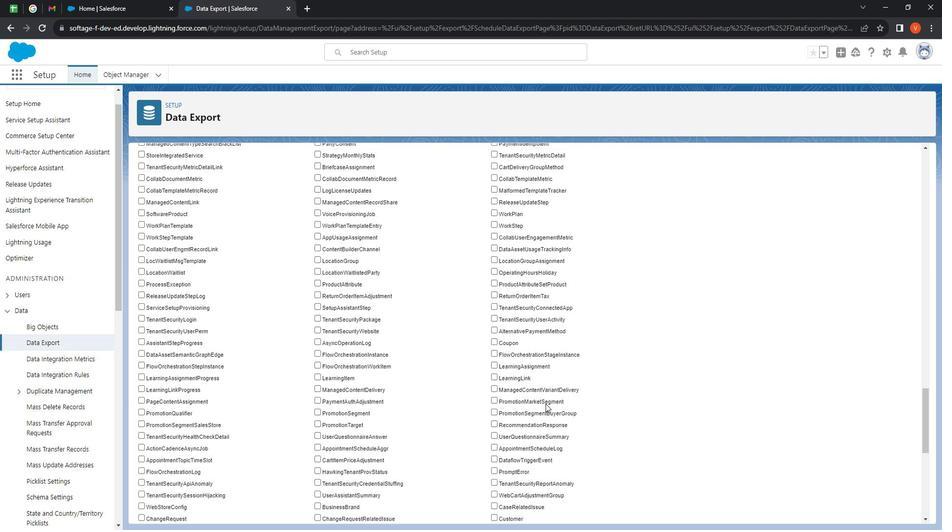
Action: Mouse scrolled (556, 400) with delta (0, 0)
Screenshot: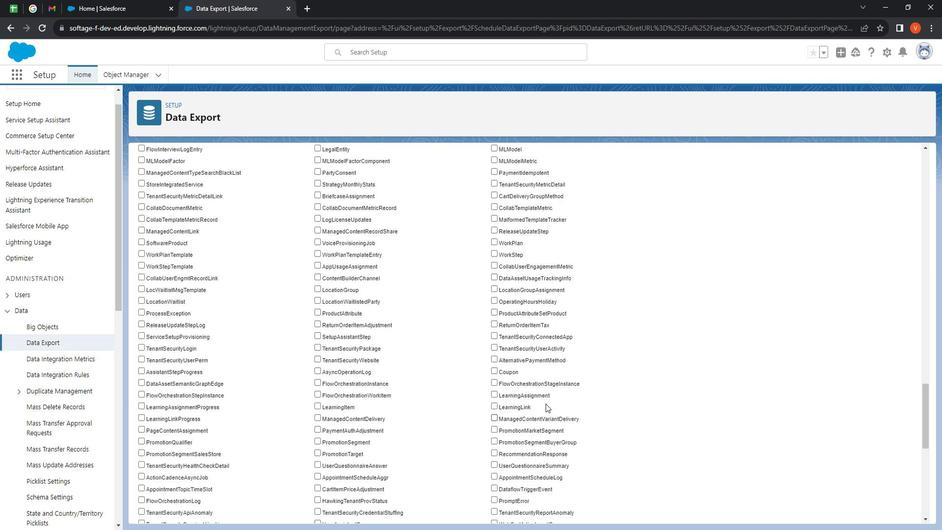 
Action: Mouse scrolled (556, 400) with delta (0, 0)
Screenshot: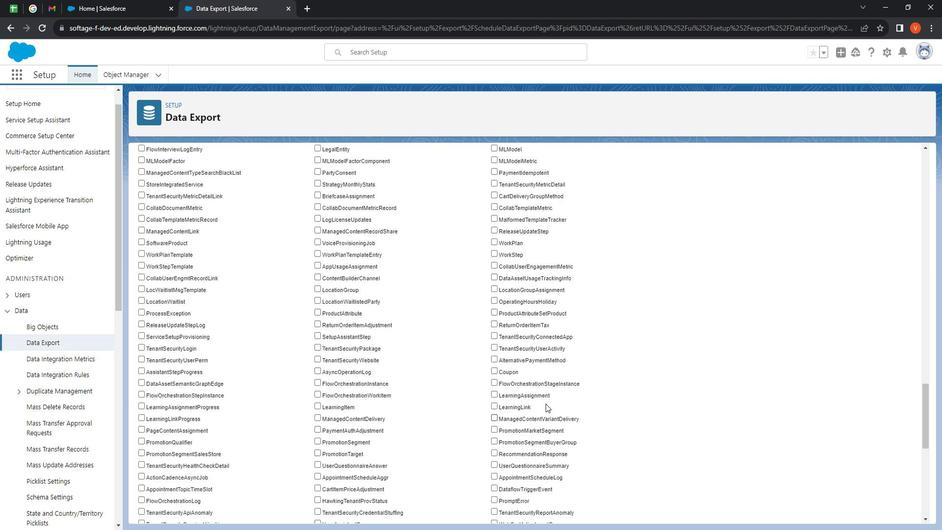 
Action: Mouse scrolled (556, 400) with delta (0, 0)
Screenshot: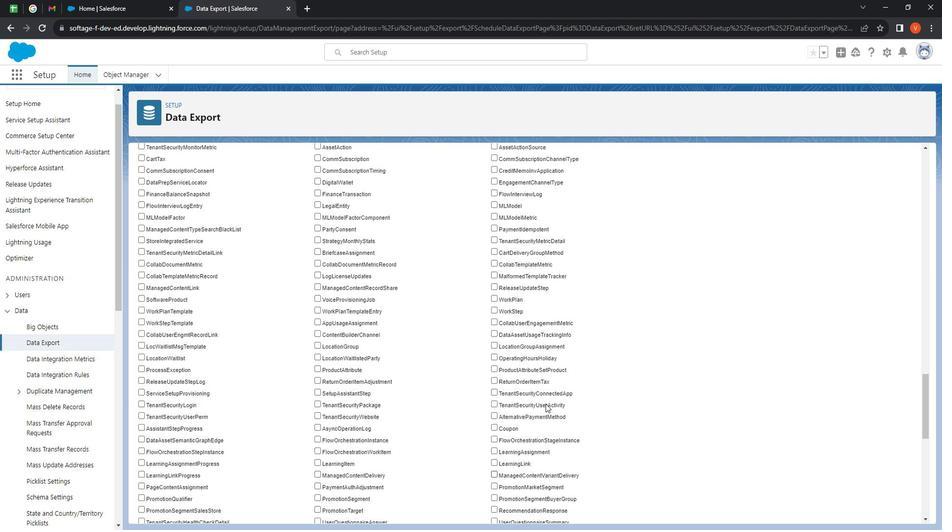 
Action: Mouse scrolled (556, 400) with delta (0, 0)
Screenshot: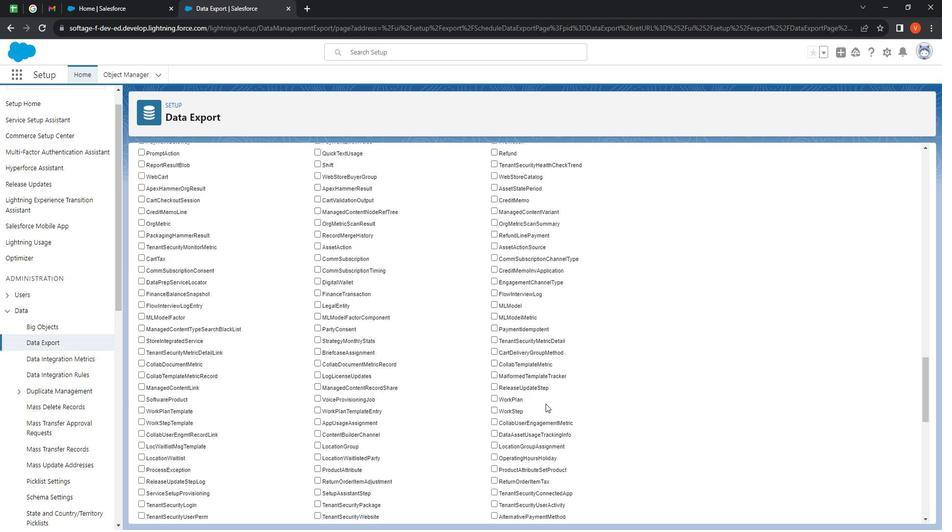 
Action: Mouse scrolled (556, 400) with delta (0, 0)
Screenshot: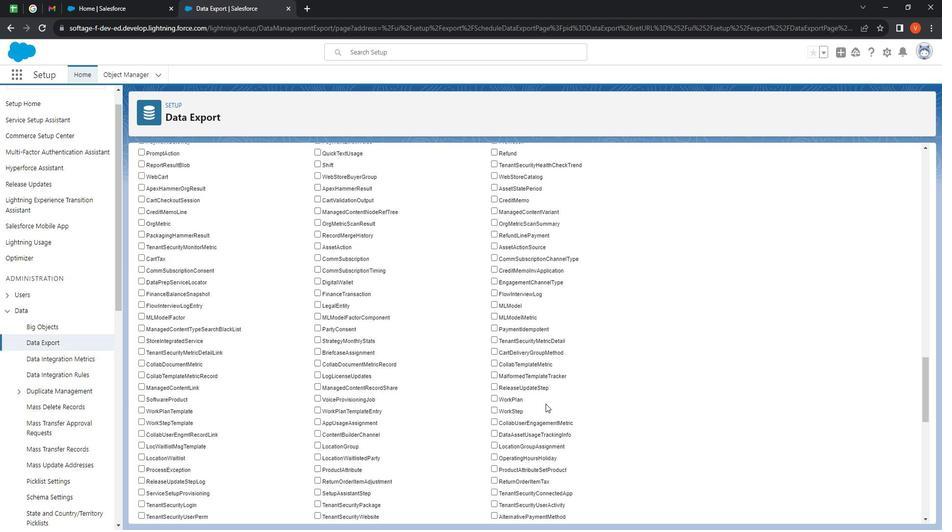 
Action: Mouse moved to (556, 406)
Screenshot: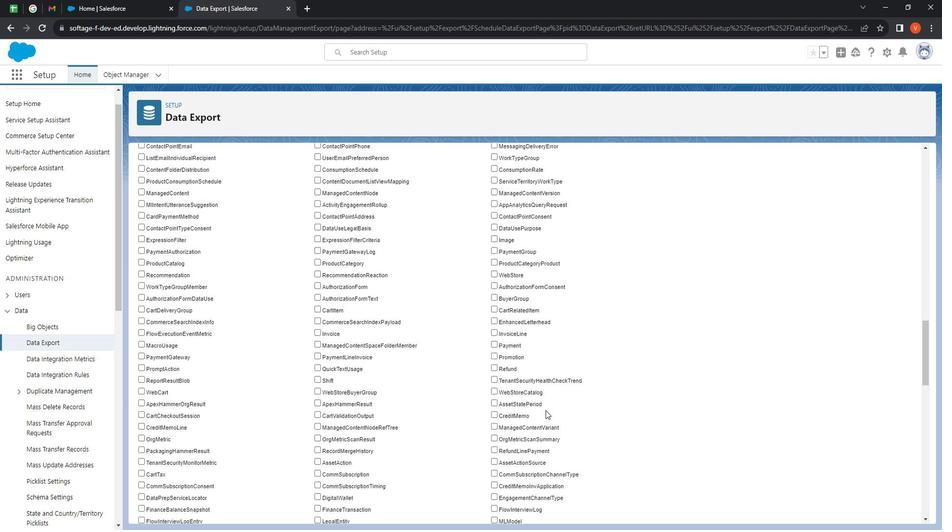 
Action: Mouse scrolled (556, 407) with delta (0, 0)
Screenshot: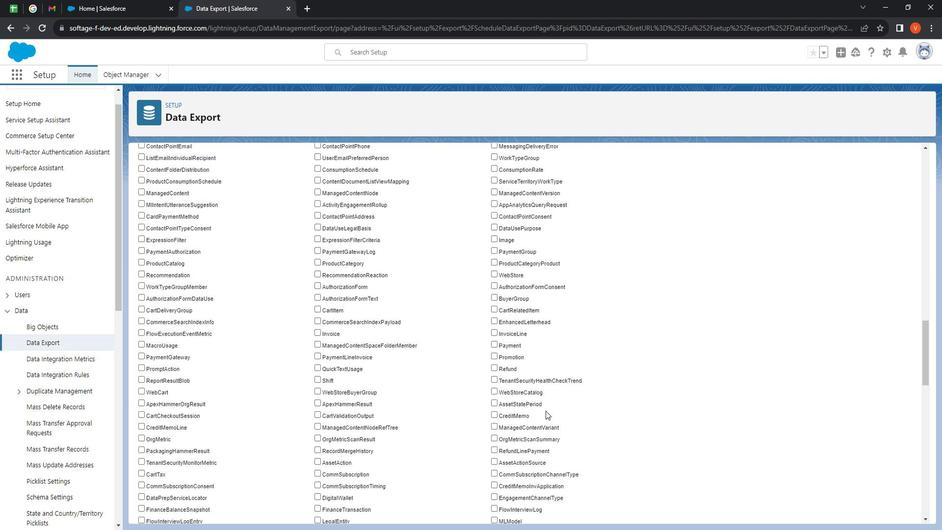 
Action: Mouse scrolled (556, 407) with delta (0, 0)
Screenshot: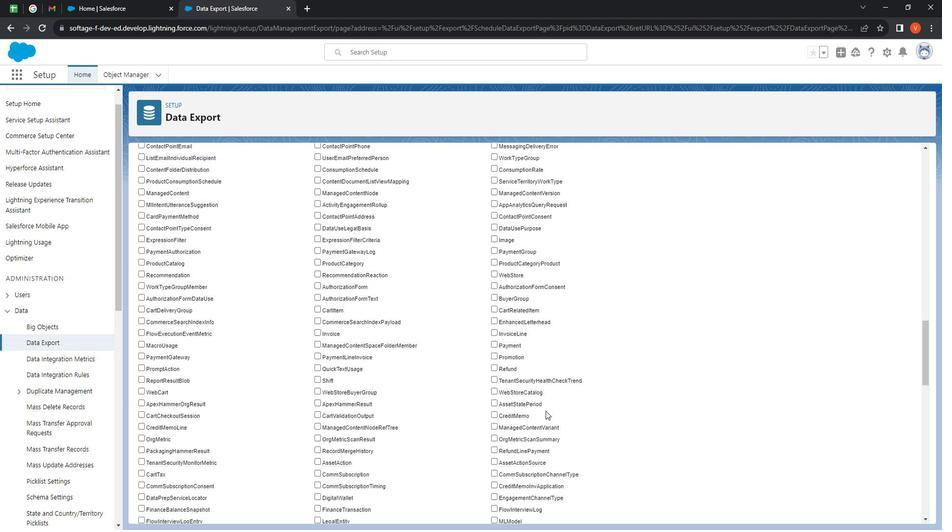 
Action: Mouse scrolled (556, 407) with delta (0, 0)
Screenshot: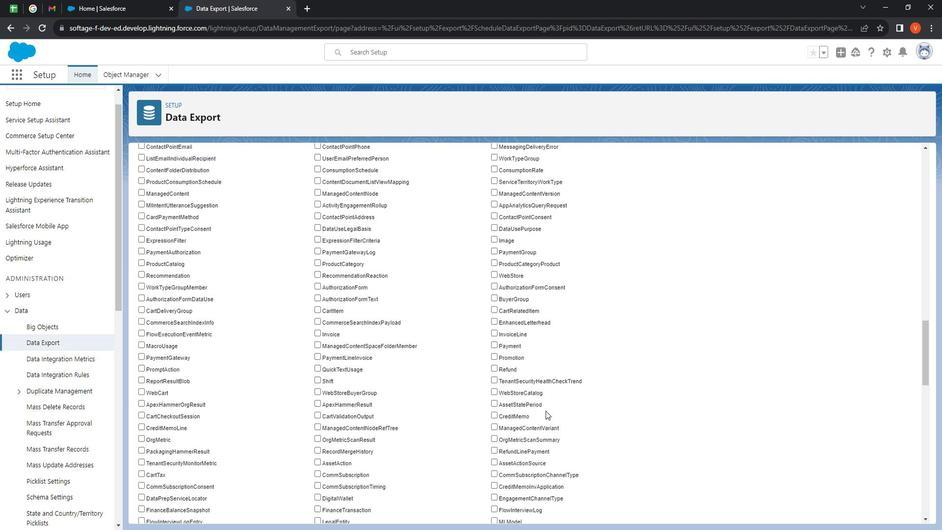 
Action: Mouse scrolled (556, 407) with delta (0, 0)
Screenshot: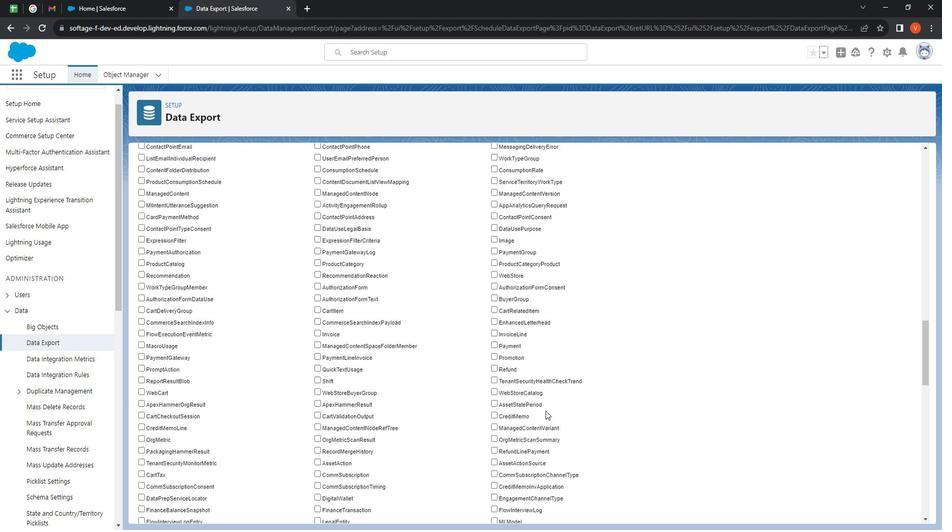 
Action: Mouse scrolled (556, 407) with delta (0, 0)
Screenshot: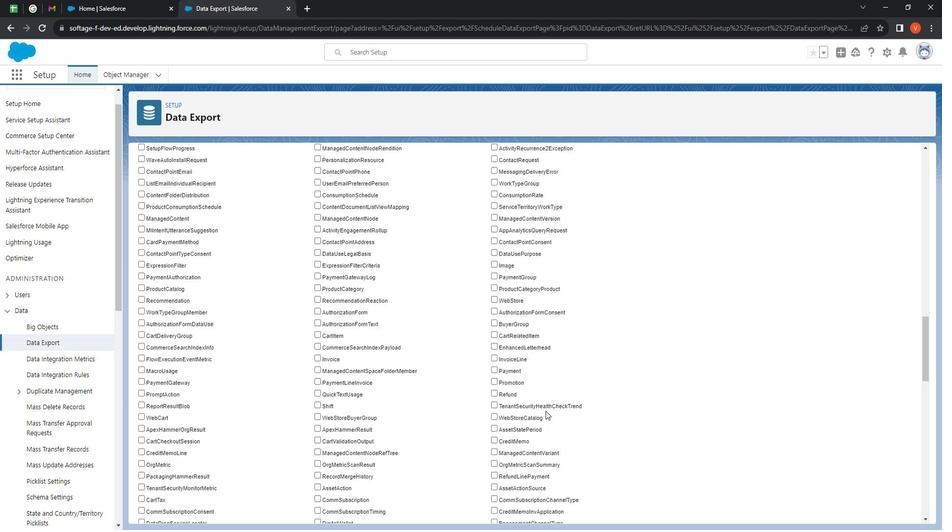 
Action: Mouse scrolled (556, 407) with delta (0, 0)
Screenshot: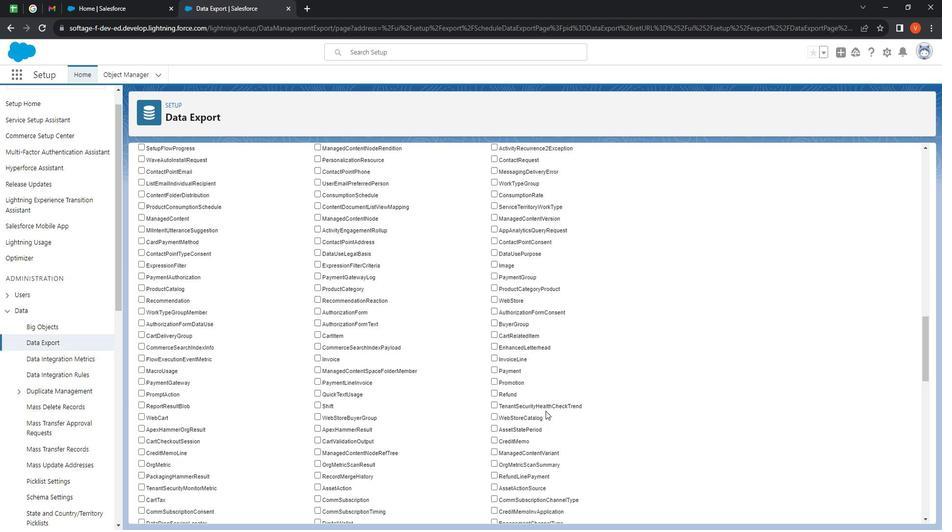 
Action: Mouse scrolled (556, 407) with delta (0, 0)
Screenshot: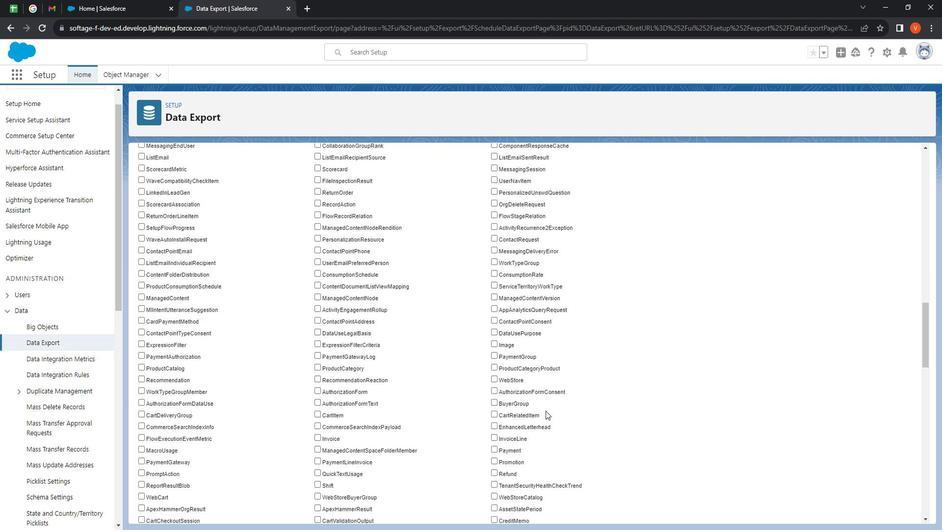 
Action: Mouse moved to (557, 406)
Screenshot: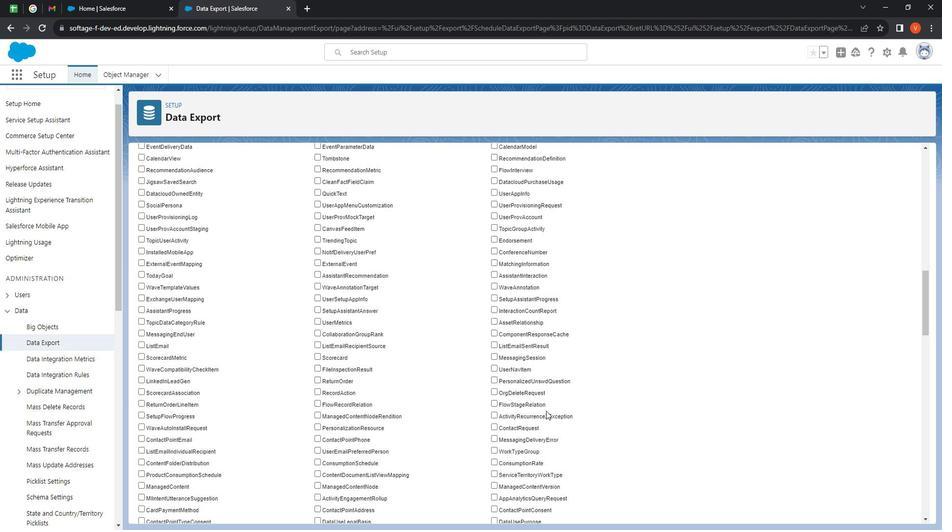 
Action: Mouse scrolled (557, 407) with delta (0, 0)
Screenshot: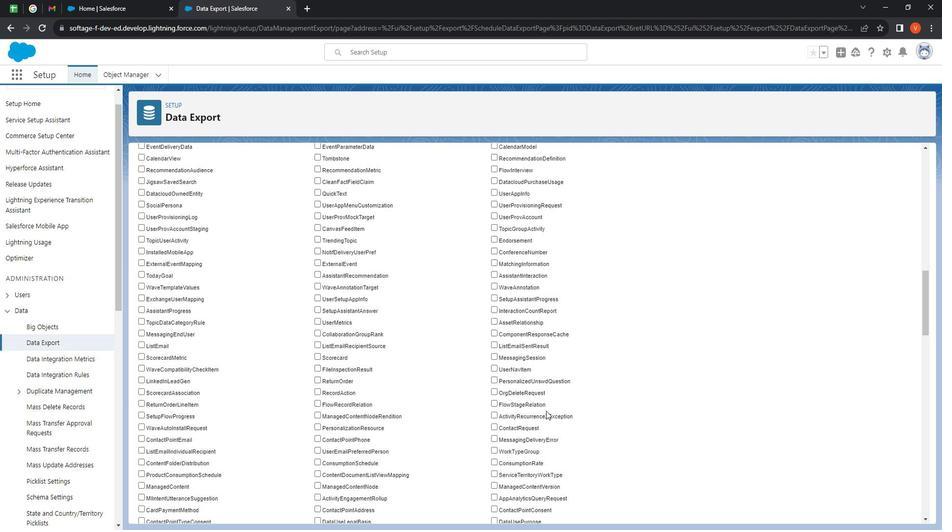 
Action: Mouse moved to (559, 405)
Screenshot: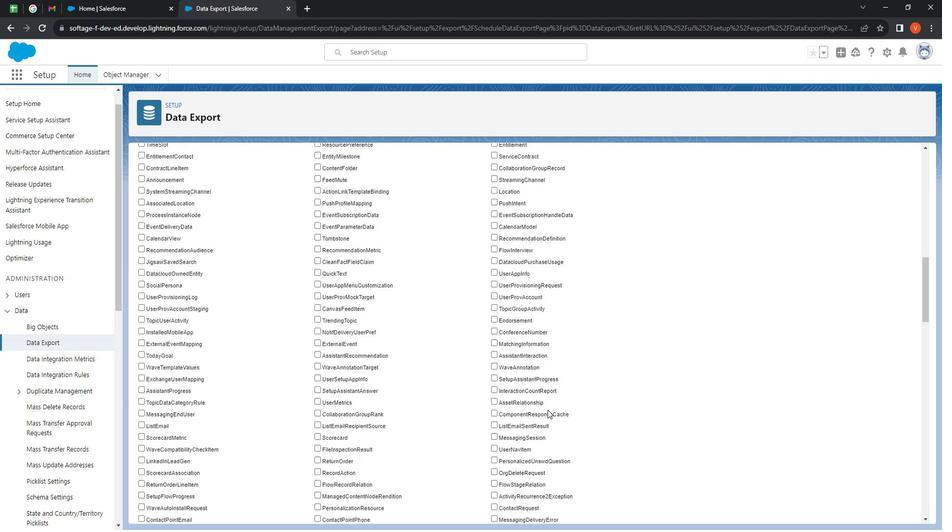 
Action: Mouse scrolled (559, 406) with delta (0, 0)
Screenshot: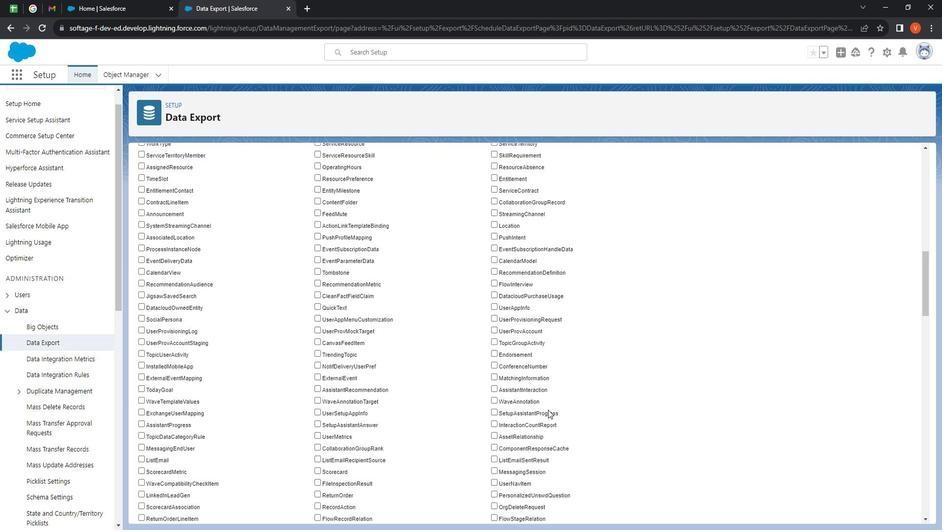 
Action: Mouse scrolled (559, 406) with delta (0, 0)
Screenshot: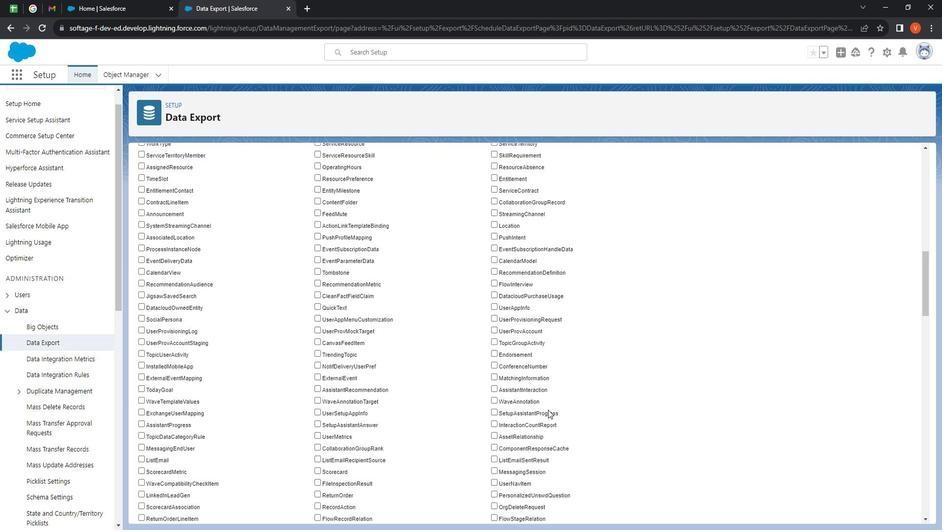 
Action: Mouse scrolled (559, 406) with delta (0, 0)
Screenshot: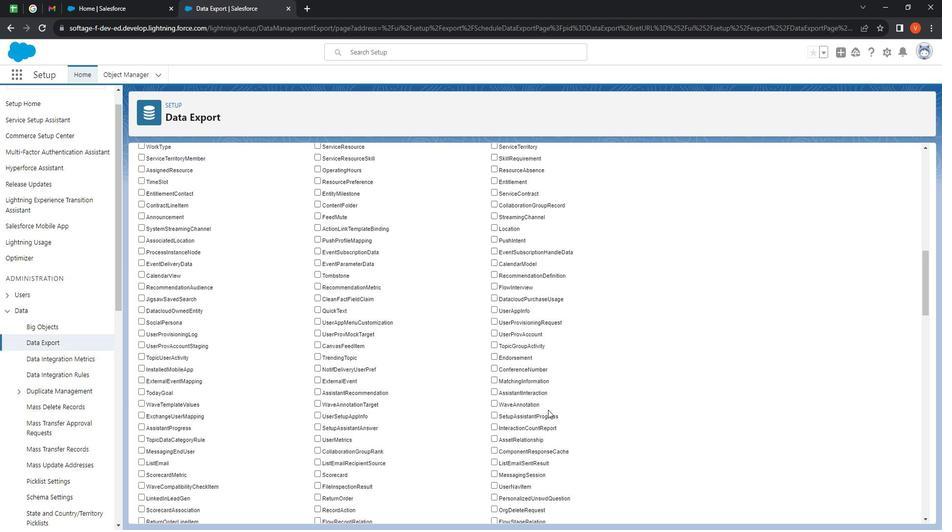 
Action: Mouse scrolled (559, 406) with delta (0, 0)
Screenshot: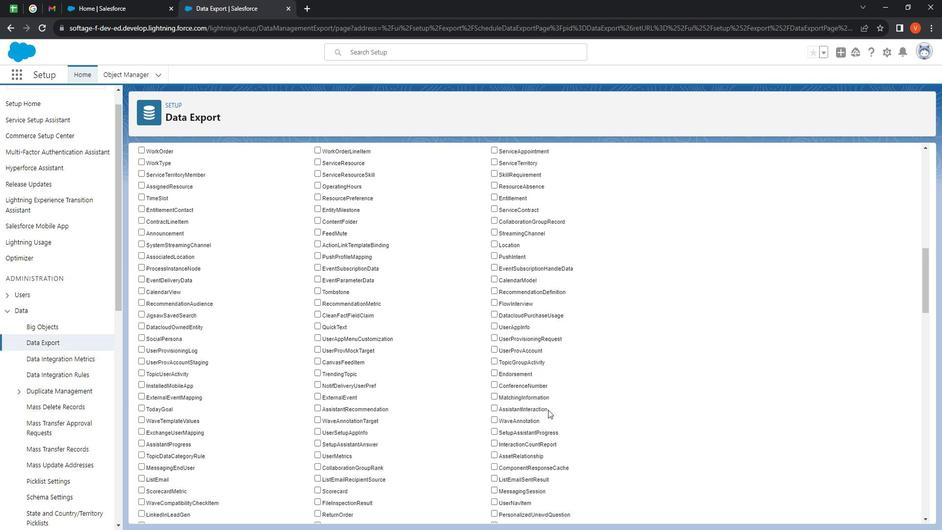 
Action: Mouse scrolled (559, 406) with delta (0, 0)
Screenshot: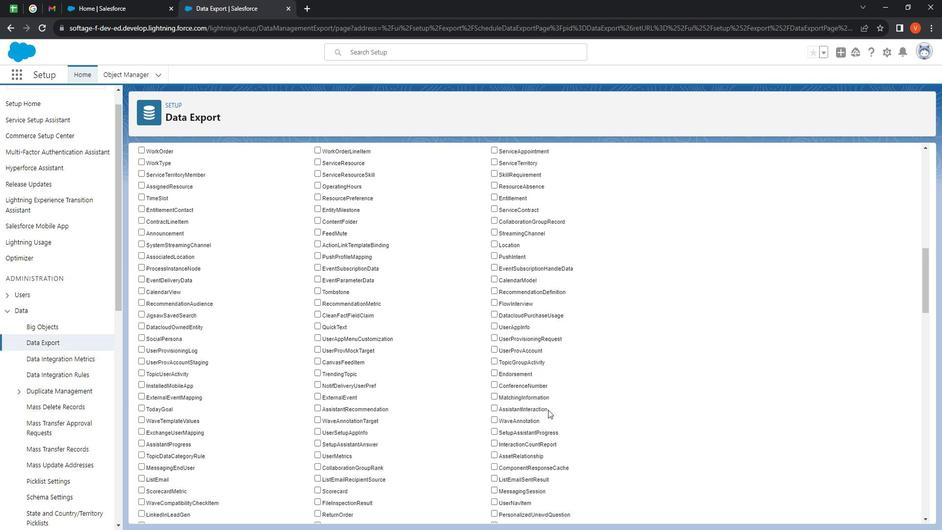 
Action: Mouse scrolled (559, 406) with delta (0, 0)
Screenshot: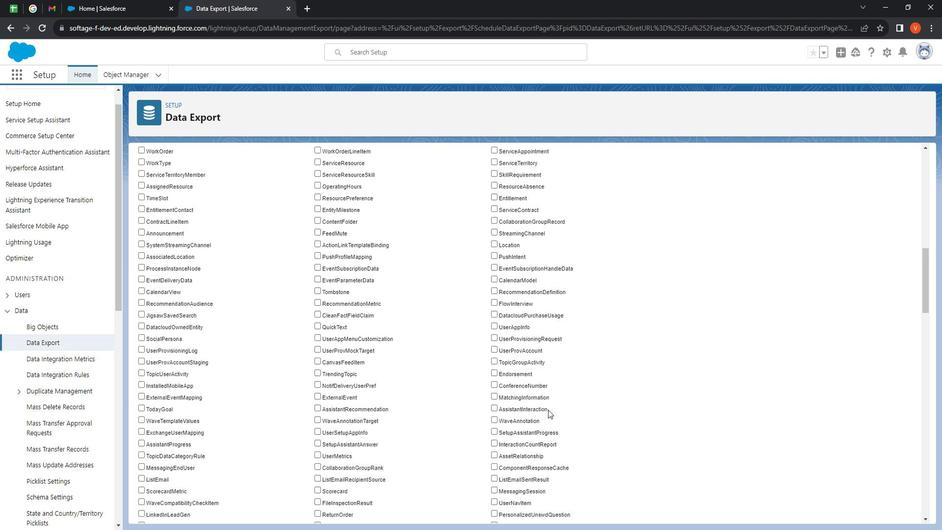 
Action: Mouse scrolled (559, 406) with delta (0, 0)
Screenshot: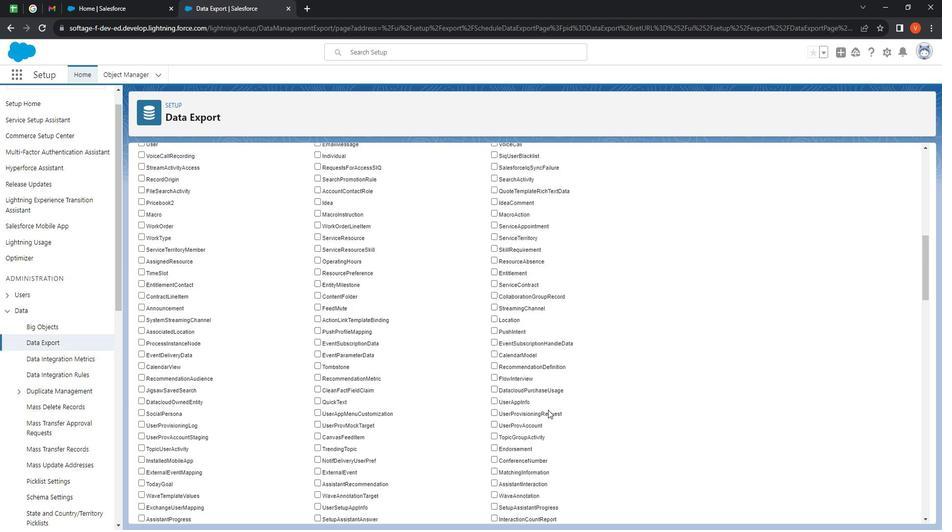 
Action: Mouse moved to (559, 404)
Screenshot: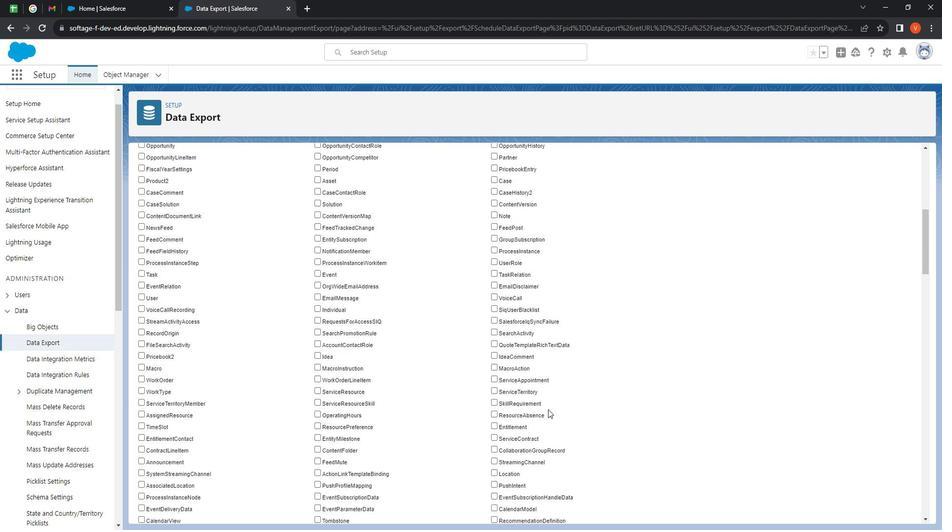 
Action: Mouse scrolled (559, 405) with delta (0, 0)
Screenshot: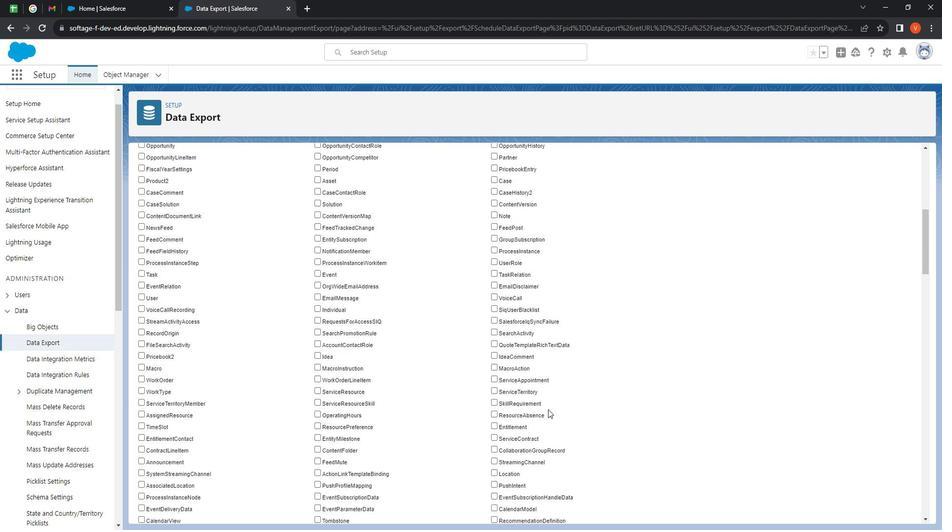 
Action: Mouse moved to (559, 404)
Screenshot: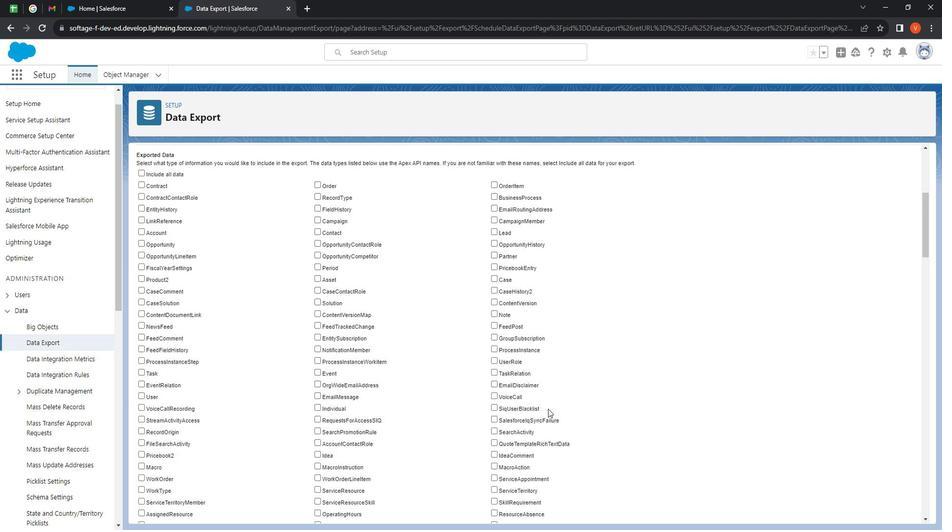 
Action: Mouse scrolled (559, 403) with delta (0, 0)
Screenshot: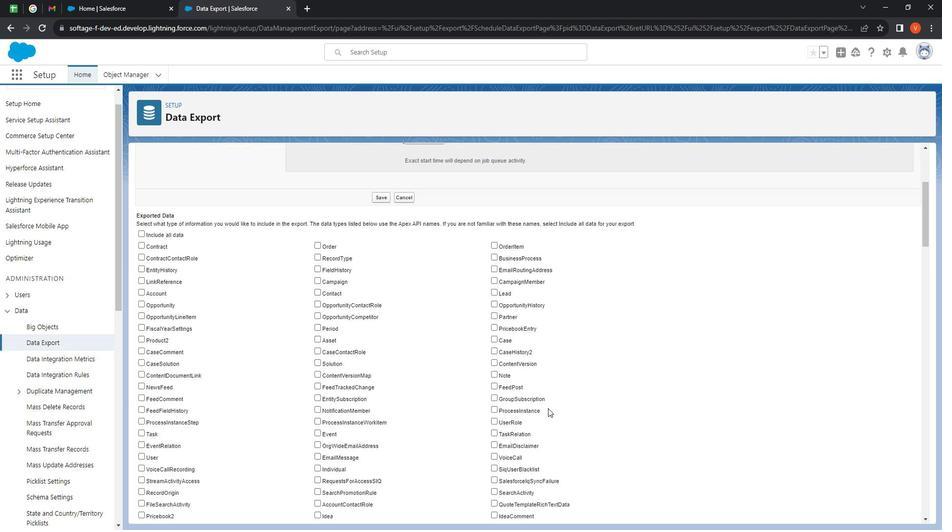 
Action: Mouse scrolled (559, 404) with delta (0, 0)
Screenshot: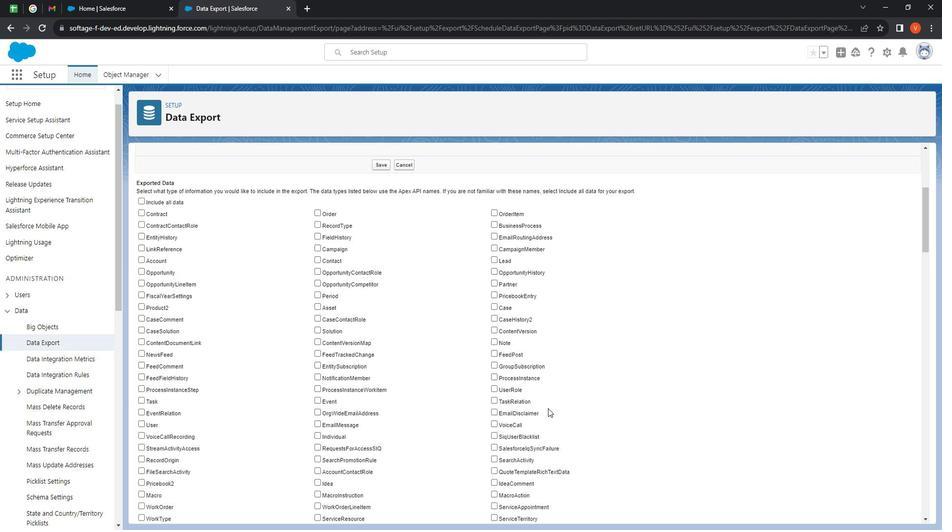 
Action: Mouse moved to (559, 403)
Screenshot: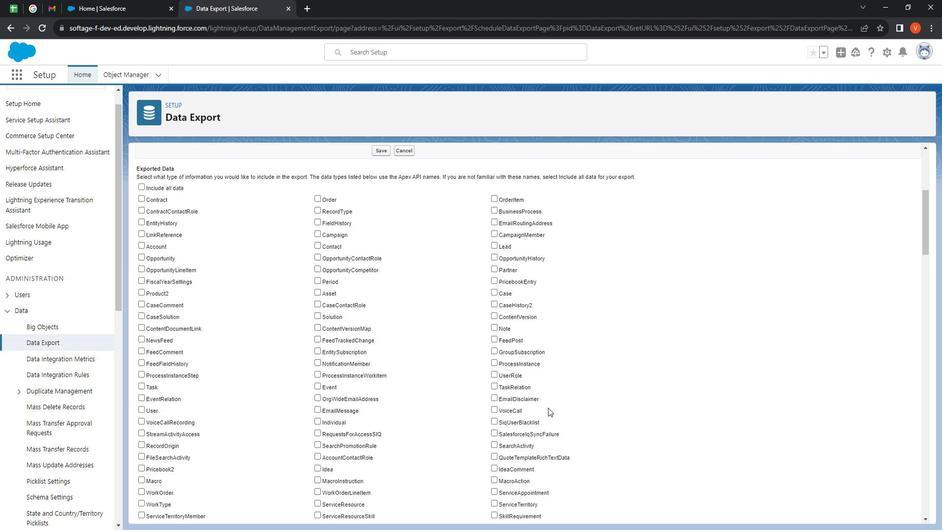 
Action: Mouse scrolled (559, 404) with delta (0, 0)
Screenshot: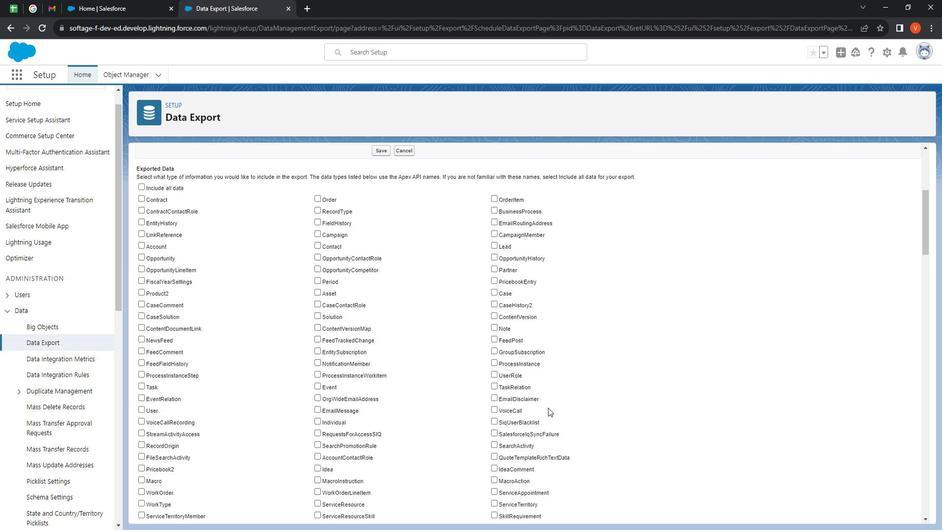 
Action: Mouse scrolled (559, 404) with delta (0, 0)
Screenshot: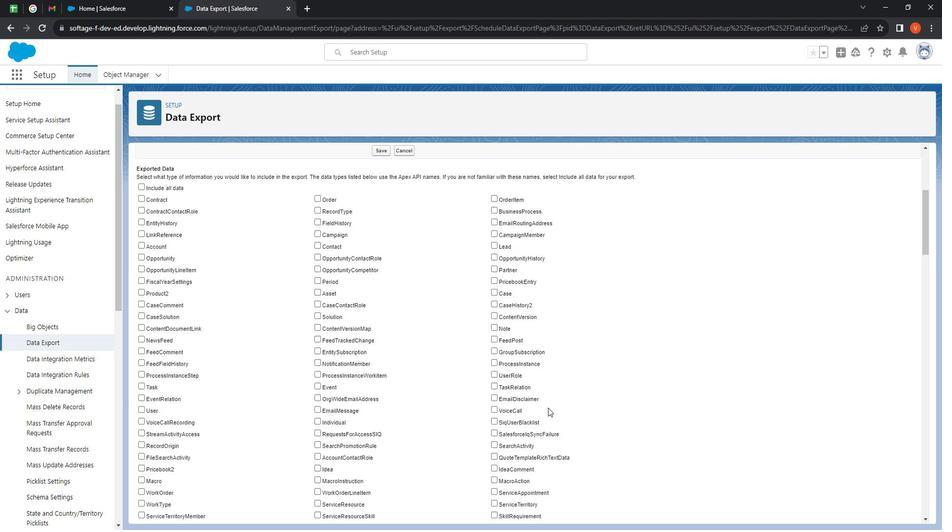 
Action: Mouse scrolled (559, 404) with delta (0, 0)
Screenshot: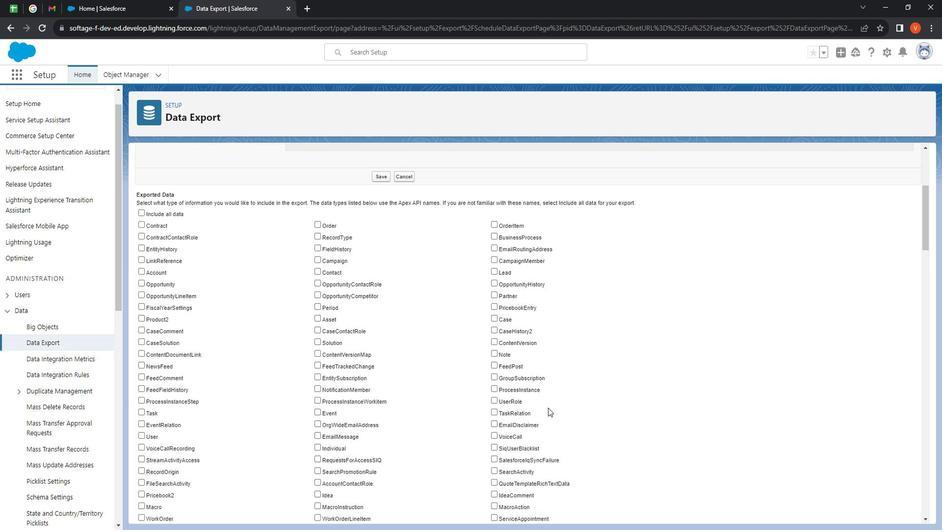 
Action: Mouse moved to (391, 348)
Screenshot: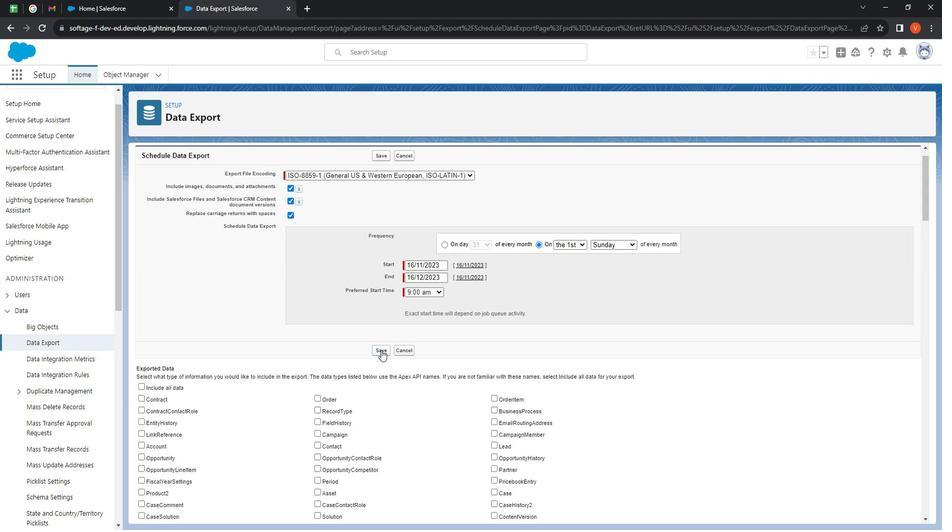 
Action: Mouse pressed left at (391, 348)
Screenshot: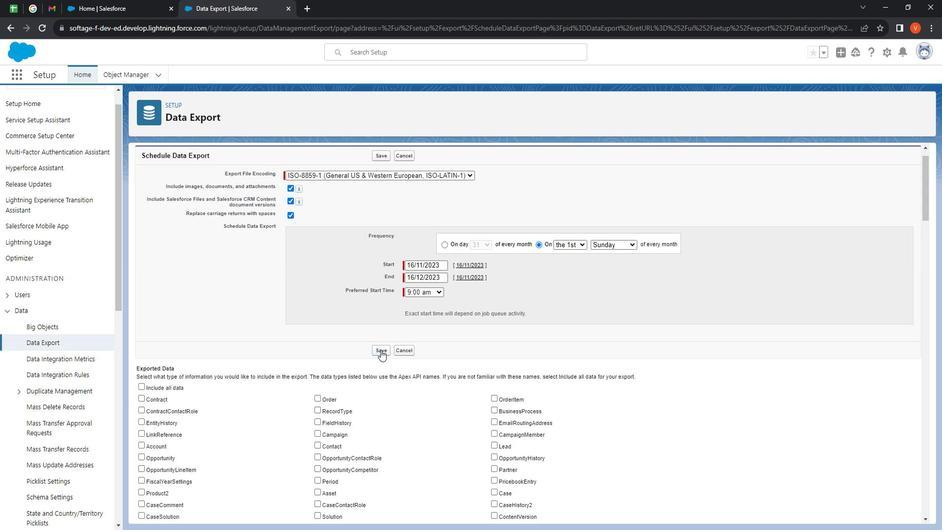 
Action: Mouse moved to (178, 219)
Screenshot: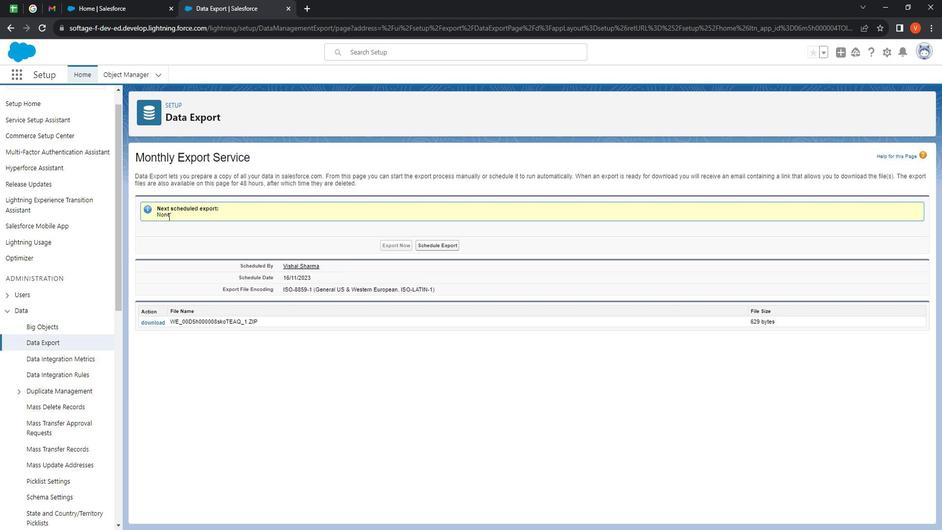 
Action: Mouse pressed left at (178, 219)
Screenshot: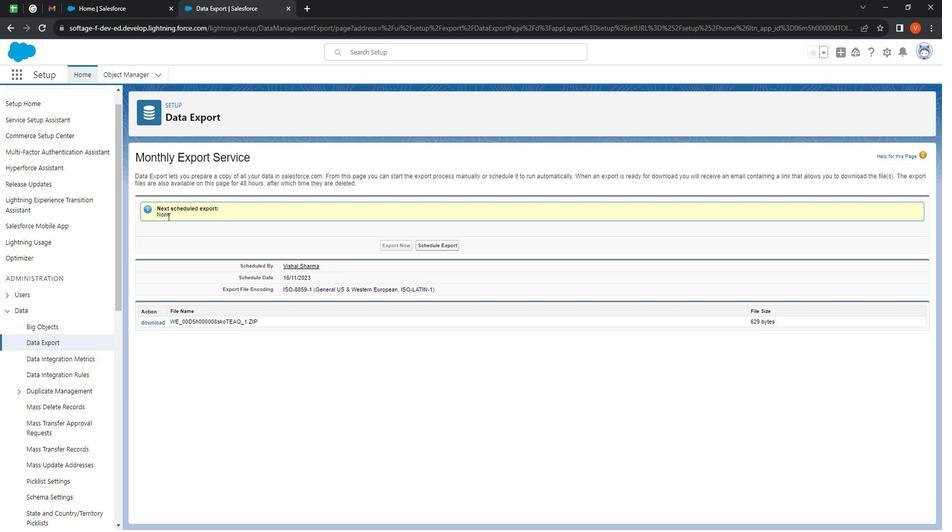 
Action: Mouse moved to (158, 212)
Screenshot: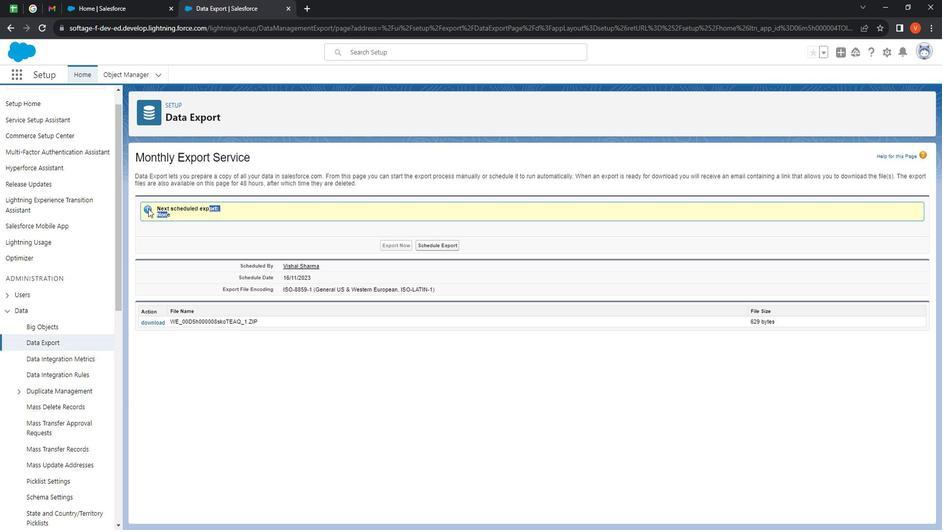 
Action: Mouse pressed left at (158, 212)
Screenshot: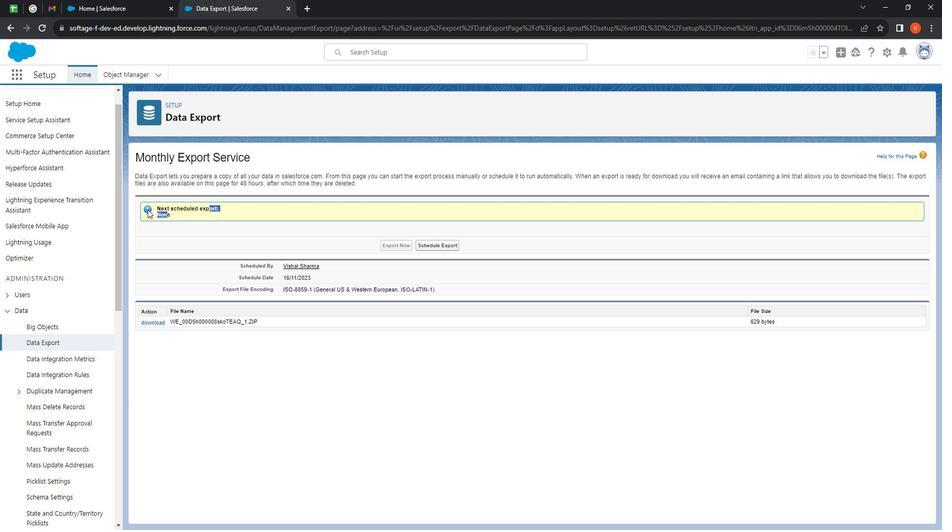 
Action: Mouse moved to (216, 278)
Screenshot: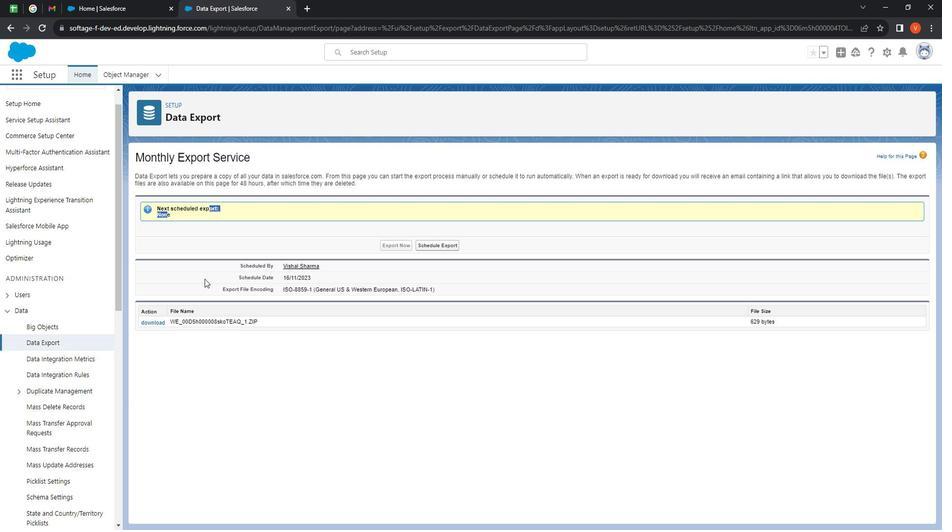 
